 Task: Search one way flight ticket for 4 adults, 2 children, 2 infants in seat and 1 infant on lap in economy from Champaign/urbana/savoy: University Of Illinois - Willard Airport to Jackson: Jackson Hole Airport on 5-2-2023. Choice of flights is Emirates. Price is upto 100000. Outbound departure time preference is 19:30.
Action: Mouse moved to (318, 436)
Screenshot: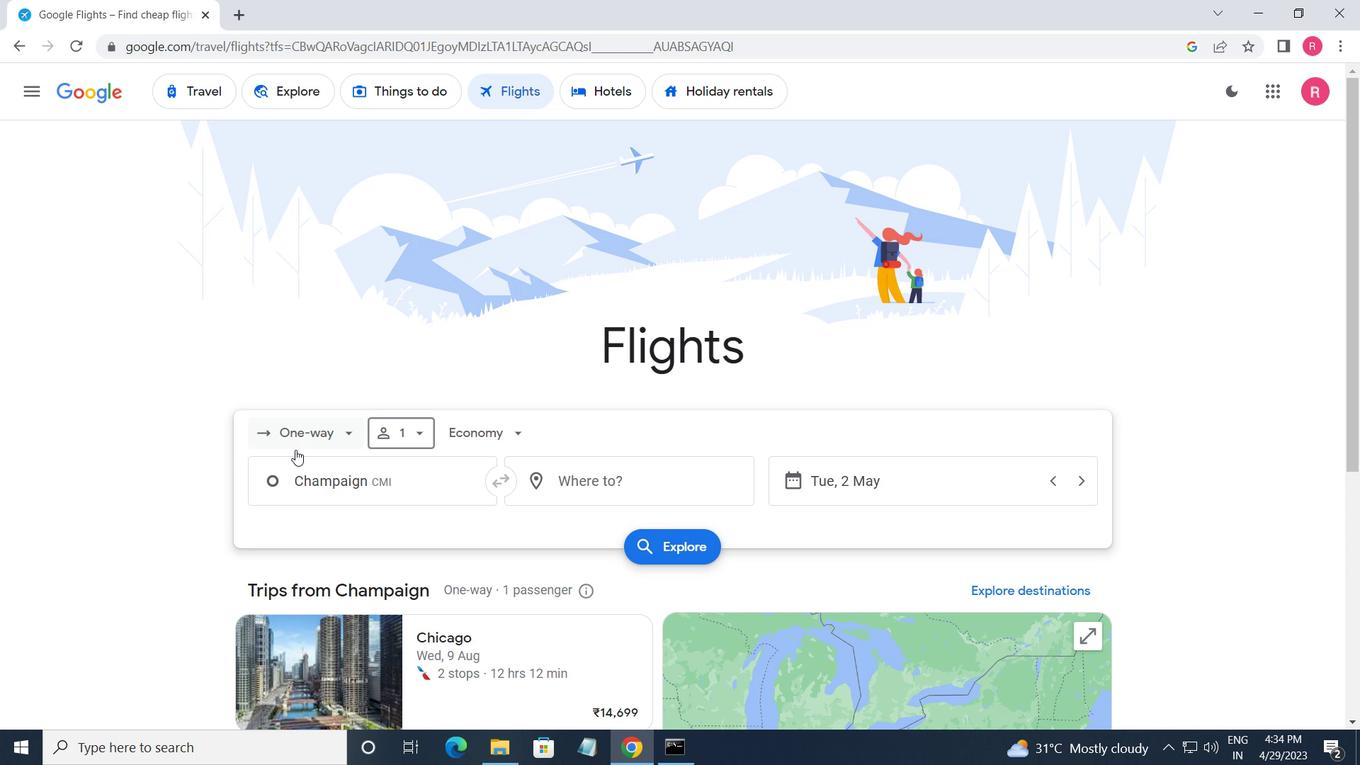 
Action: Mouse pressed left at (318, 436)
Screenshot: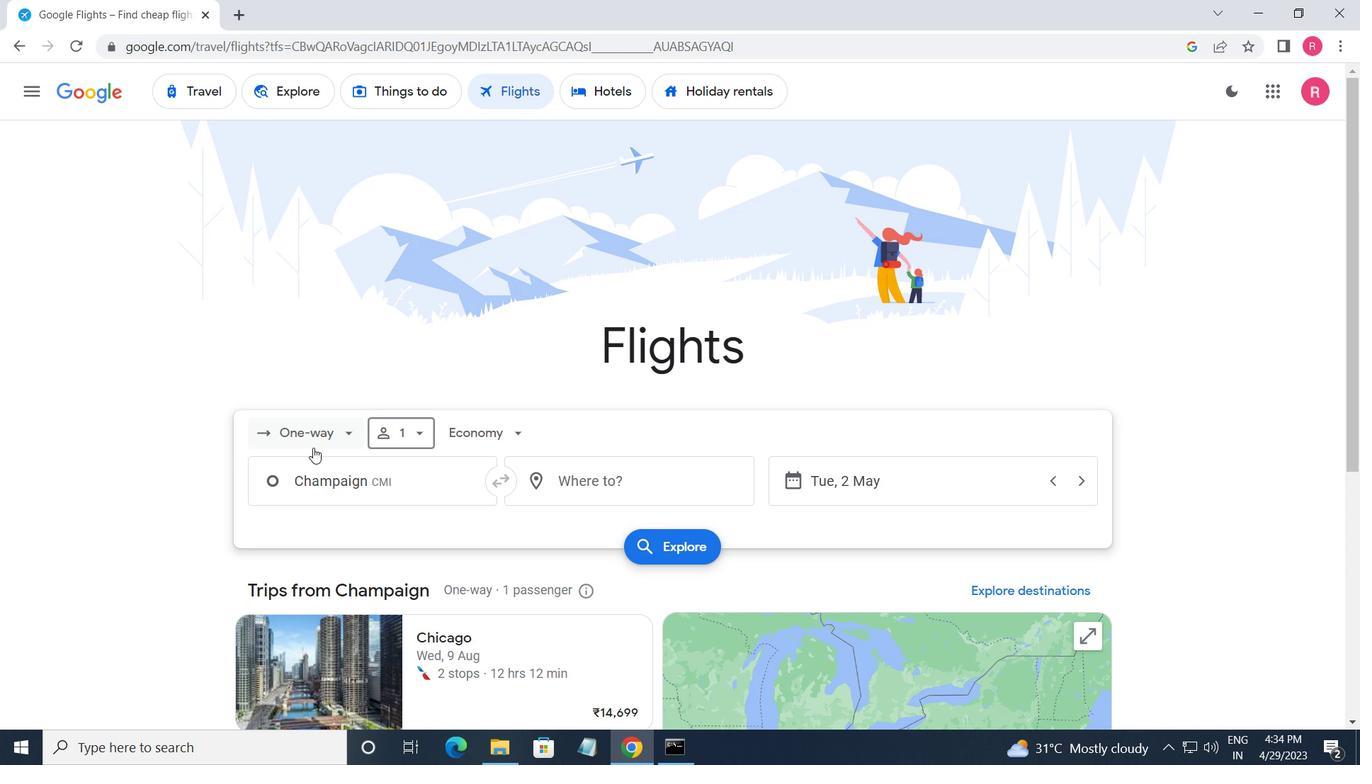 
Action: Mouse moved to (337, 520)
Screenshot: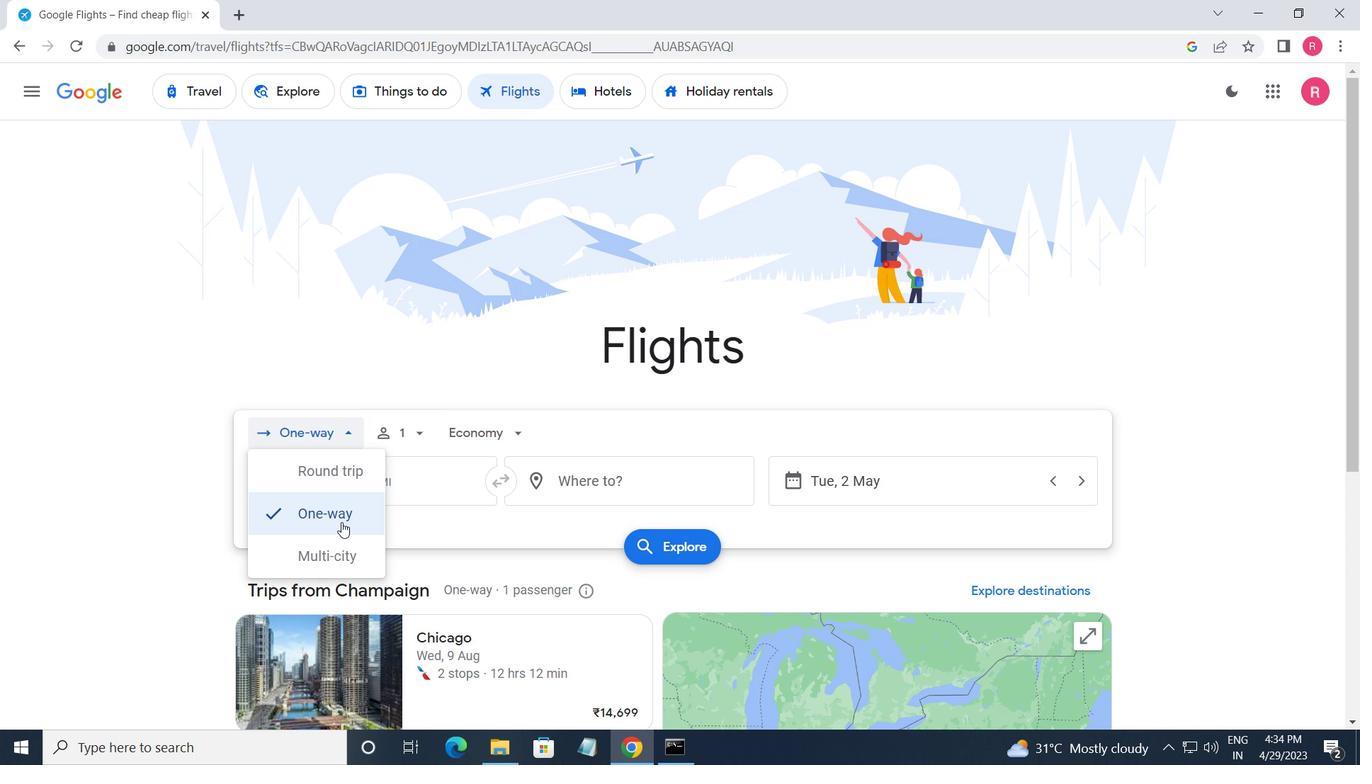 
Action: Mouse pressed left at (337, 520)
Screenshot: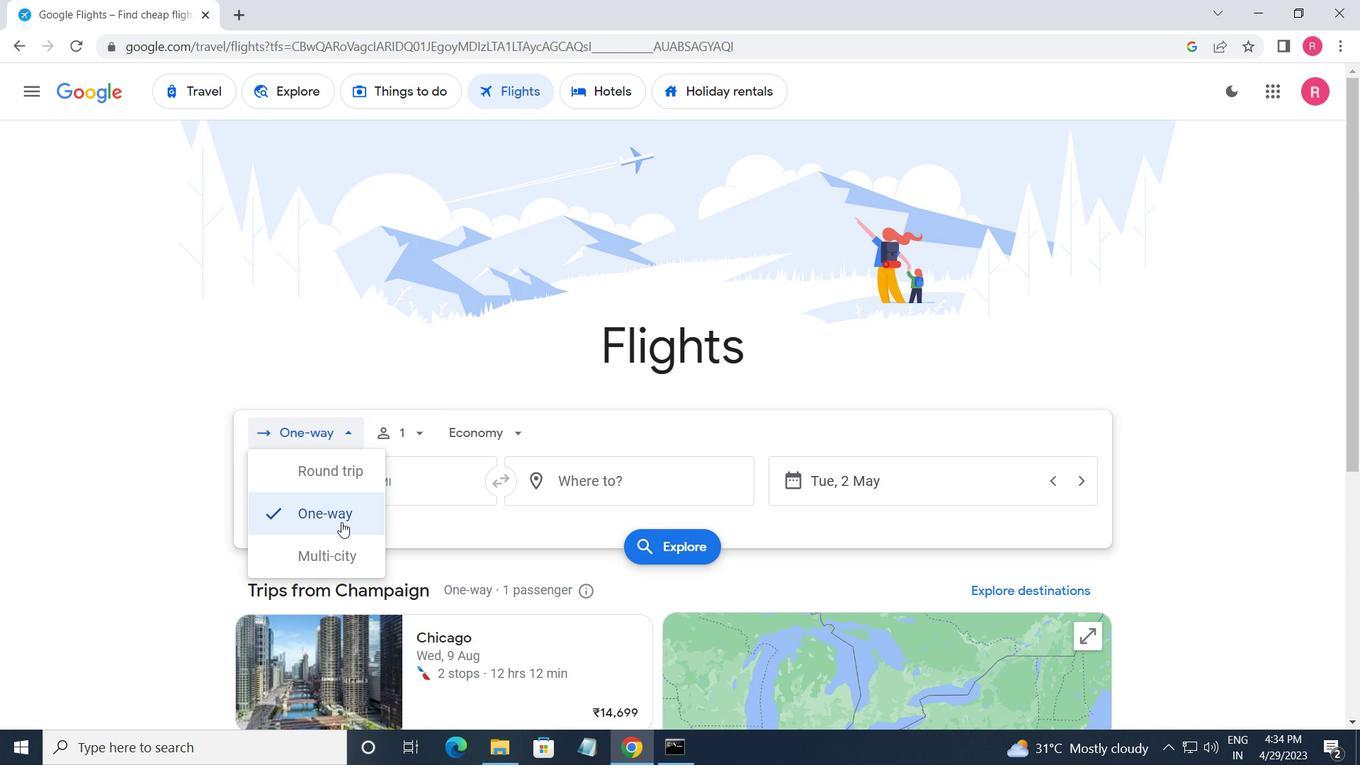 
Action: Mouse moved to (396, 441)
Screenshot: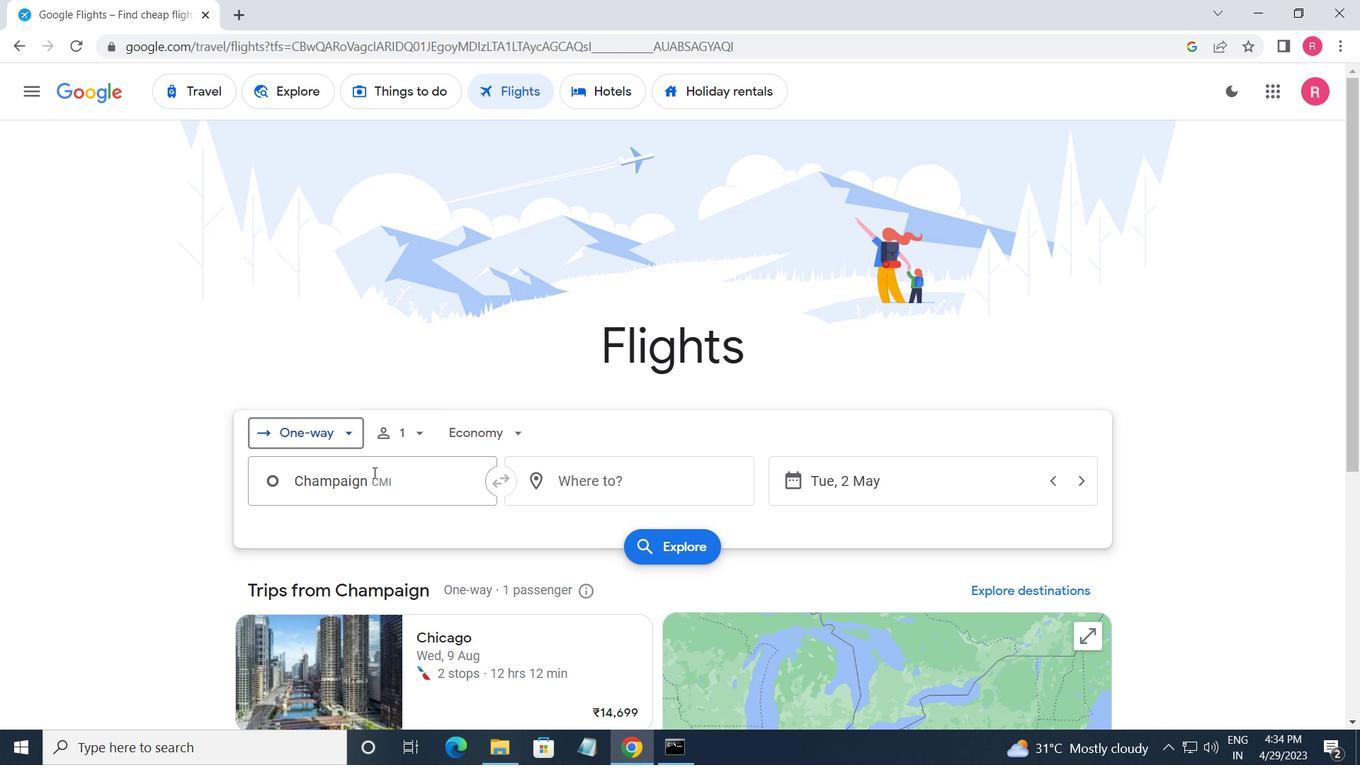 
Action: Mouse pressed left at (396, 441)
Screenshot: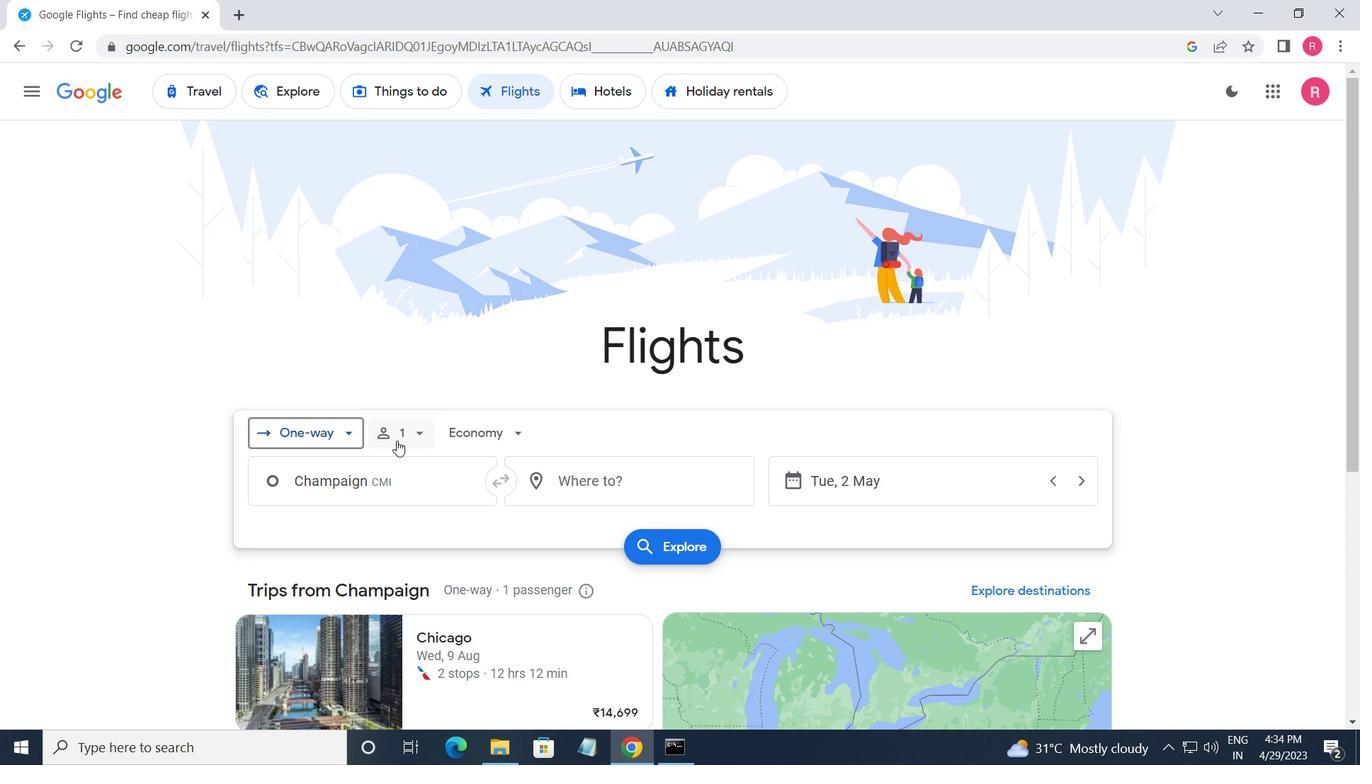 
Action: Mouse moved to (568, 486)
Screenshot: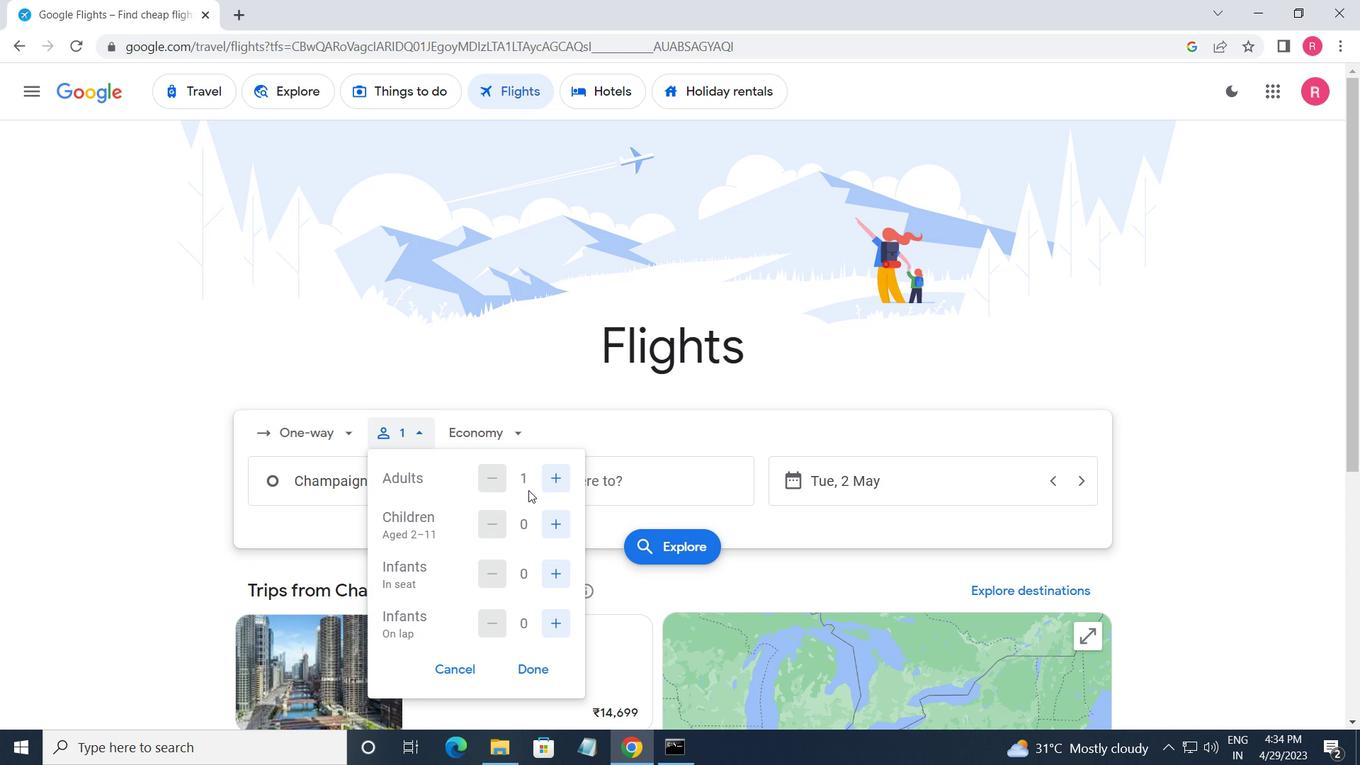
Action: Mouse pressed left at (568, 486)
Screenshot: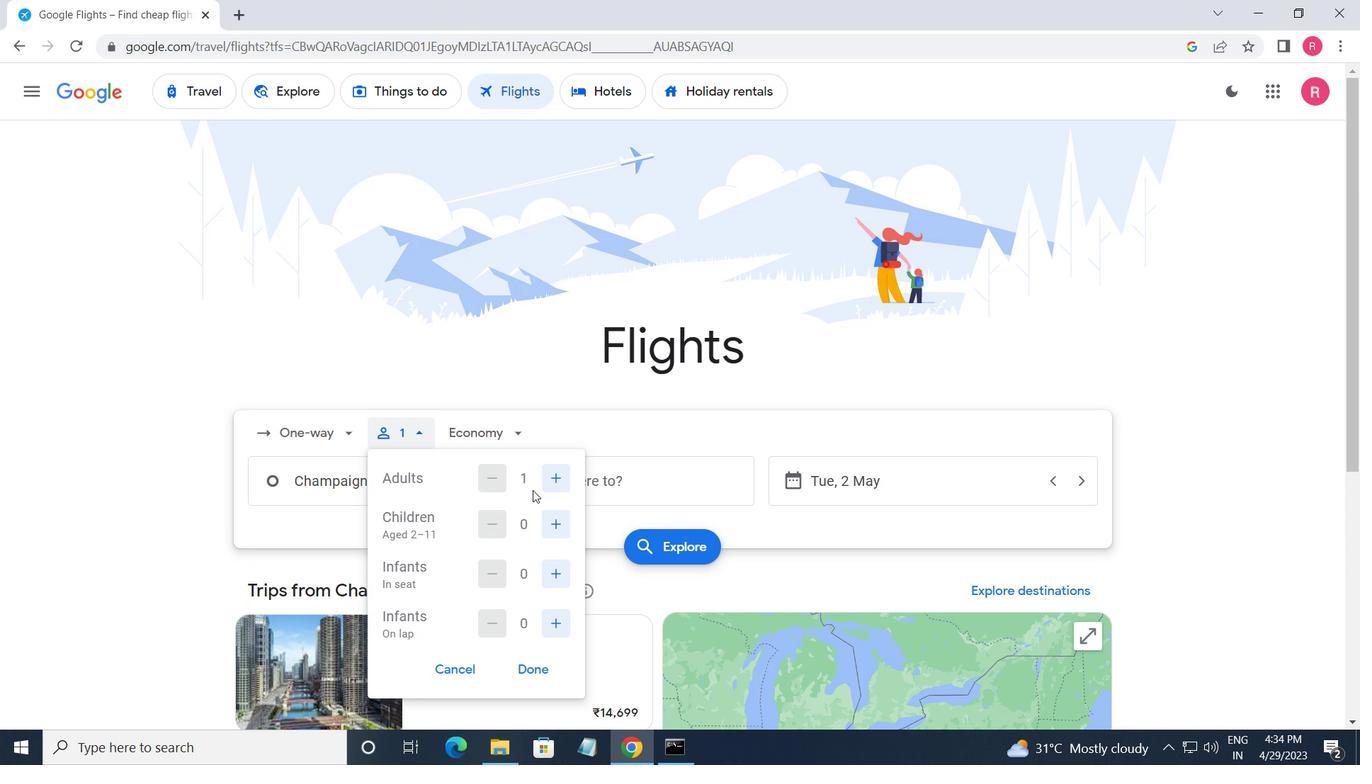 
Action: Mouse pressed left at (568, 486)
Screenshot: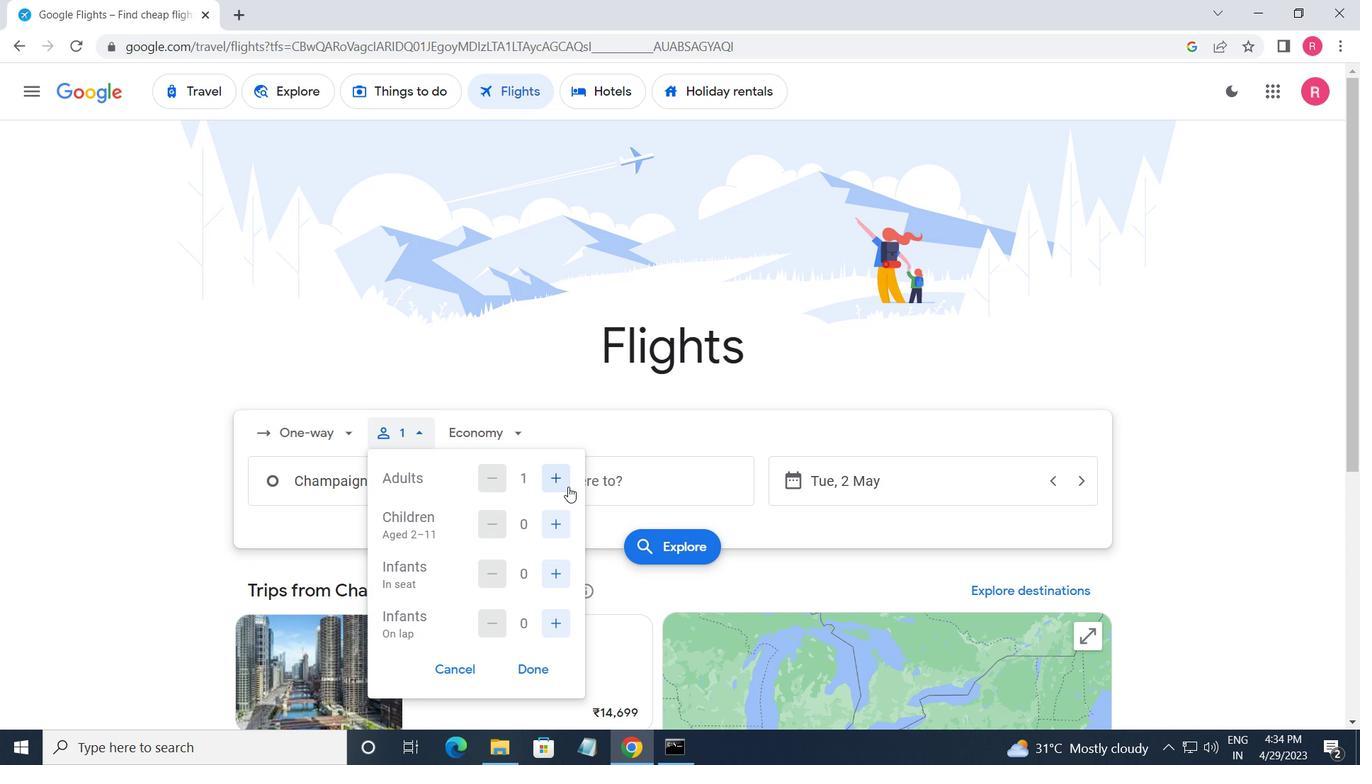 
Action: Mouse pressed left at (568, 486)
Screenshot: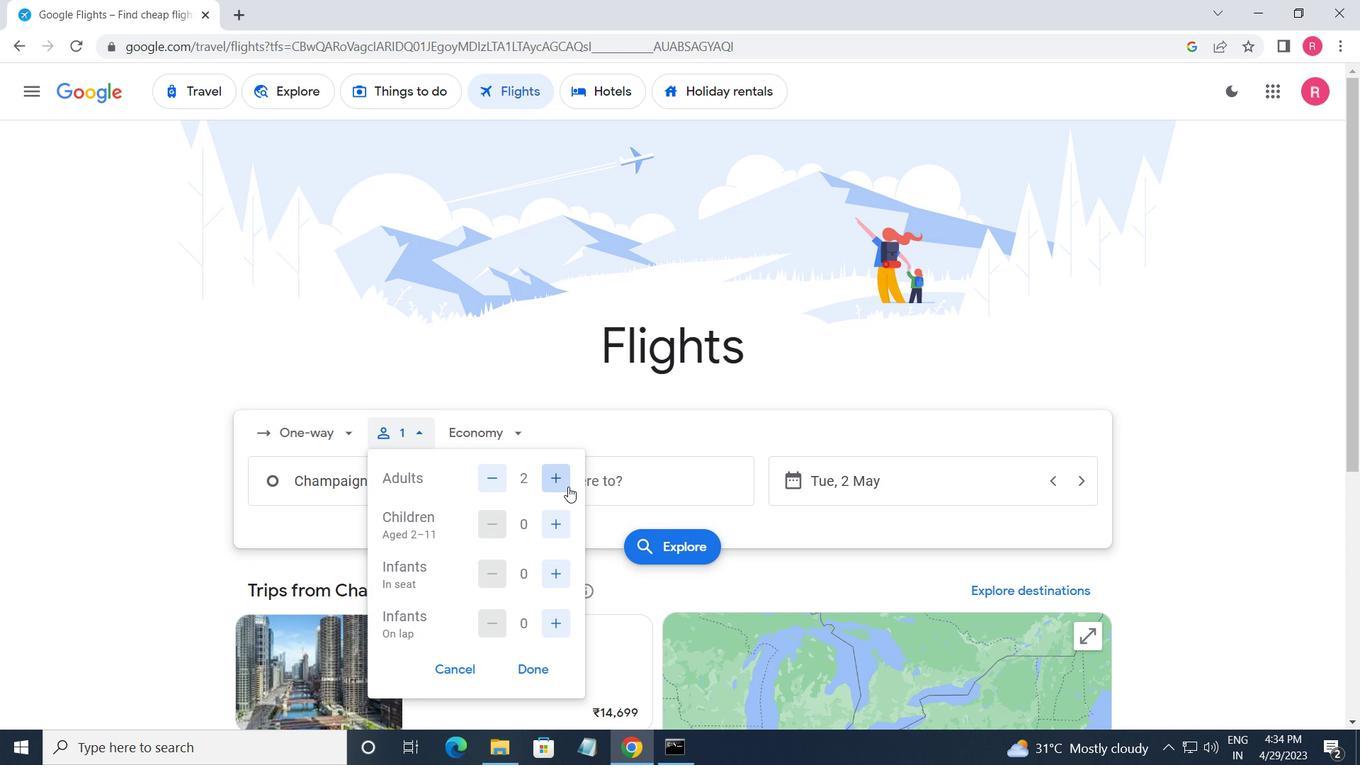 
Action: Mouse moved to (547, 526)
Screenshot: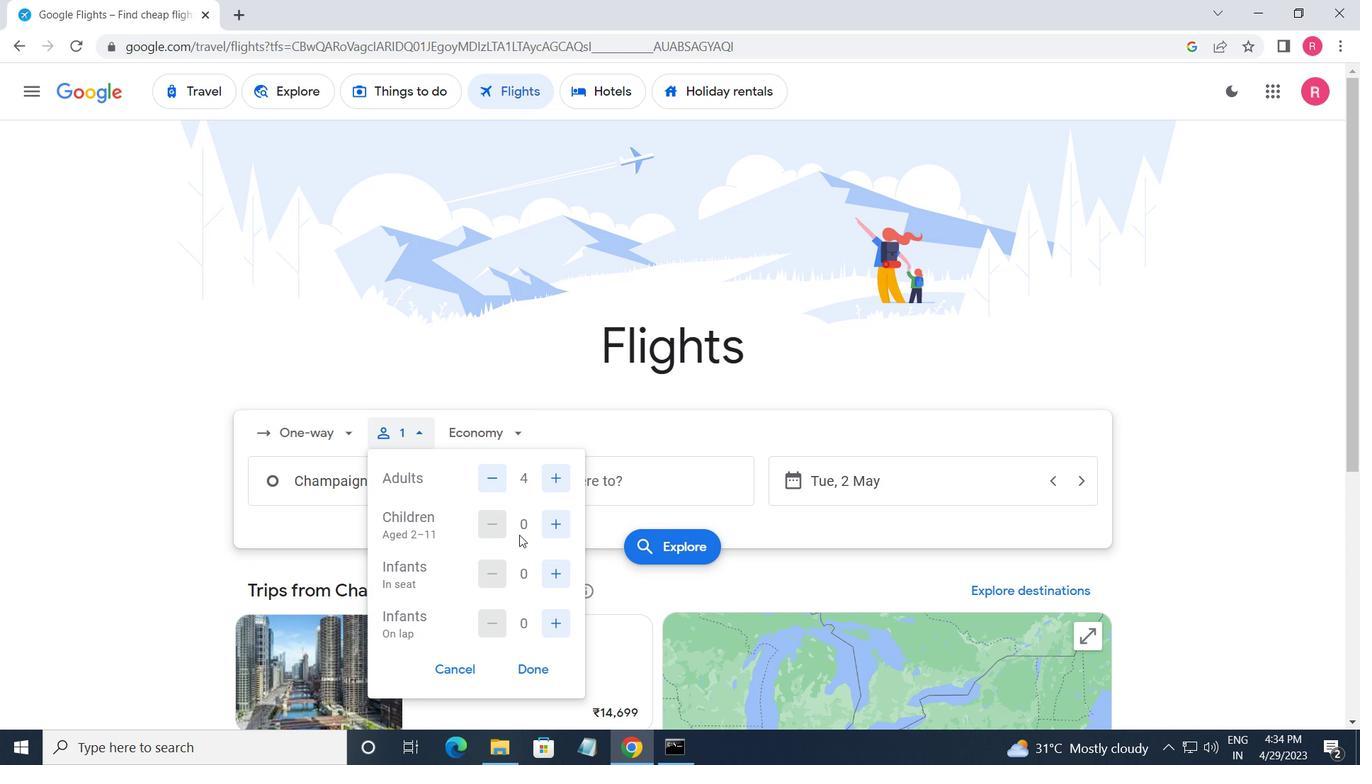 
Action: Mouse pressed left at (547, 526)
Screenshot: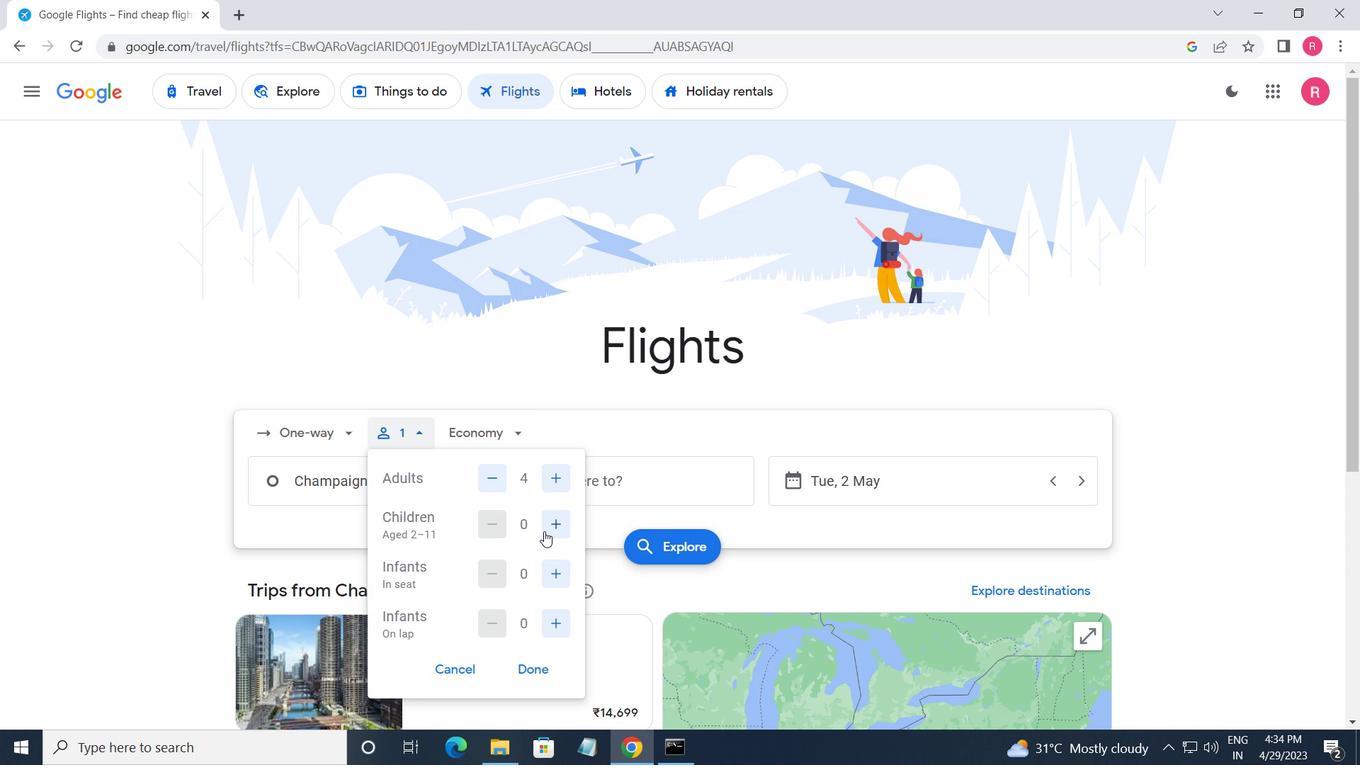 
Action: Mouse pressed left at (547, 526)
Screenshot: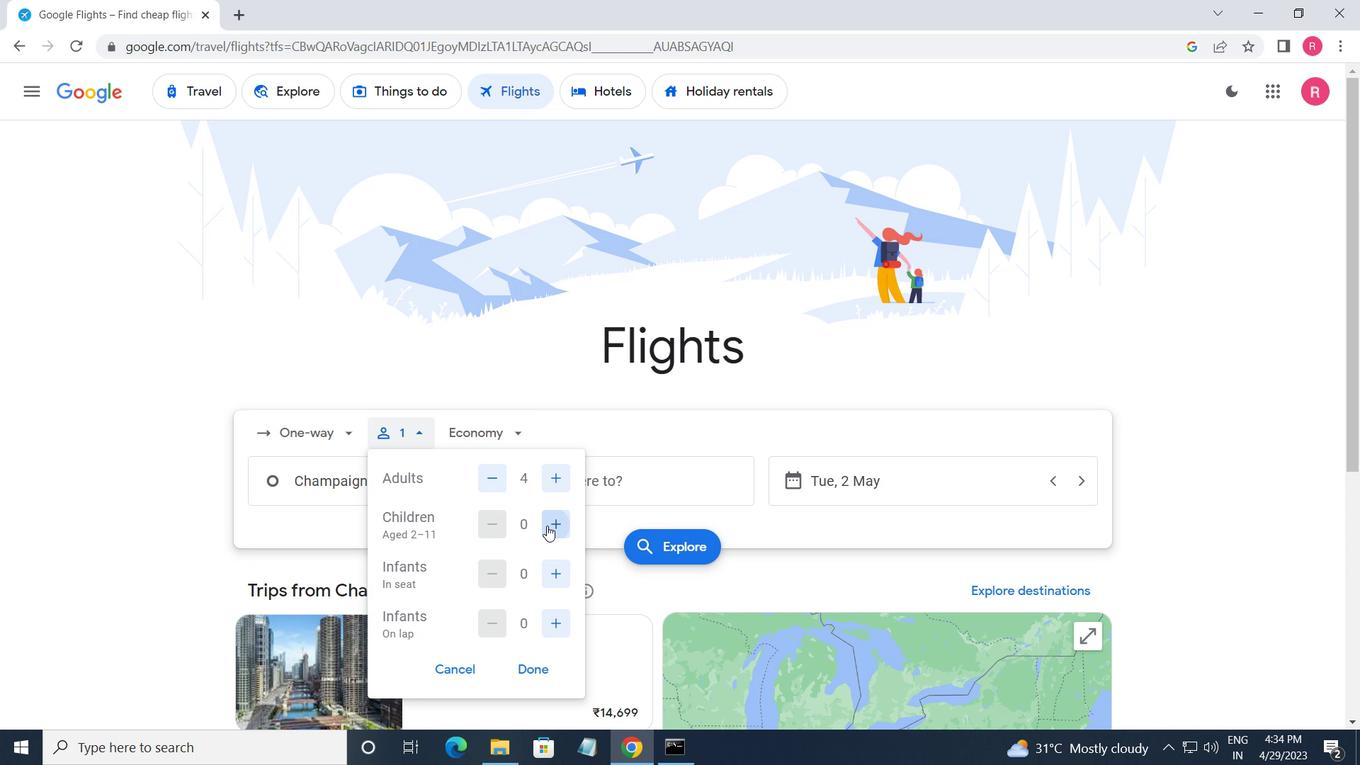
Action: Mouse moved to (558, 565)
Screenshot: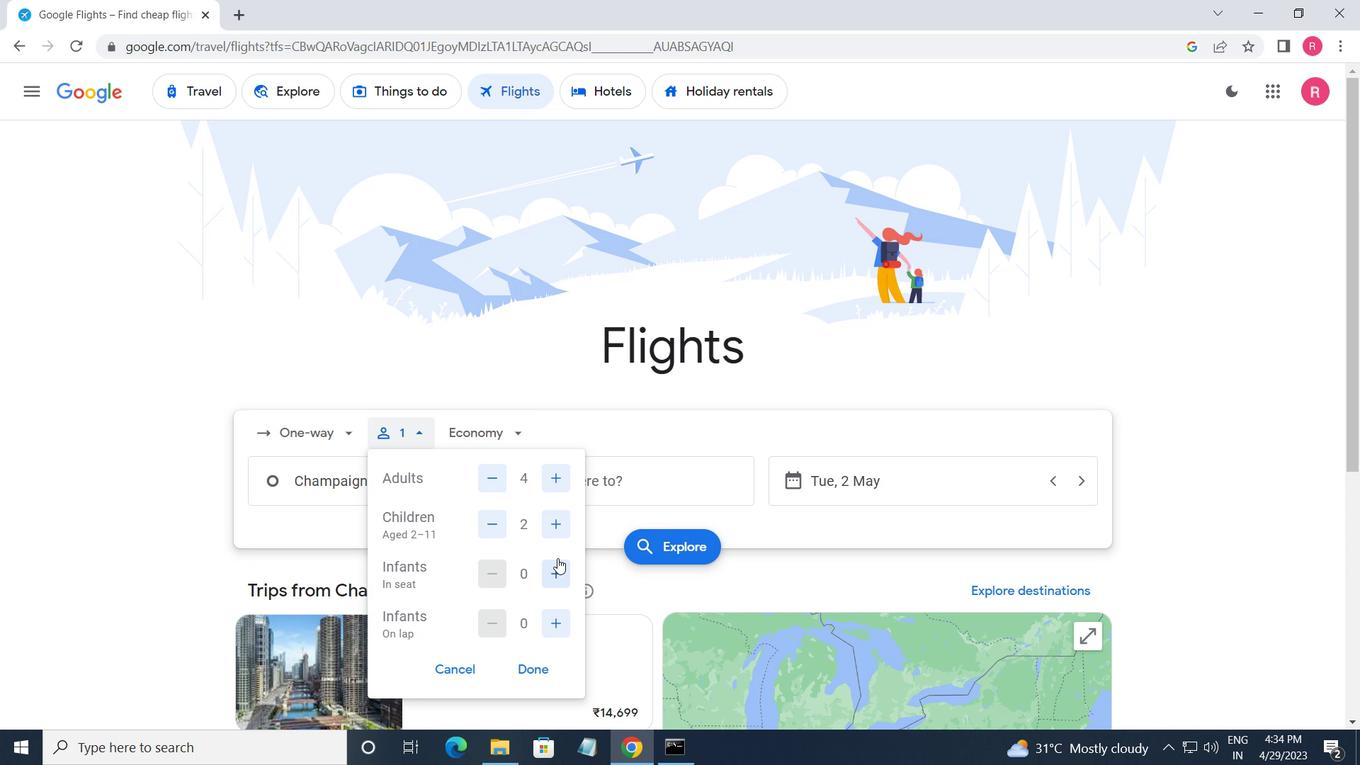 
Action: Mouse pressed left at (558, 565)
Screenshot: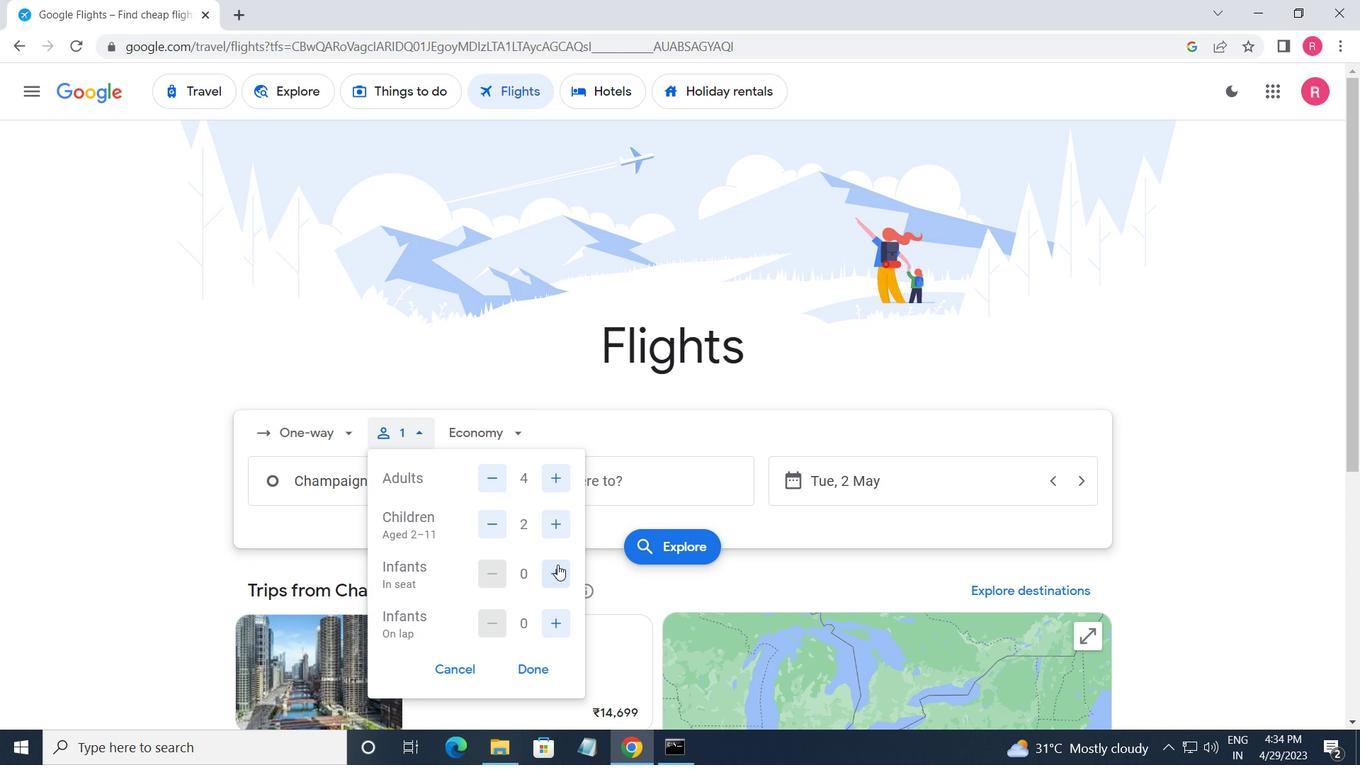 
Action: Mouse pressed left at (558, 565)
Screenshot: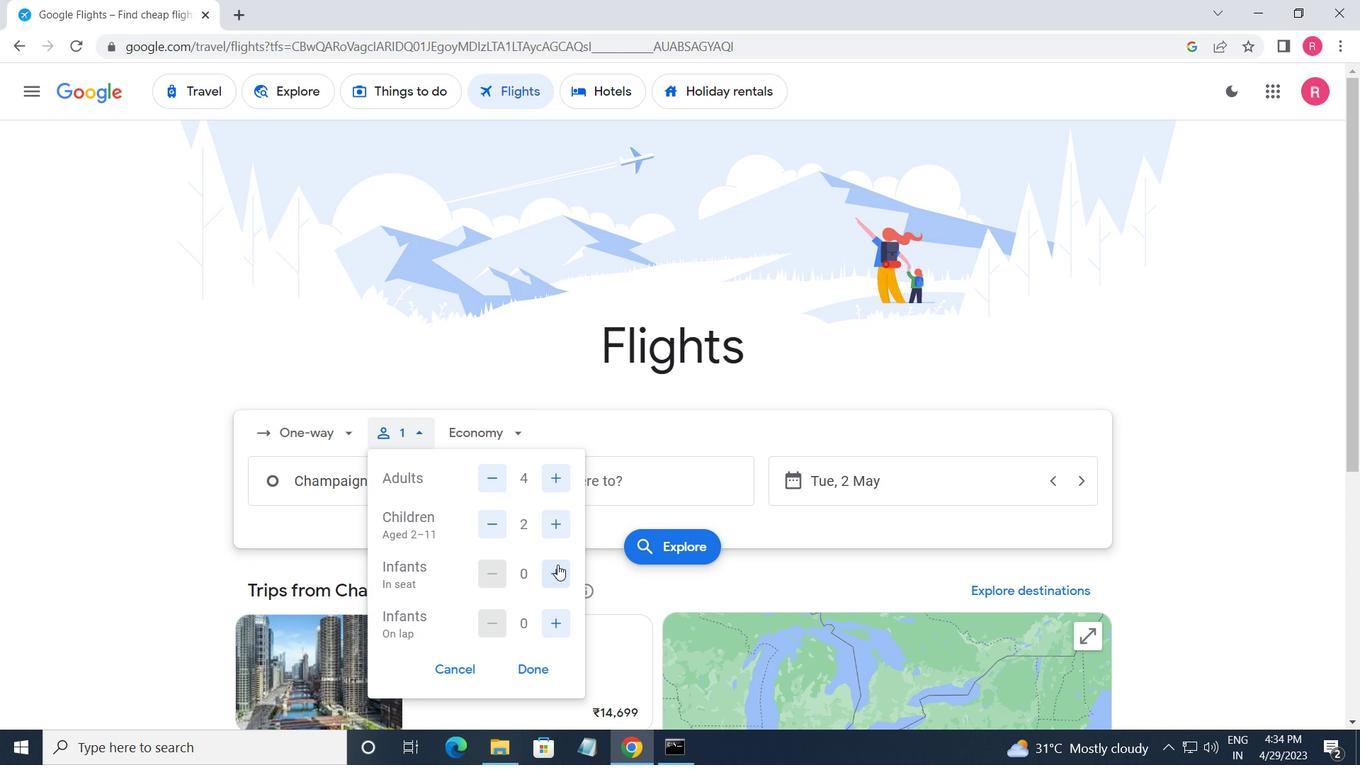 
Action: Mouse moved to (561, 623)
Screenshot: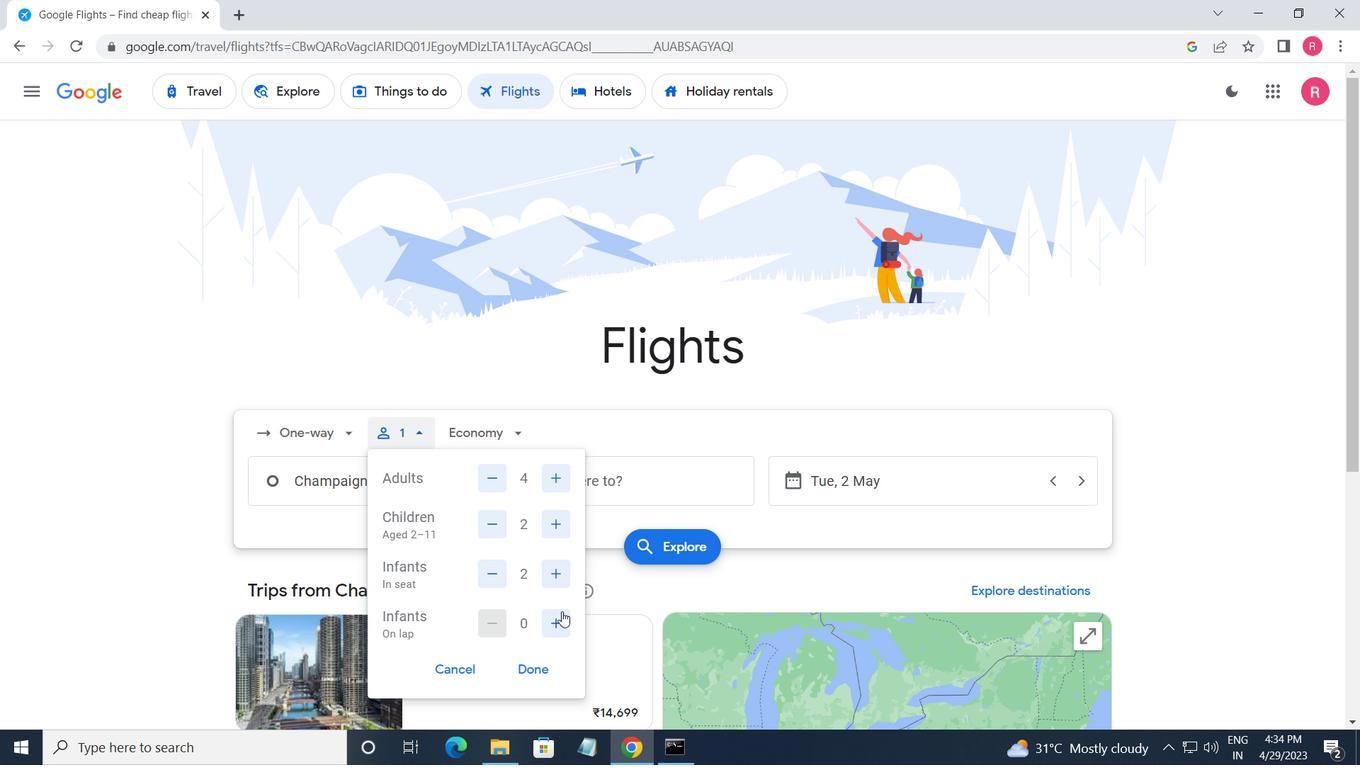 
Action: Mouse pressed left at (561, 623)
Screenshot: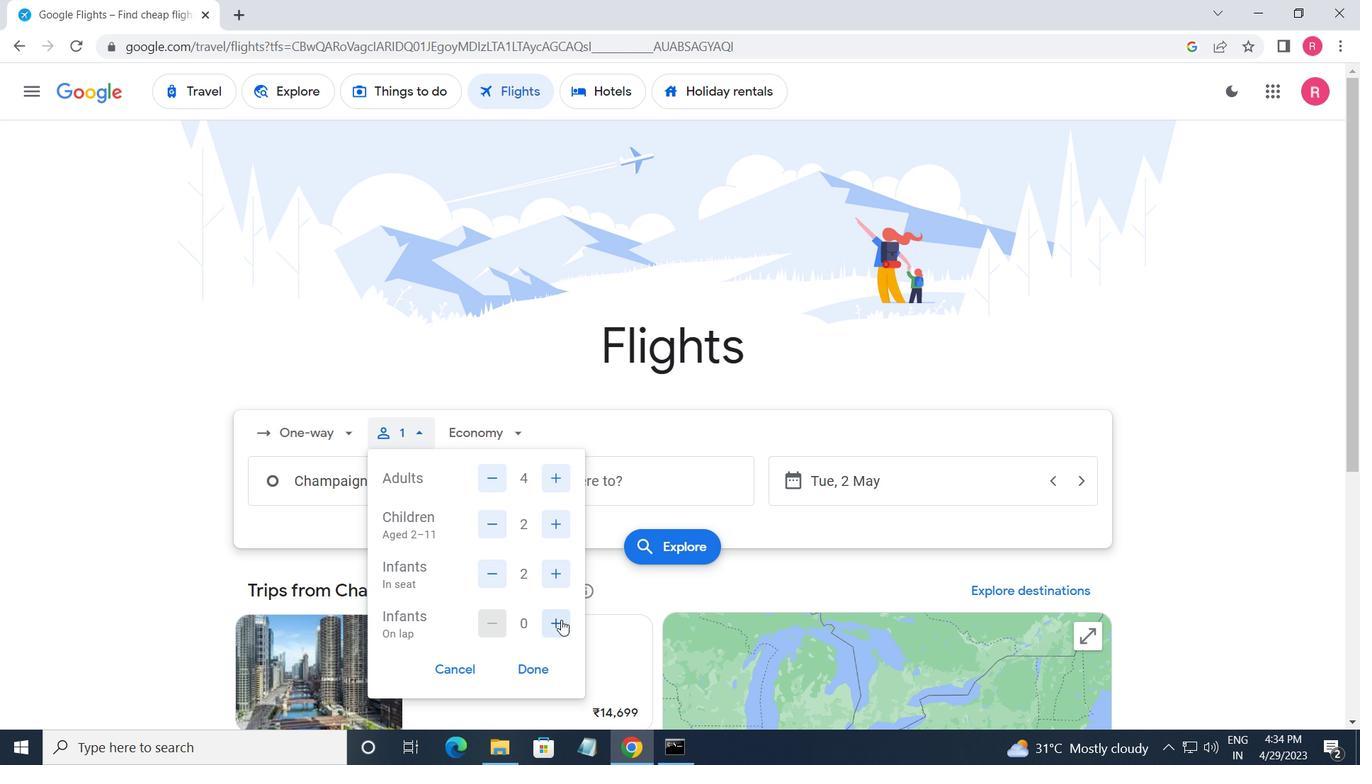 
Action: Mouse moved to (532, 667)
Screenshot: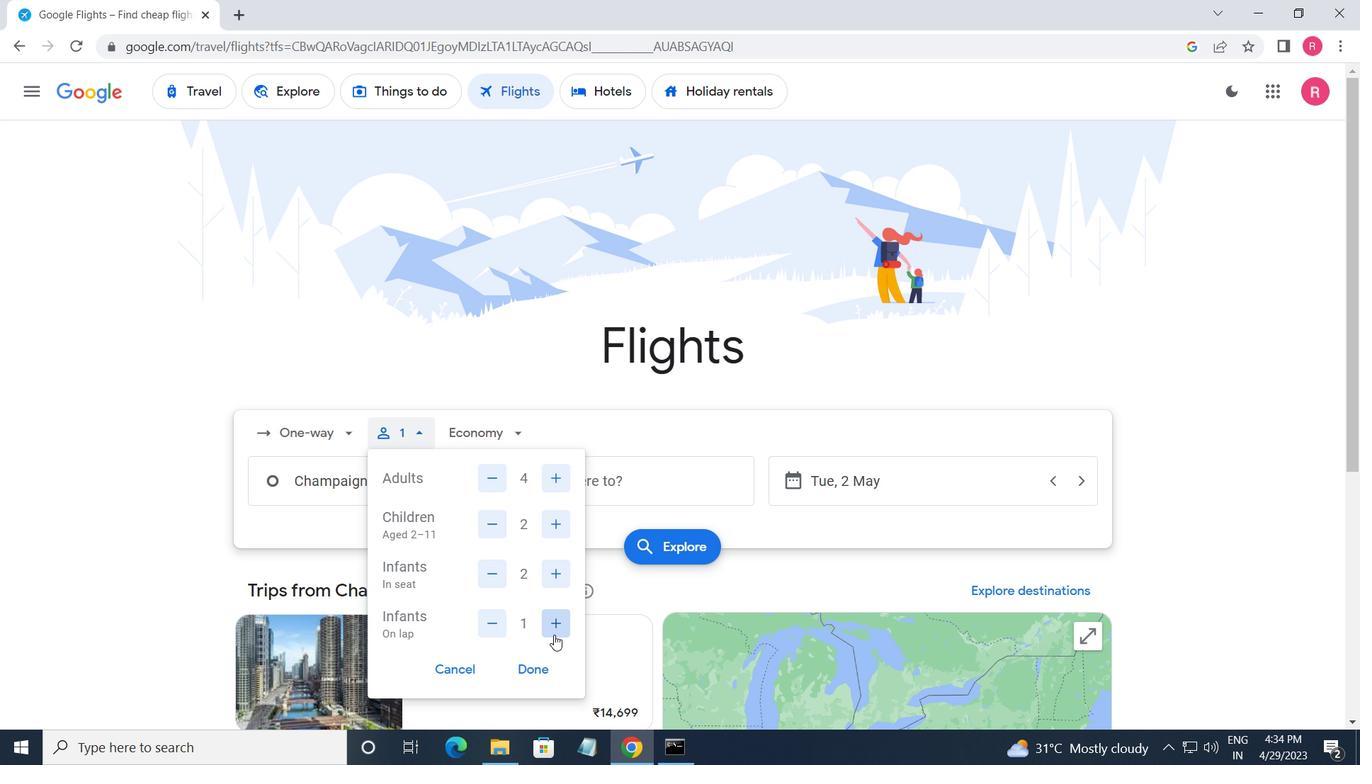 
Action: Mouse pressed left at (532, 667)
Screenshot: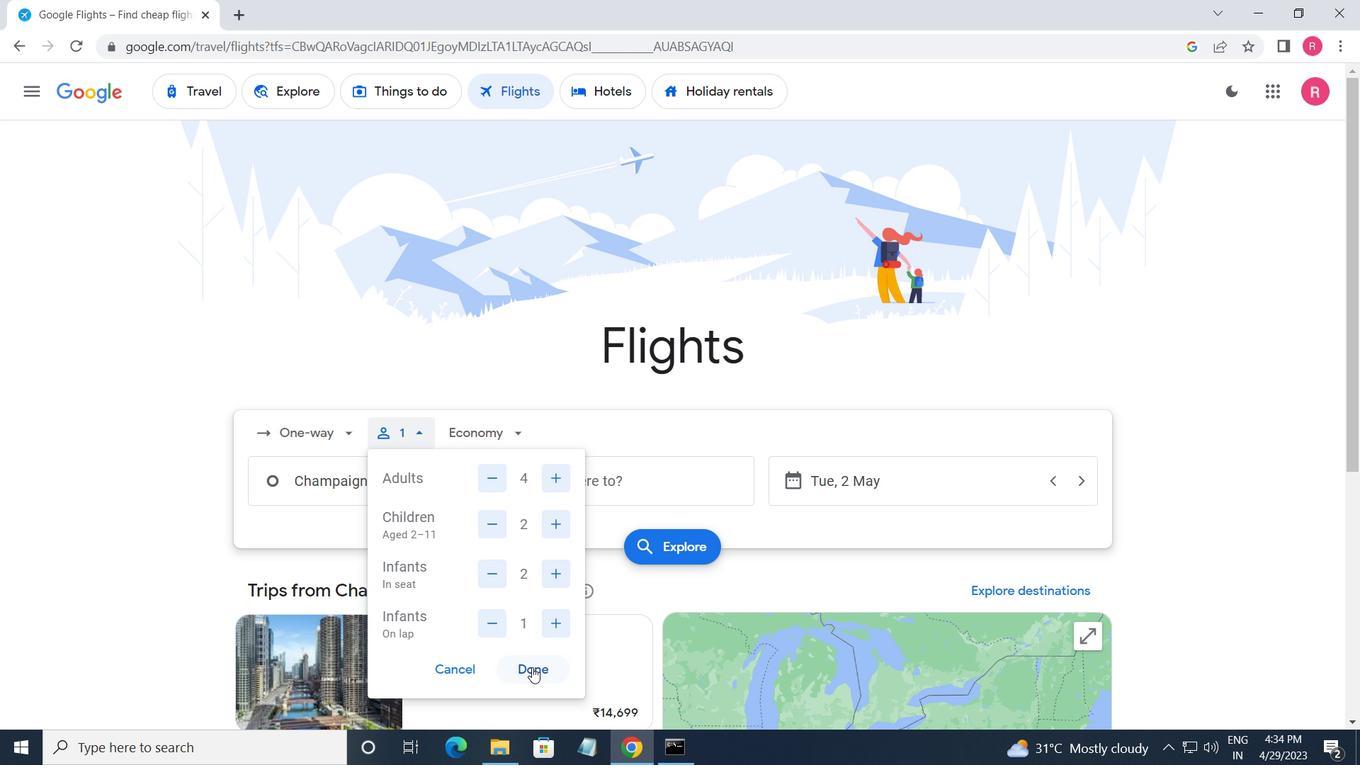 
Action: Mouse moved to (489, 444)
Screenshot: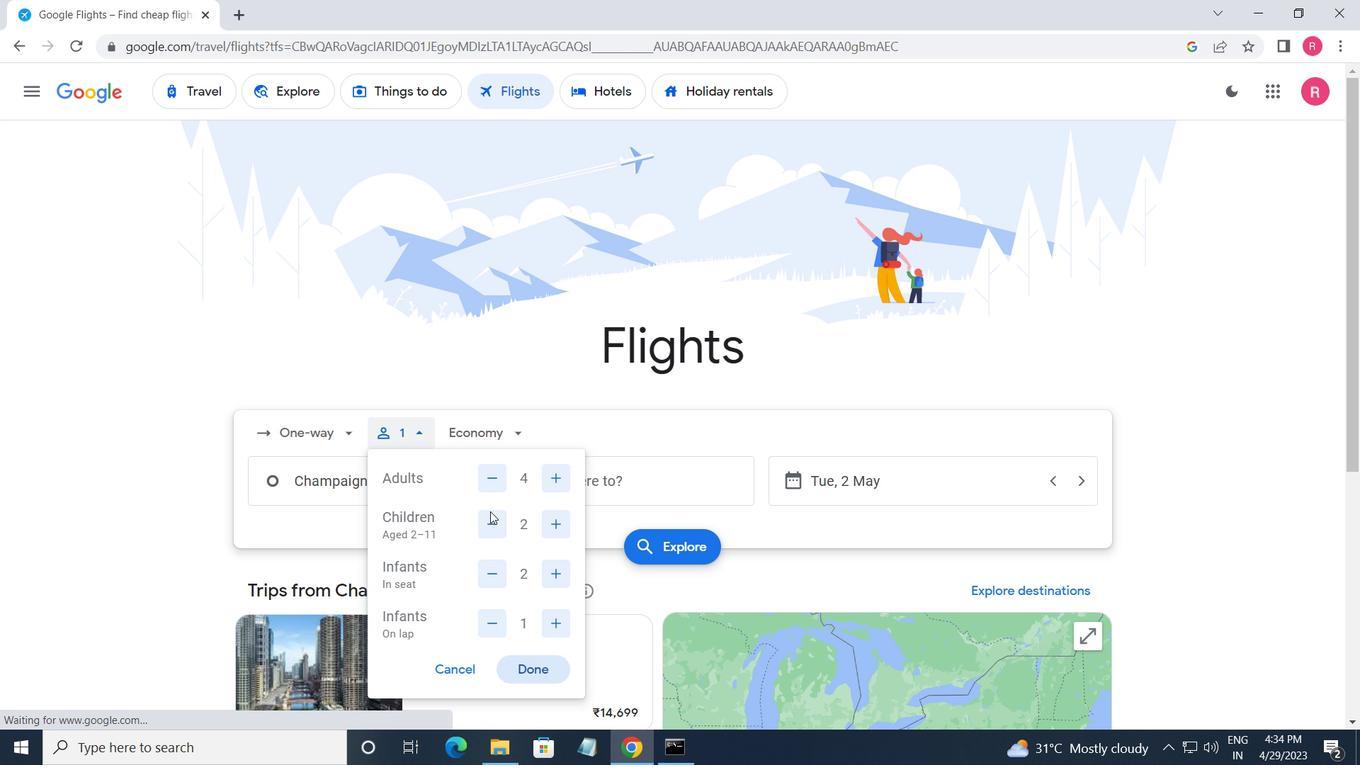
Action: Mouse pressed left at (489, 444)
Screenshot: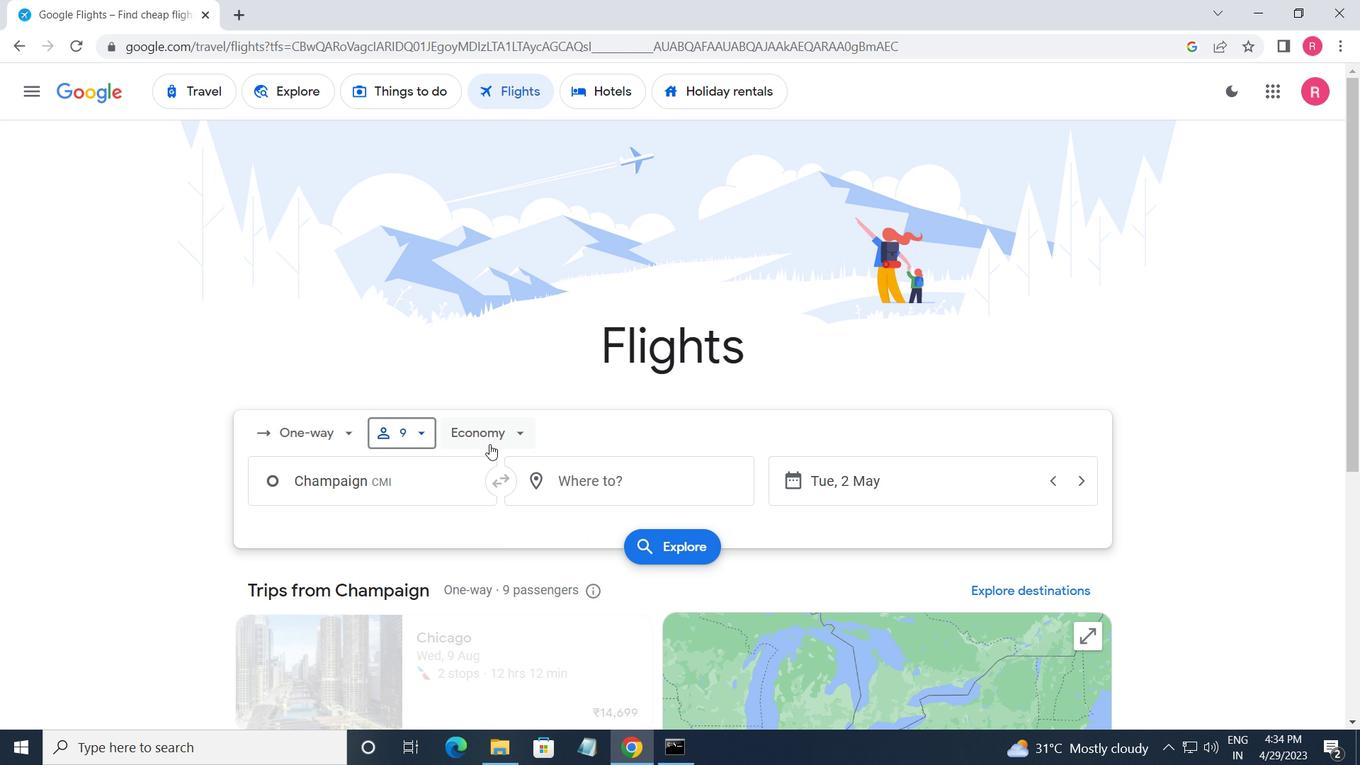 
Action: Mouse moved to (512, 466)
Screenshot: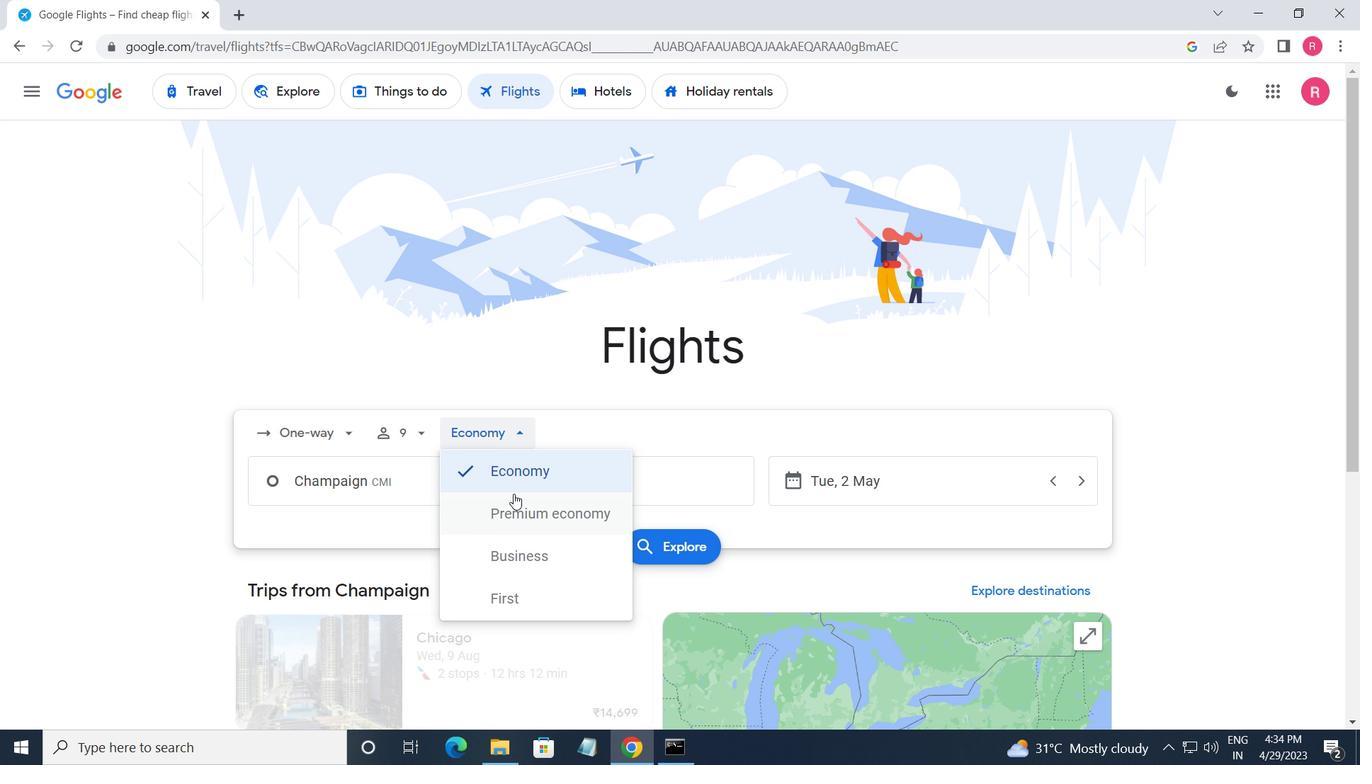 
Action: Mouse pressed left at (512, 466)
Screenshot: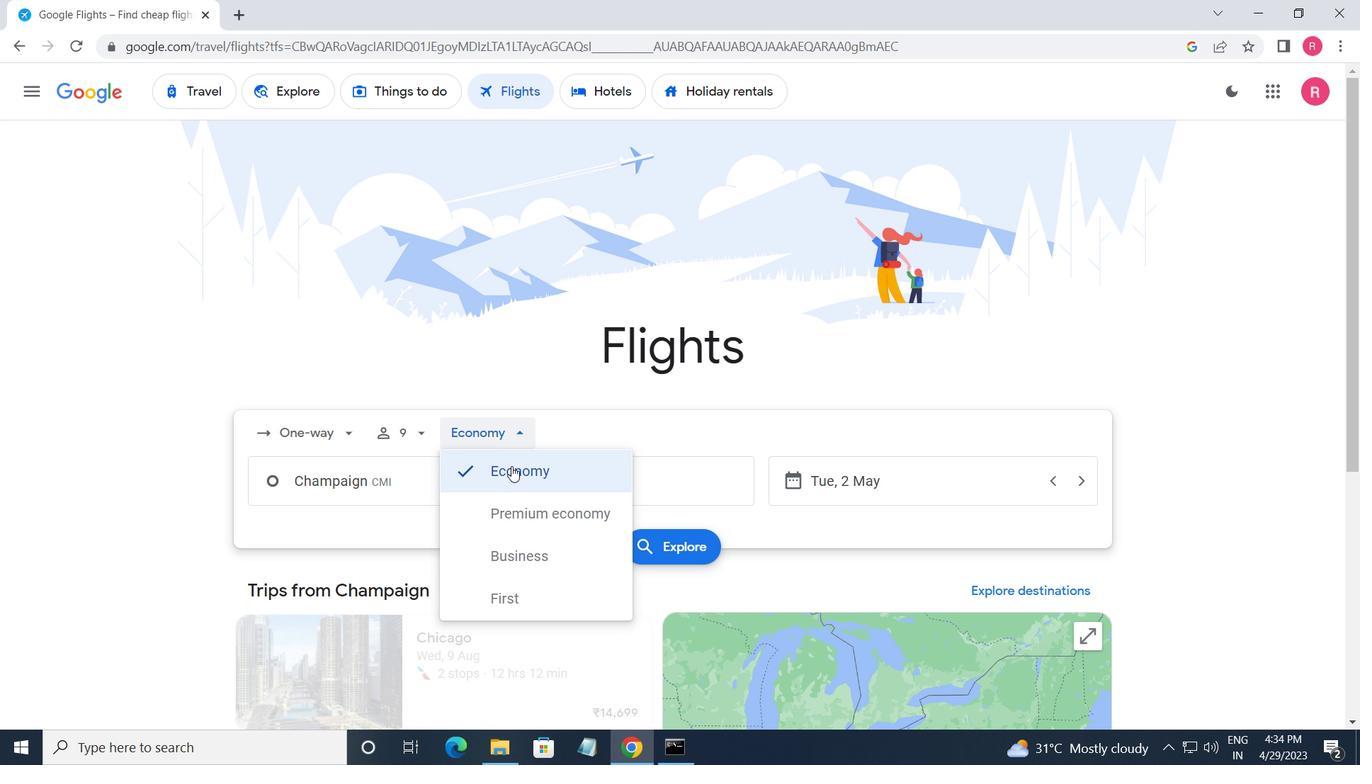 
Action: Mouse moved to (413, 493)
Screenshot: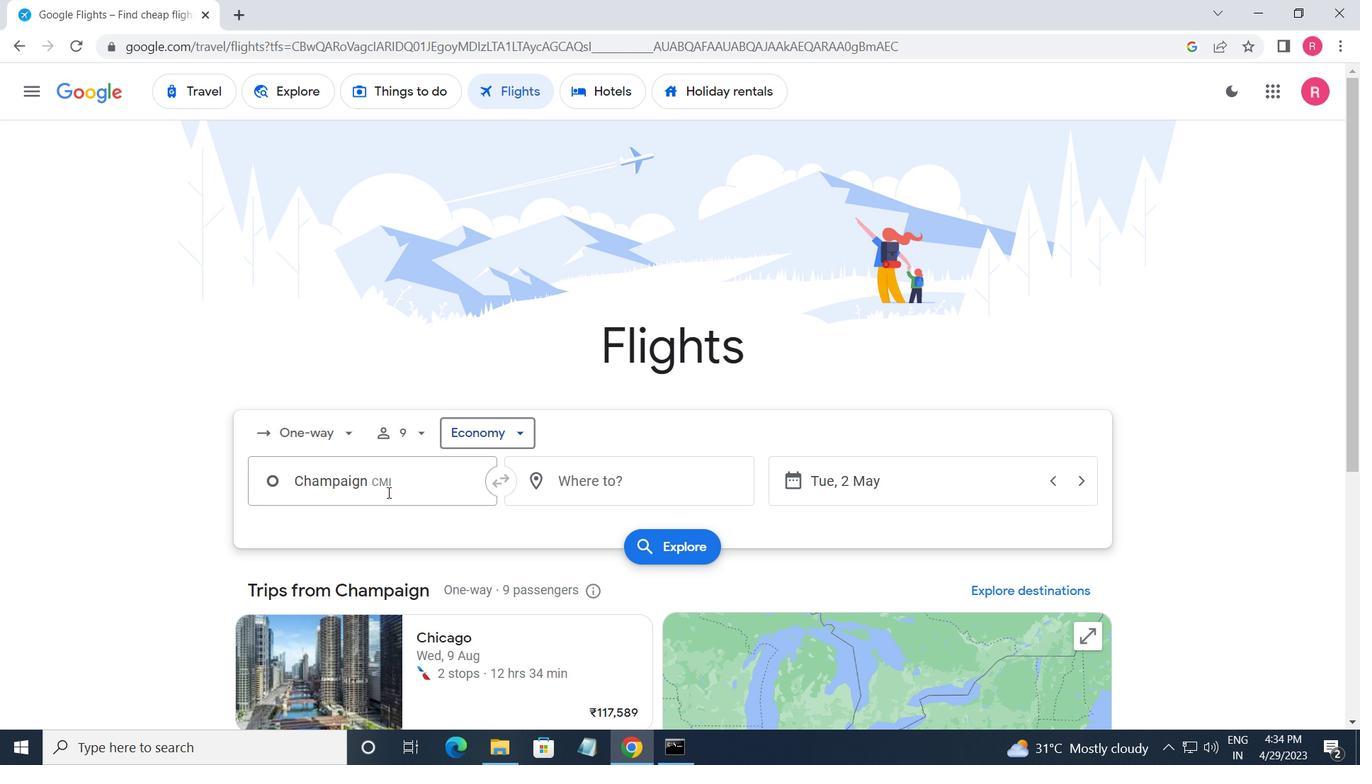 
Action: Mouse pressed left at (413, 493)
Screenshot: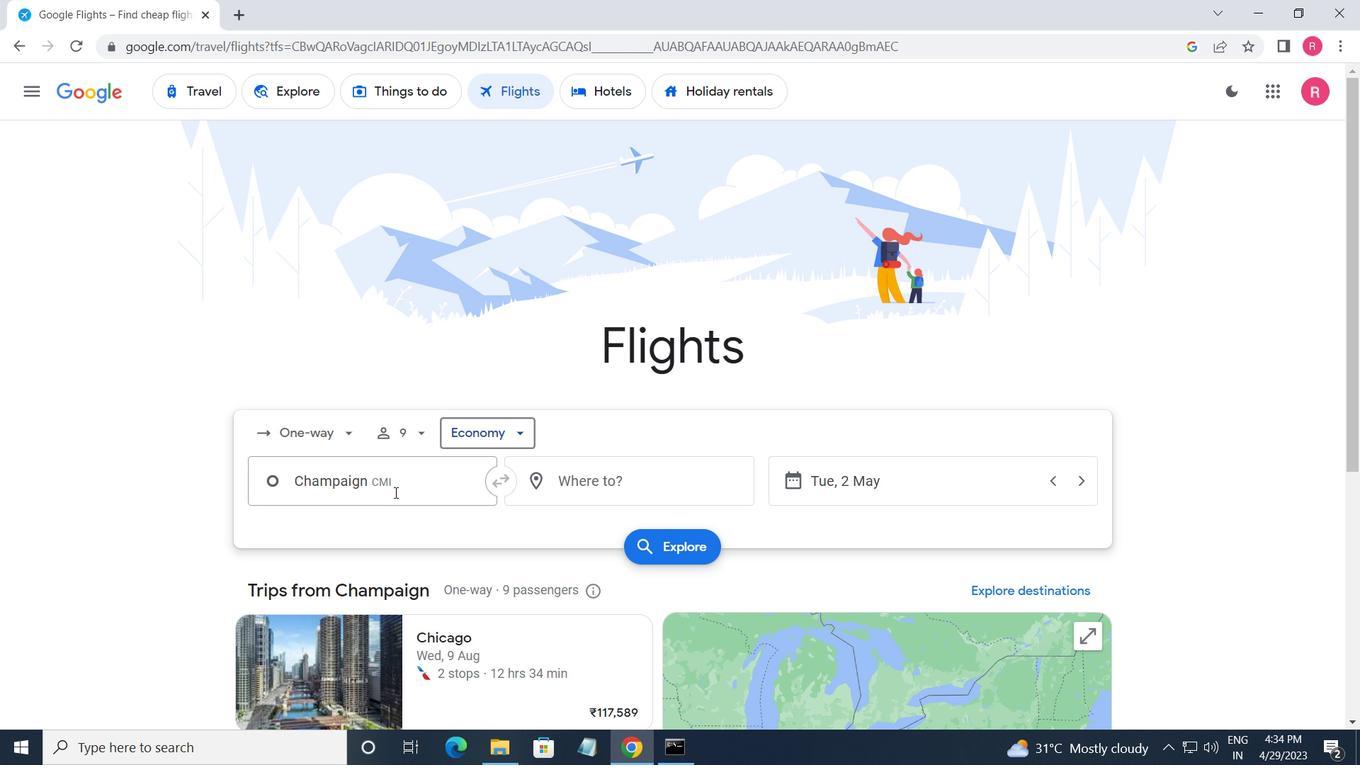 
Action: Key pressed <Key.shift><Key.shift><Key.shift><Key.shift><Key.shift><Key.shift><Key.shift><Key.shift><Key.shift><Key.shift><Key.shift><Key.shift><Key.shift><Key.shift><Key.shift><Key.shift><Key.shift><Key.shift><Key.shift><Key.shift><Key.shift>WILLARS<Key.backspace>D<Key.space><Key.down><Key.enter>
Screenshot: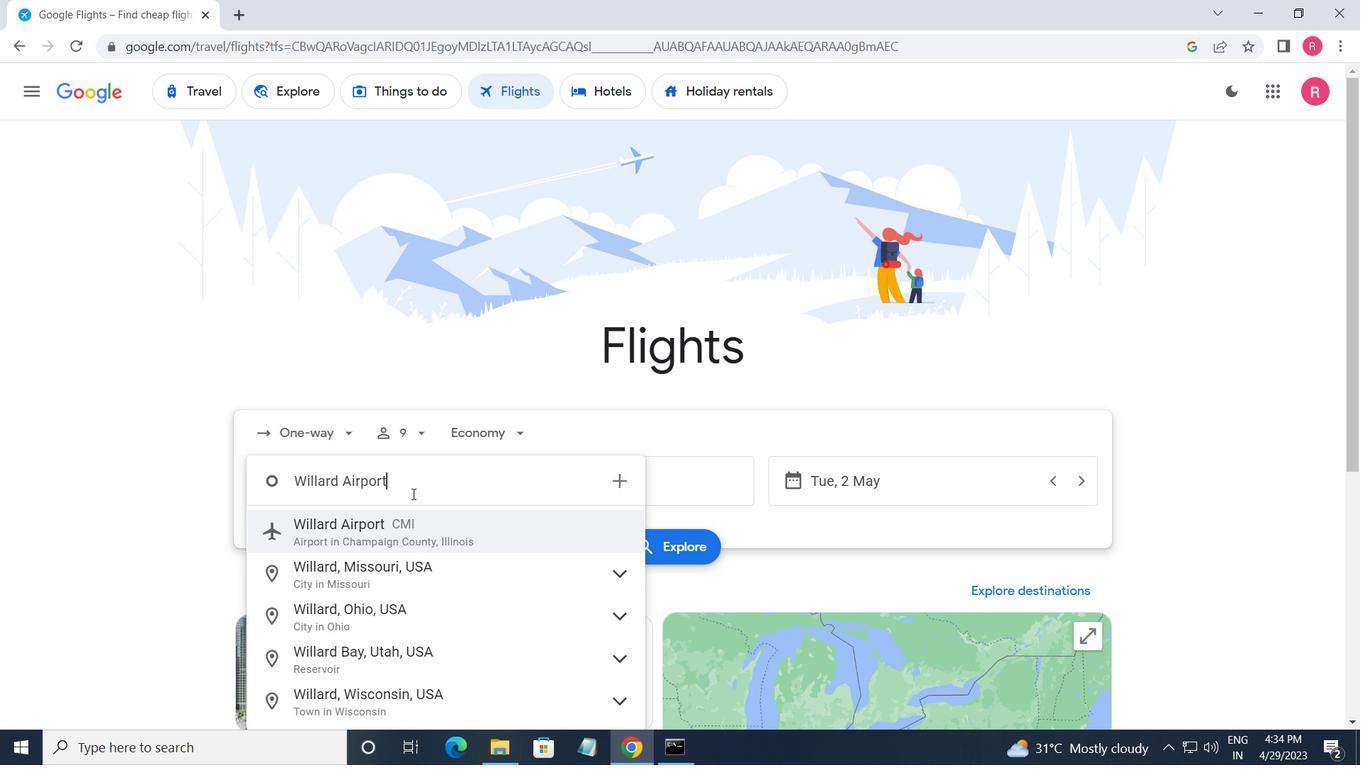 
Action: Mouse moved to (548, 491)
Screenshot: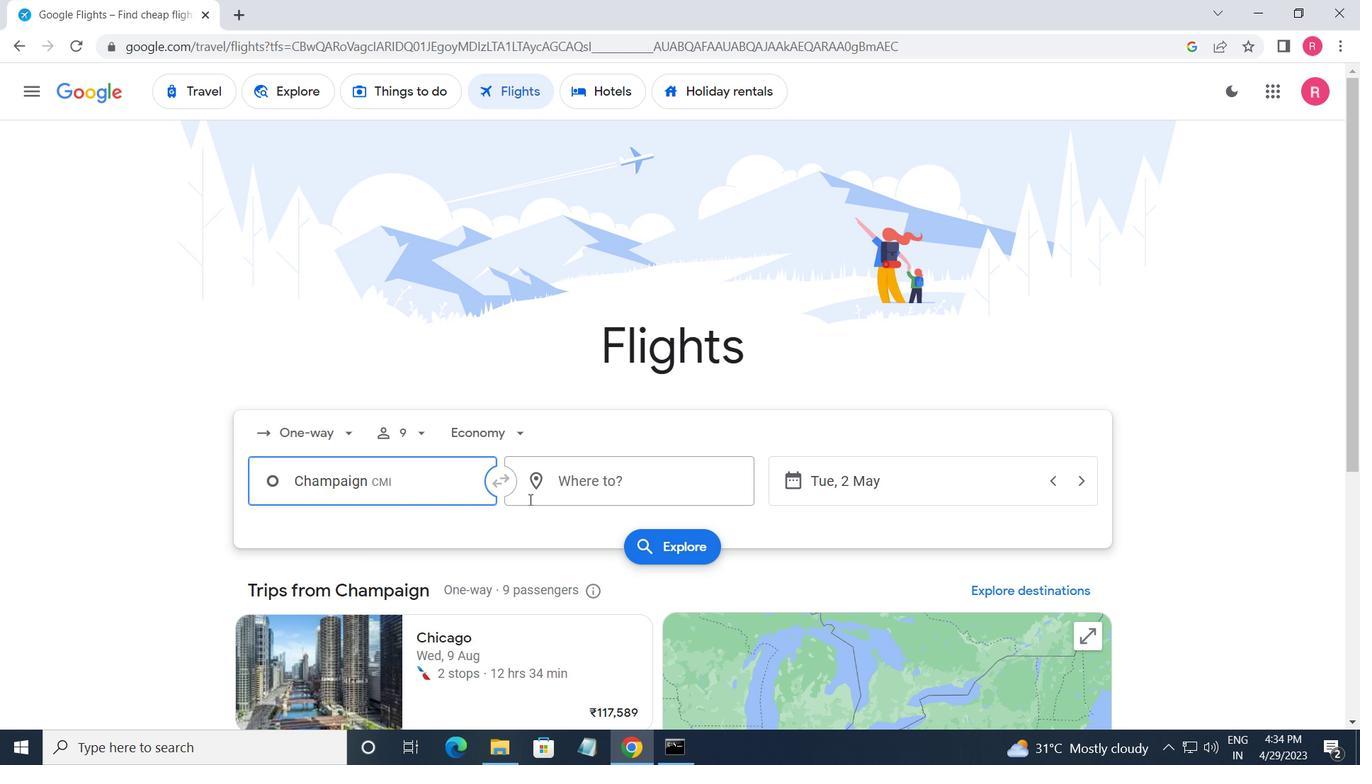 
Action: Mouse pressed left at (548, 491)
Screenshot: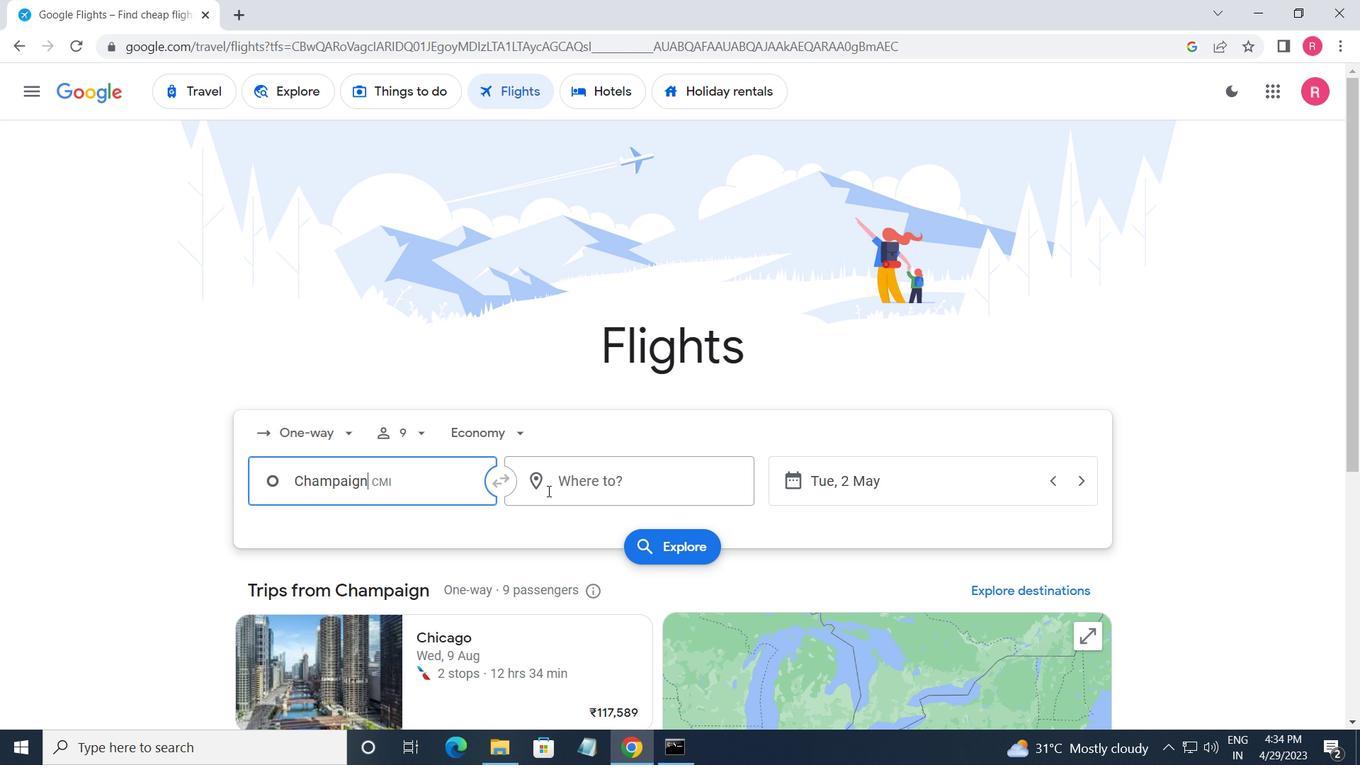 
Action: Mouse moved to (593, 658)
Screenshot: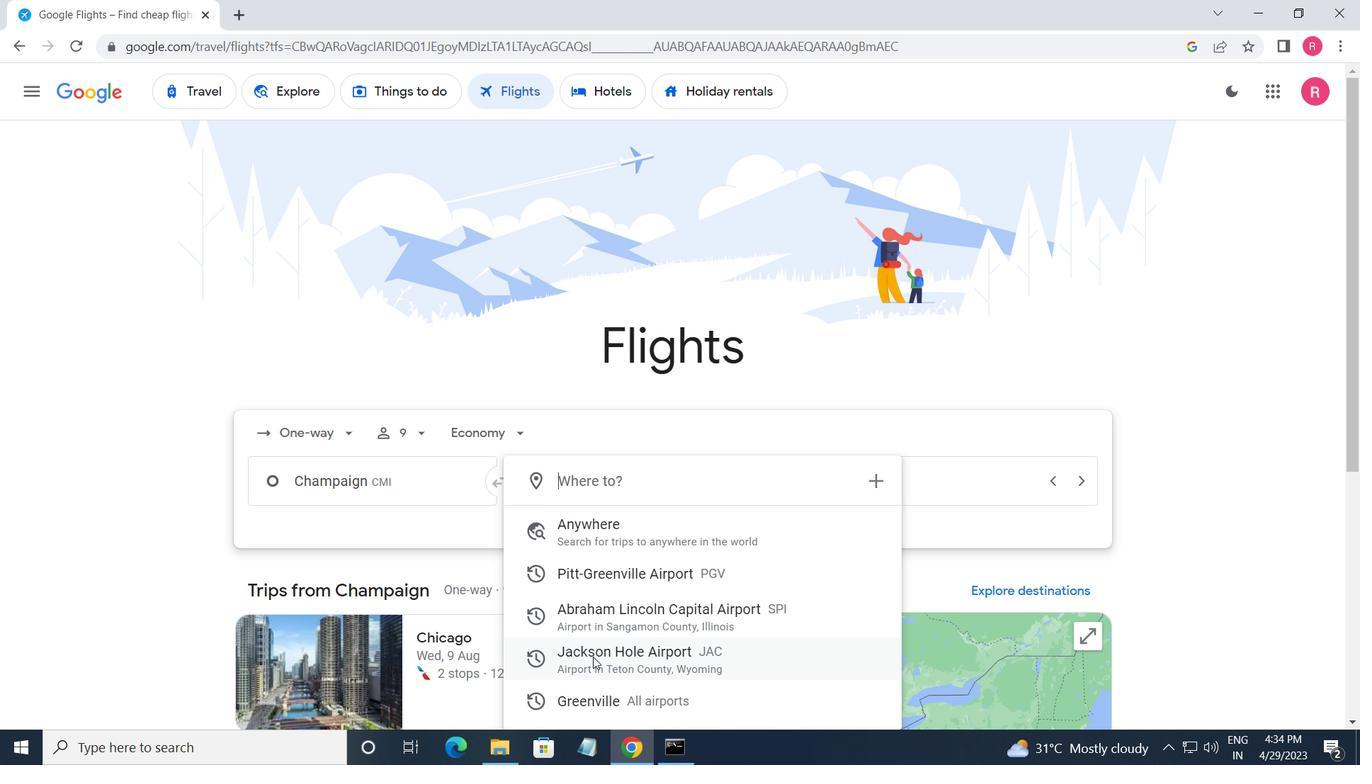 
Action: Mouse pressed left at (593, 658)
Screenshot: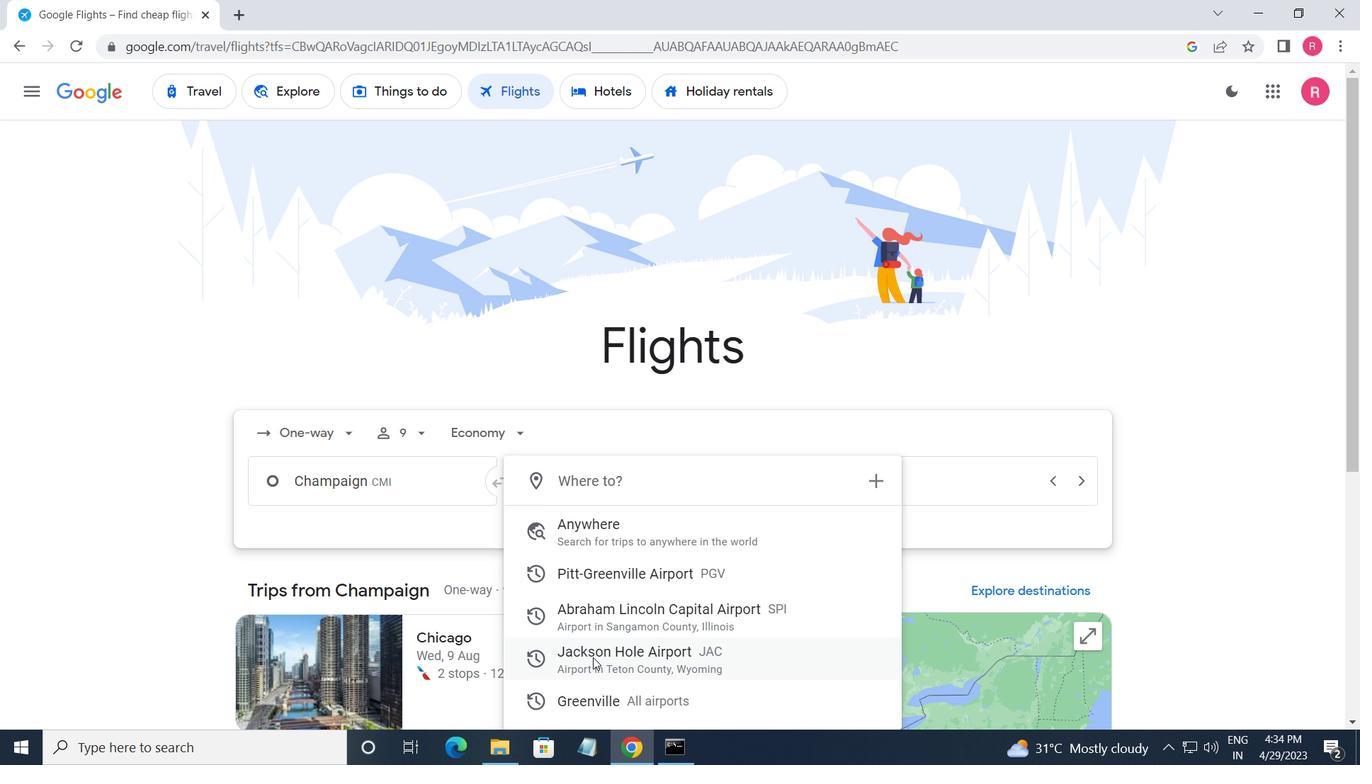 
Action: Mouse moved to (875, 467)
Screenshot: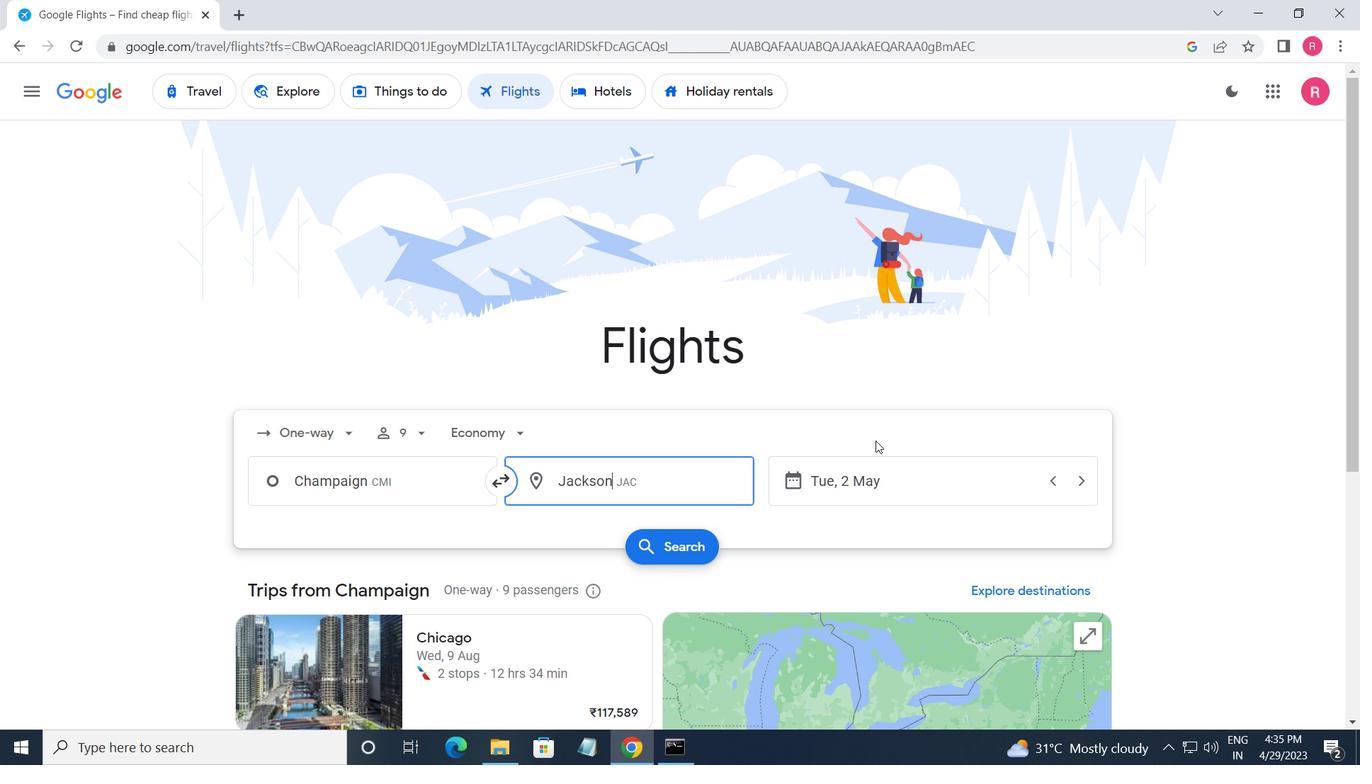
Action: Mouse pressed left at (875, 467)
Screenshot: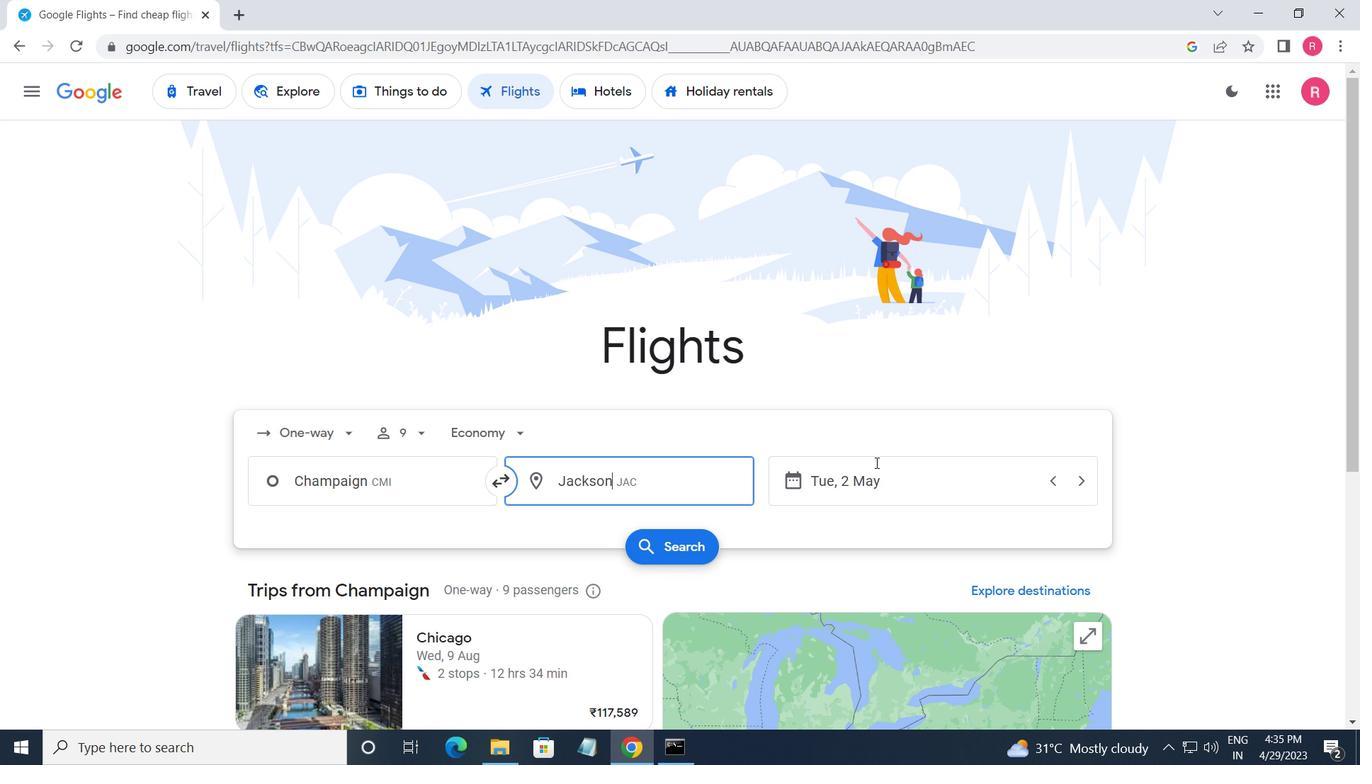 
Action: Mouse moved to (887, 415)
Screenshot: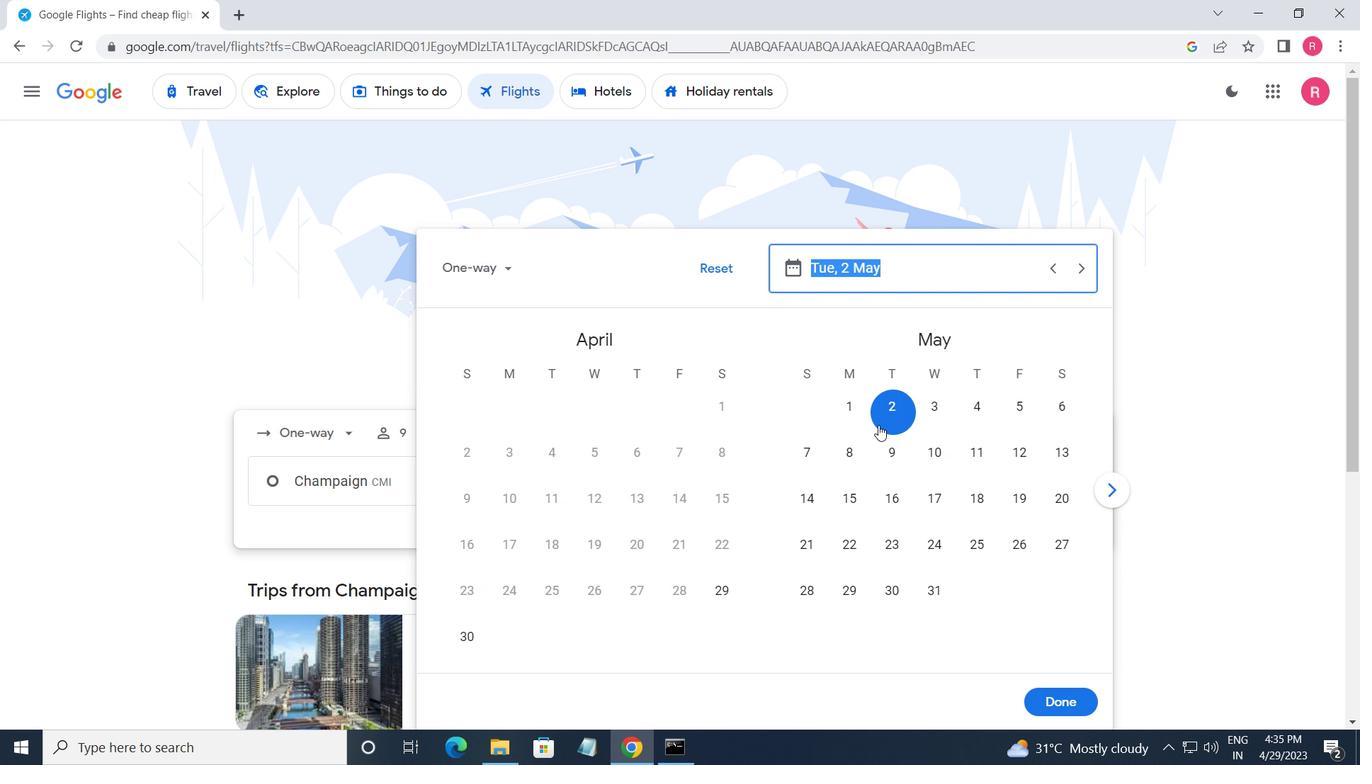 
Action: Mouse pressed left at (887, 415)
Screenshot: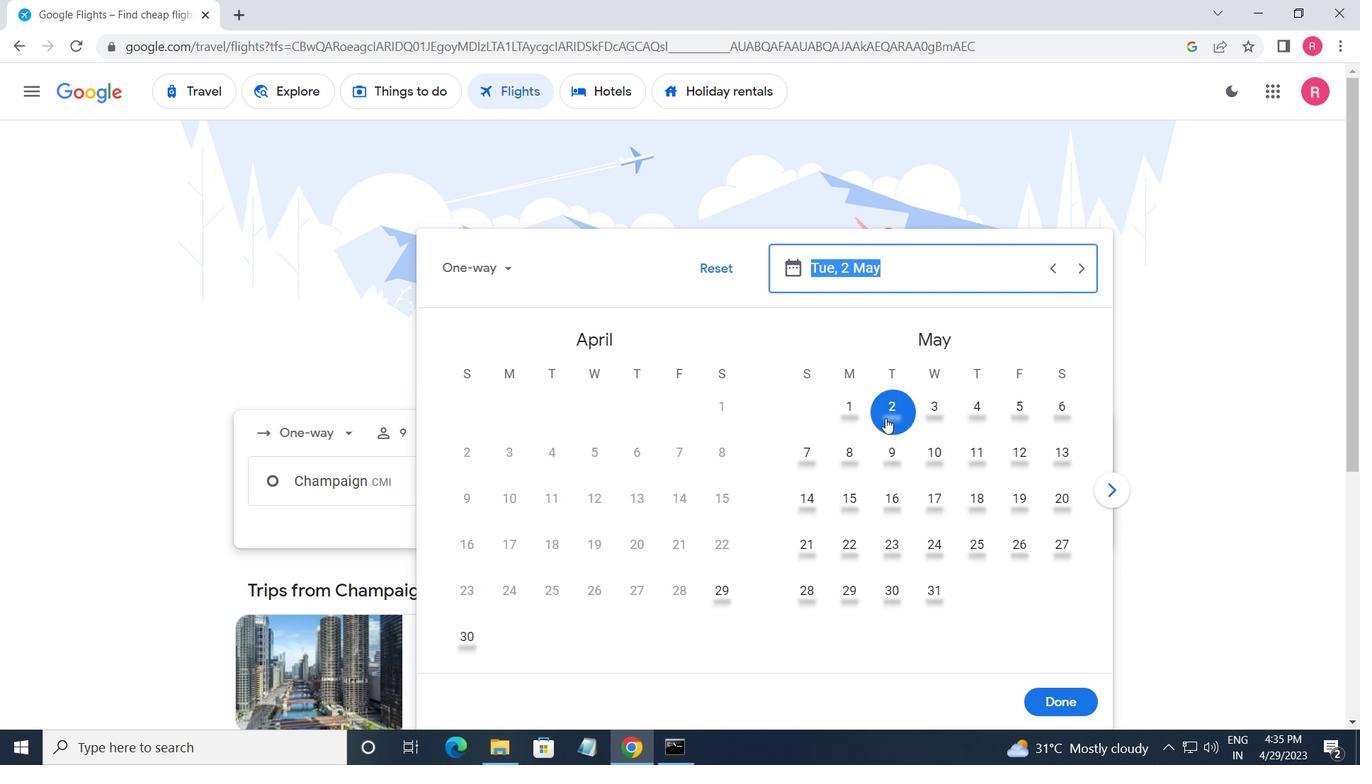 
Action: Mouse moved to (1054, 700)
Screenshot: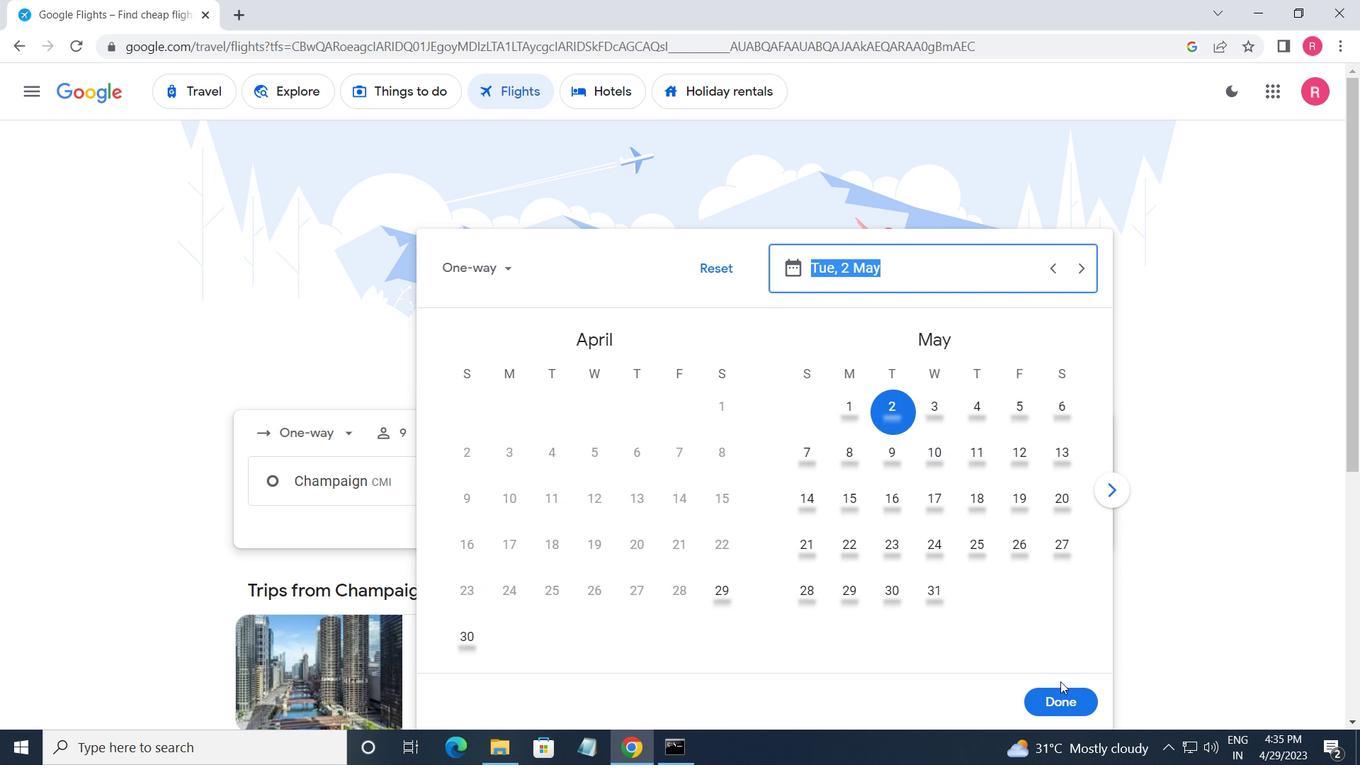 
Action: Mouse pressed left at (1054, 700)
Screenshot: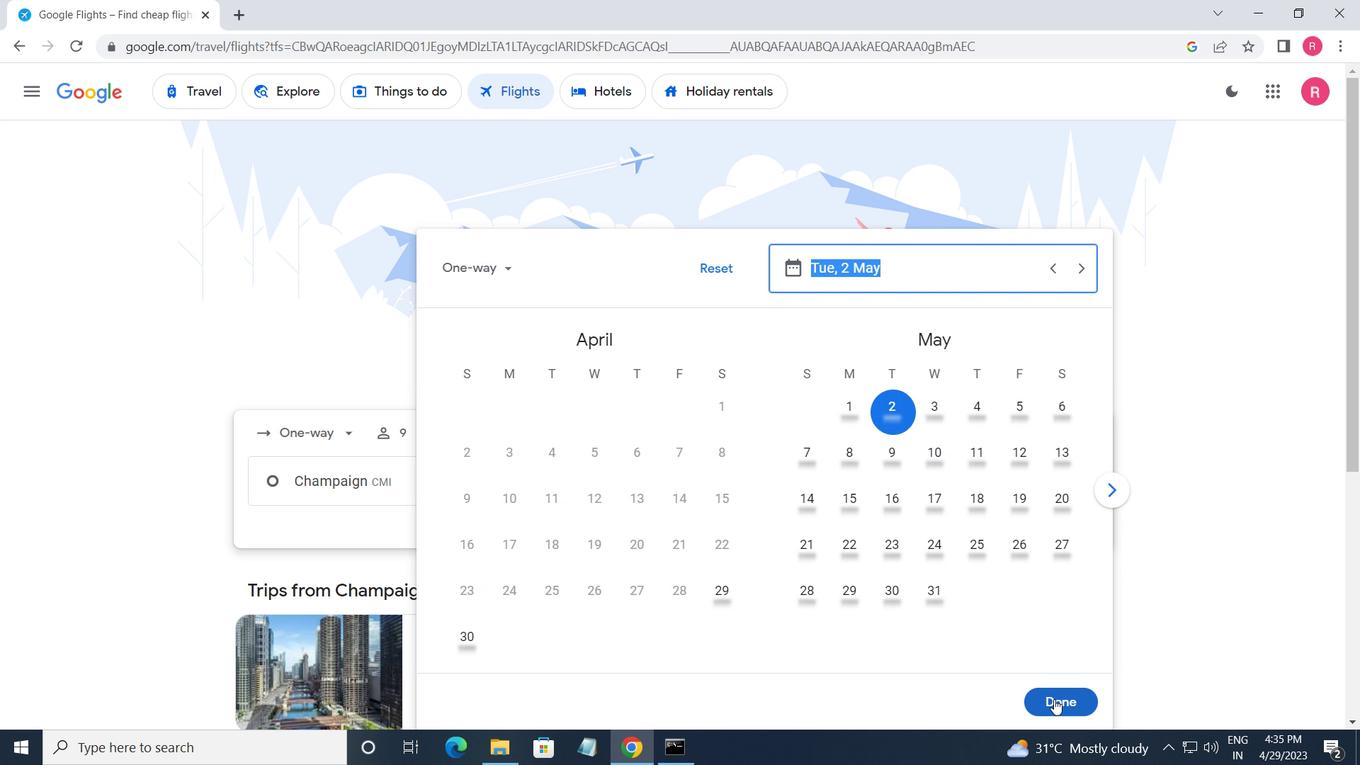 
Action: Mouse moved to (907, 671)
Screenshot: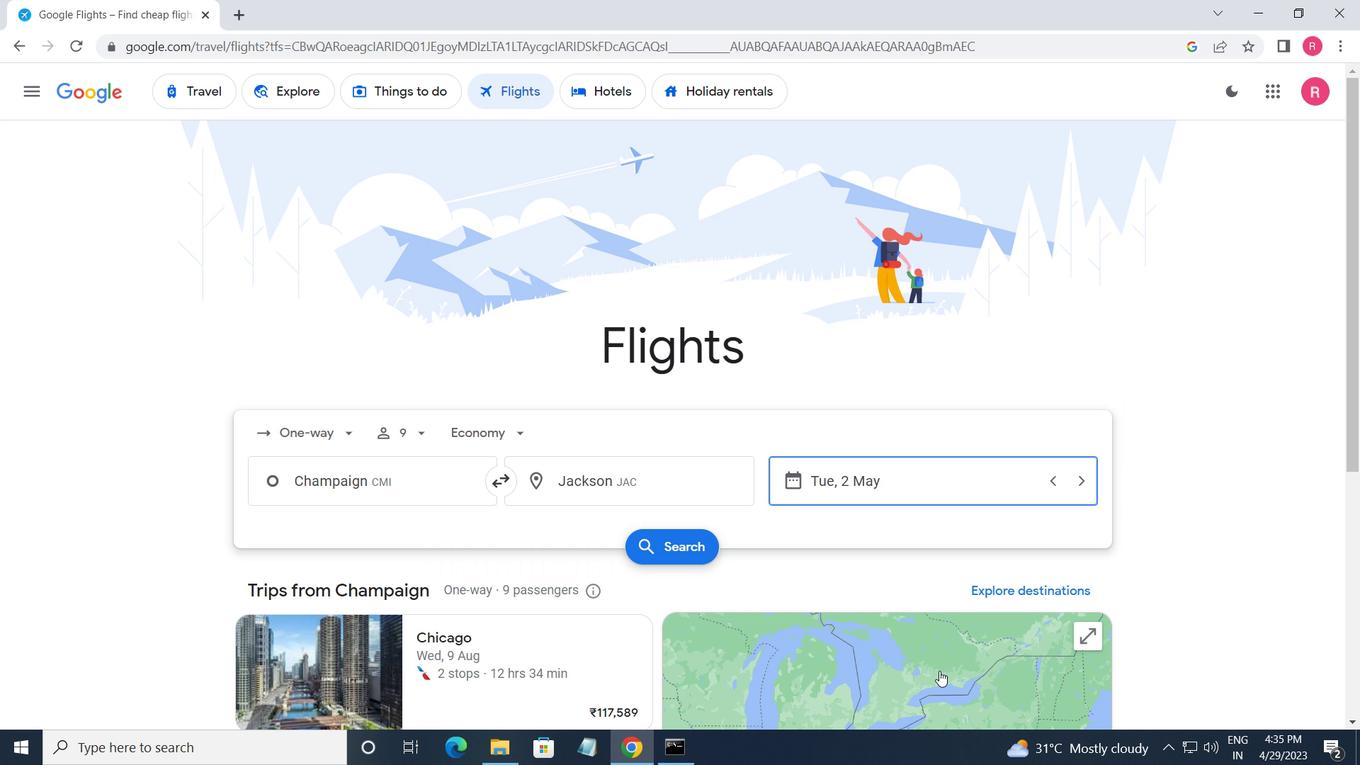 
Action: Mouse scrolled (907, 670) with delta (0, 0)
Screenshot: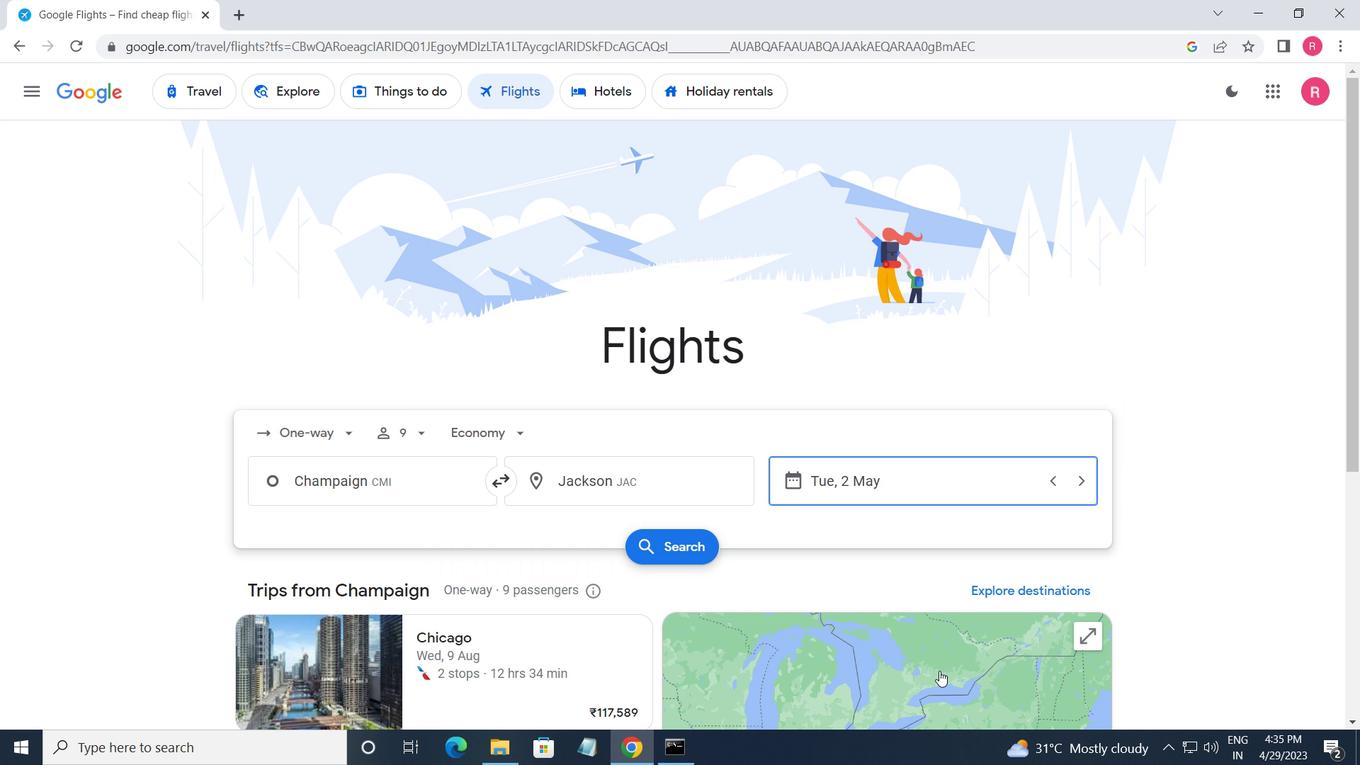 
Action: Mouse moved to (643, 442)
Screenshot: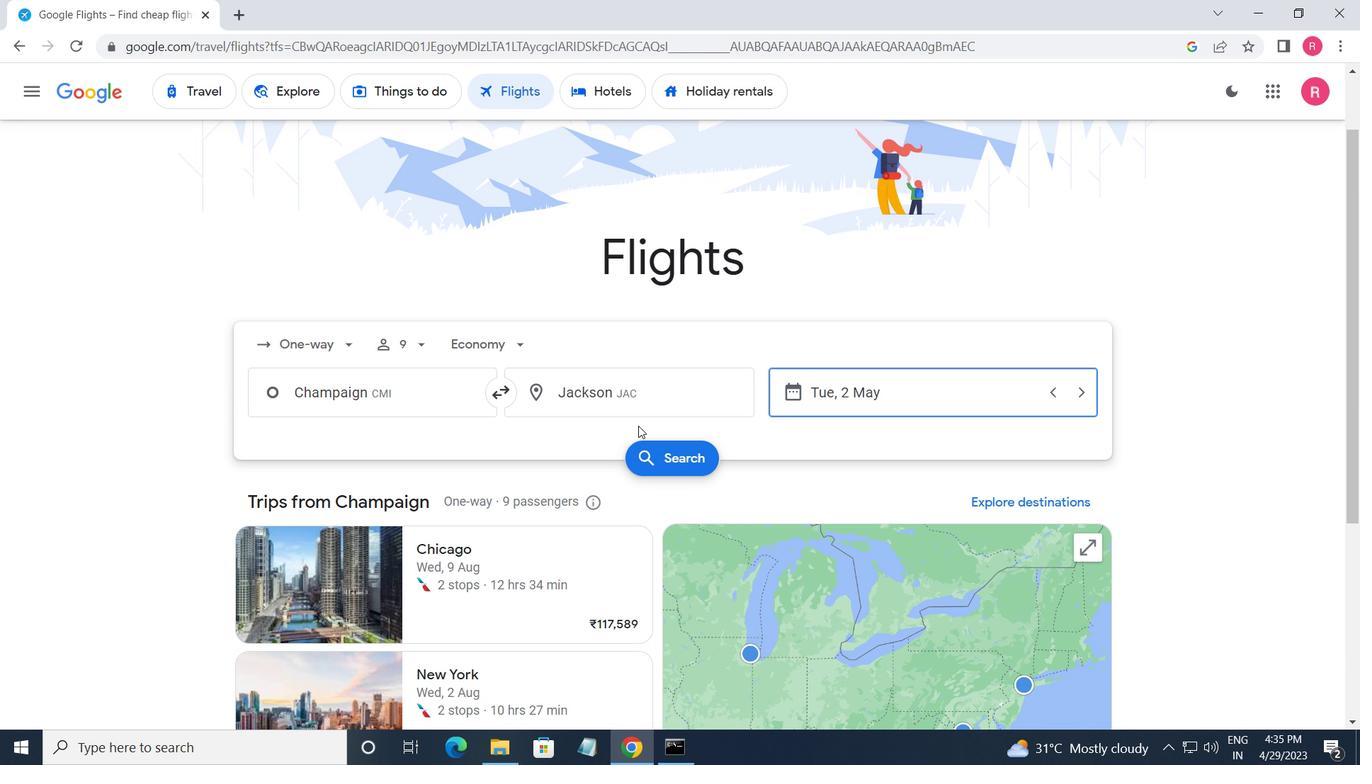 
Action: Mouse pressed left at (643, 442)
Screenshot: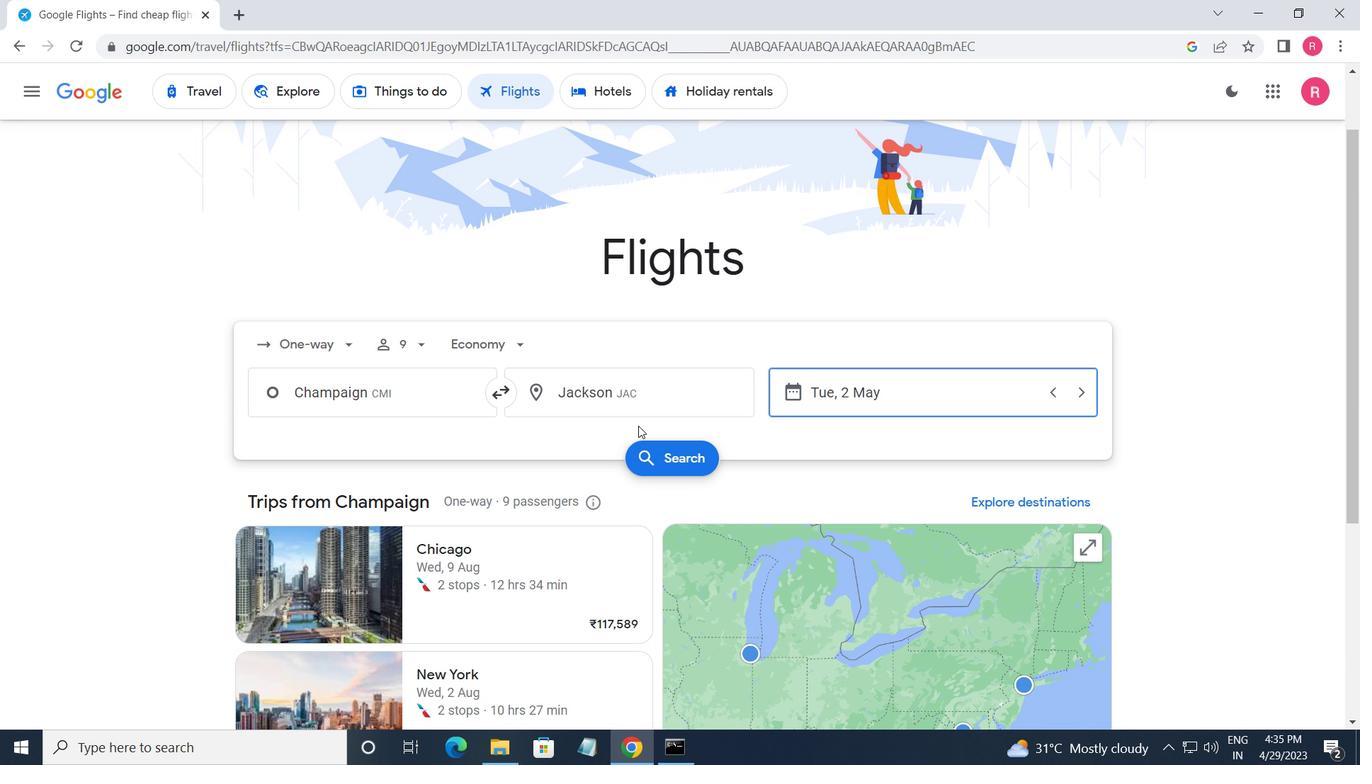 
Action: Mouse moved to (272, 268)
Screenshot: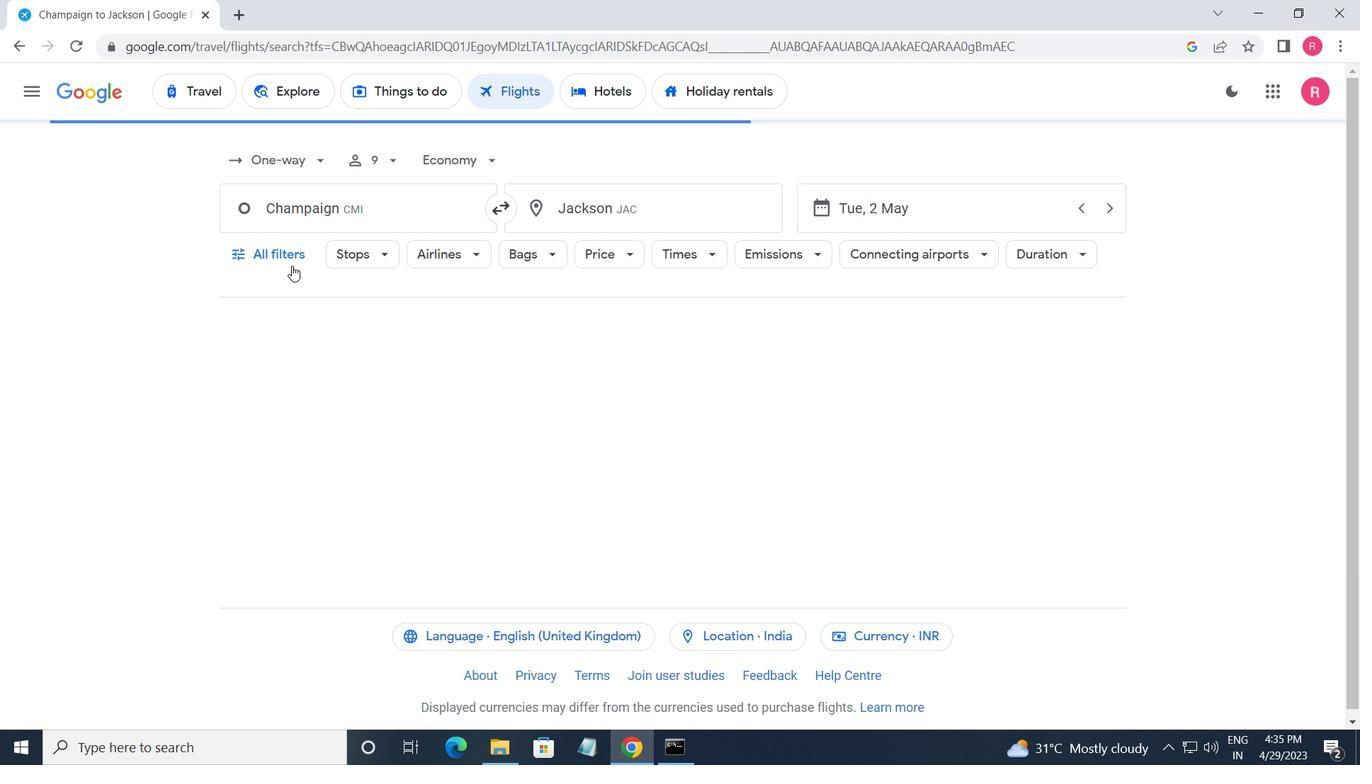 
Action: Mouse pressed left at (272, 268)
Screenshot: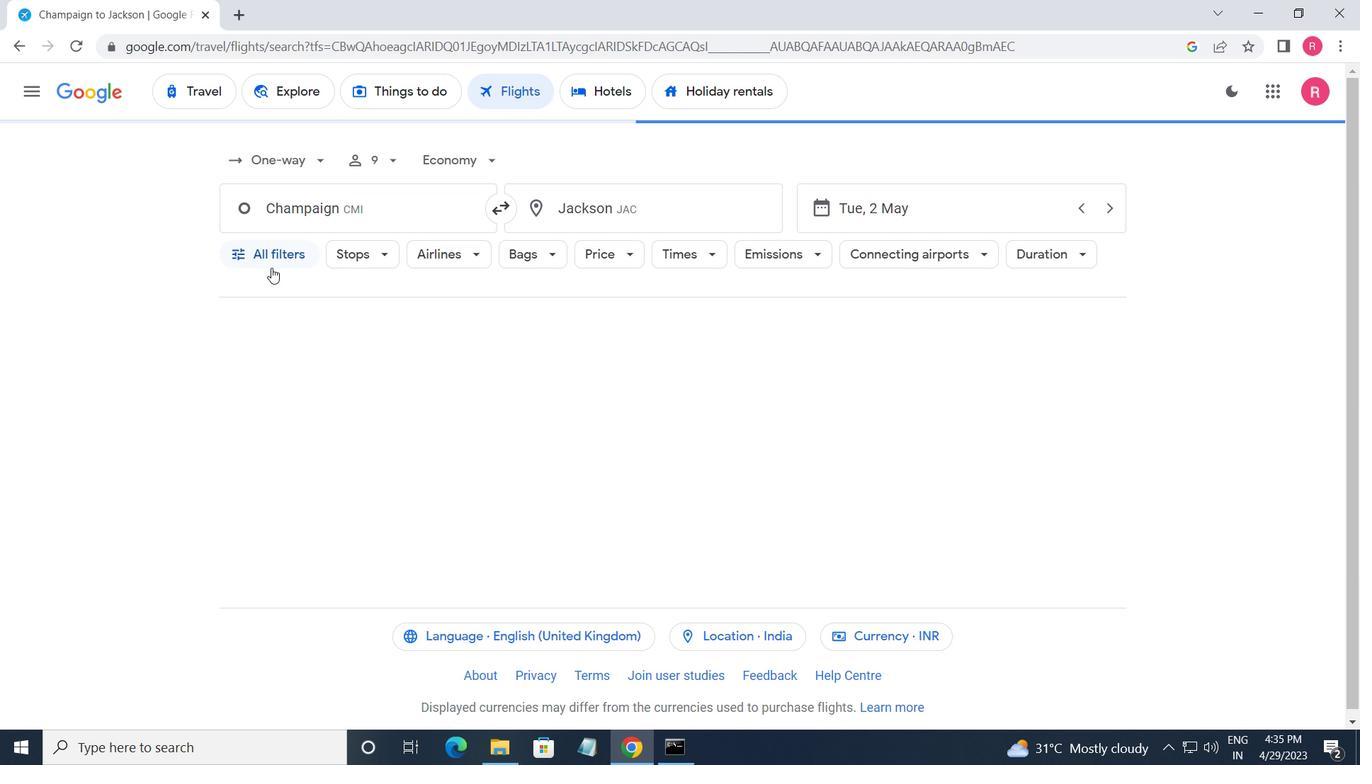 
Action: Mouse moved to (272, 274)
Screenshot: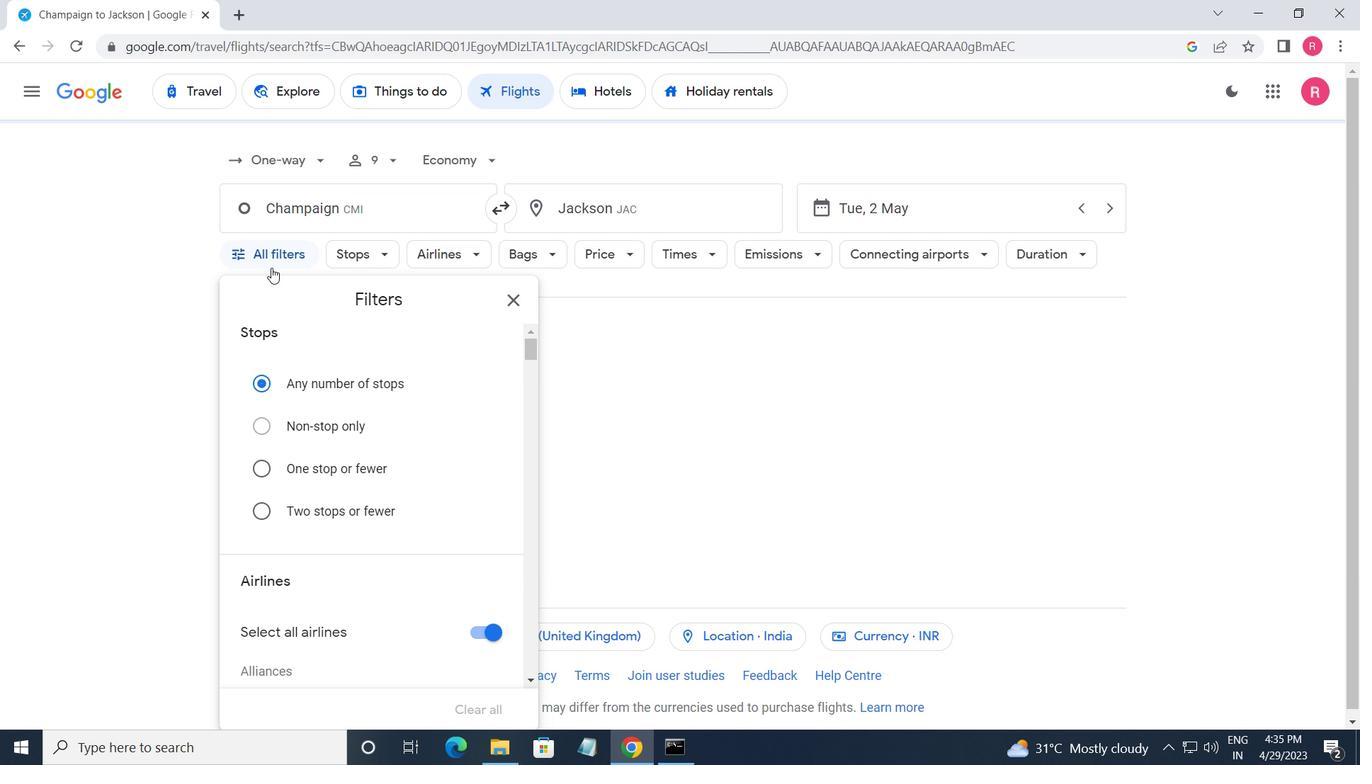 
Action: Mouse scrolled (272, 273) with delta (0, 0)
Screenshot: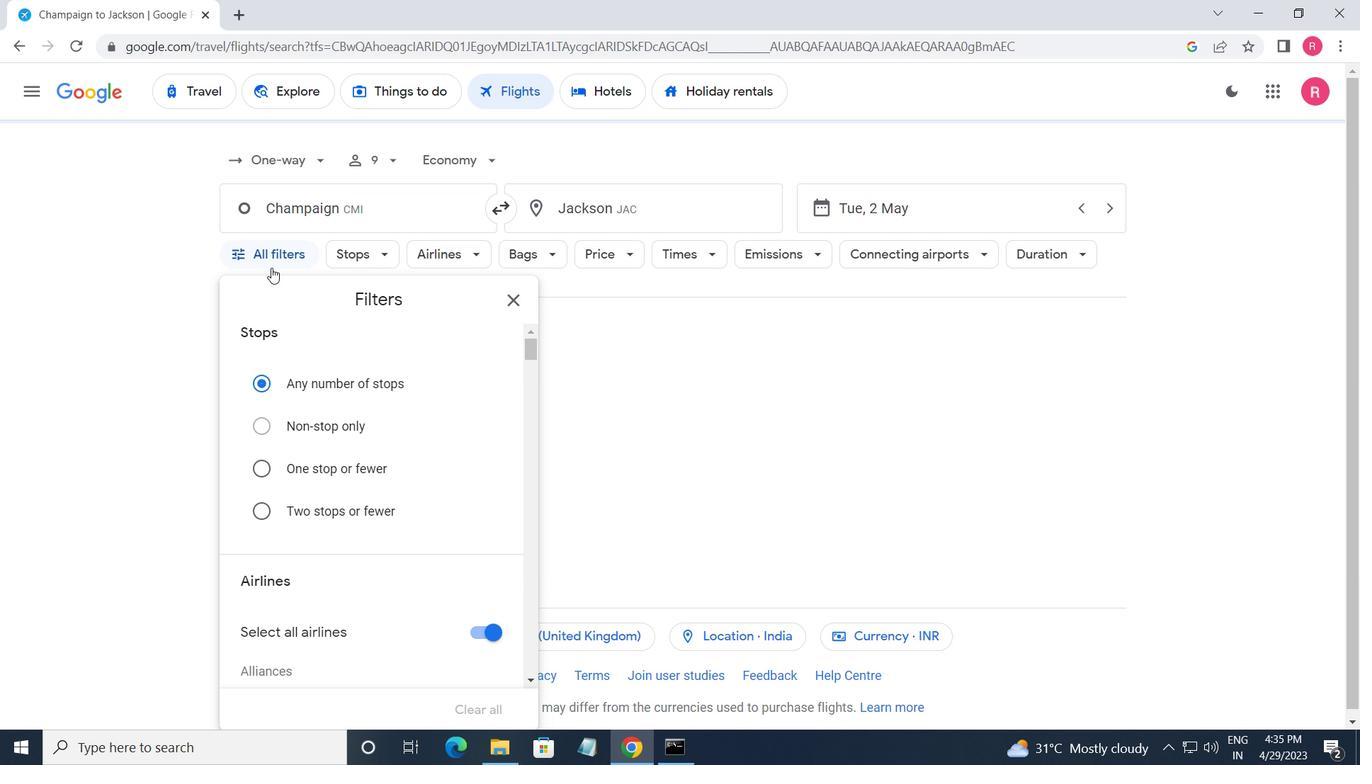 
Action: Mouse moved to (325, 312)
Screenshot: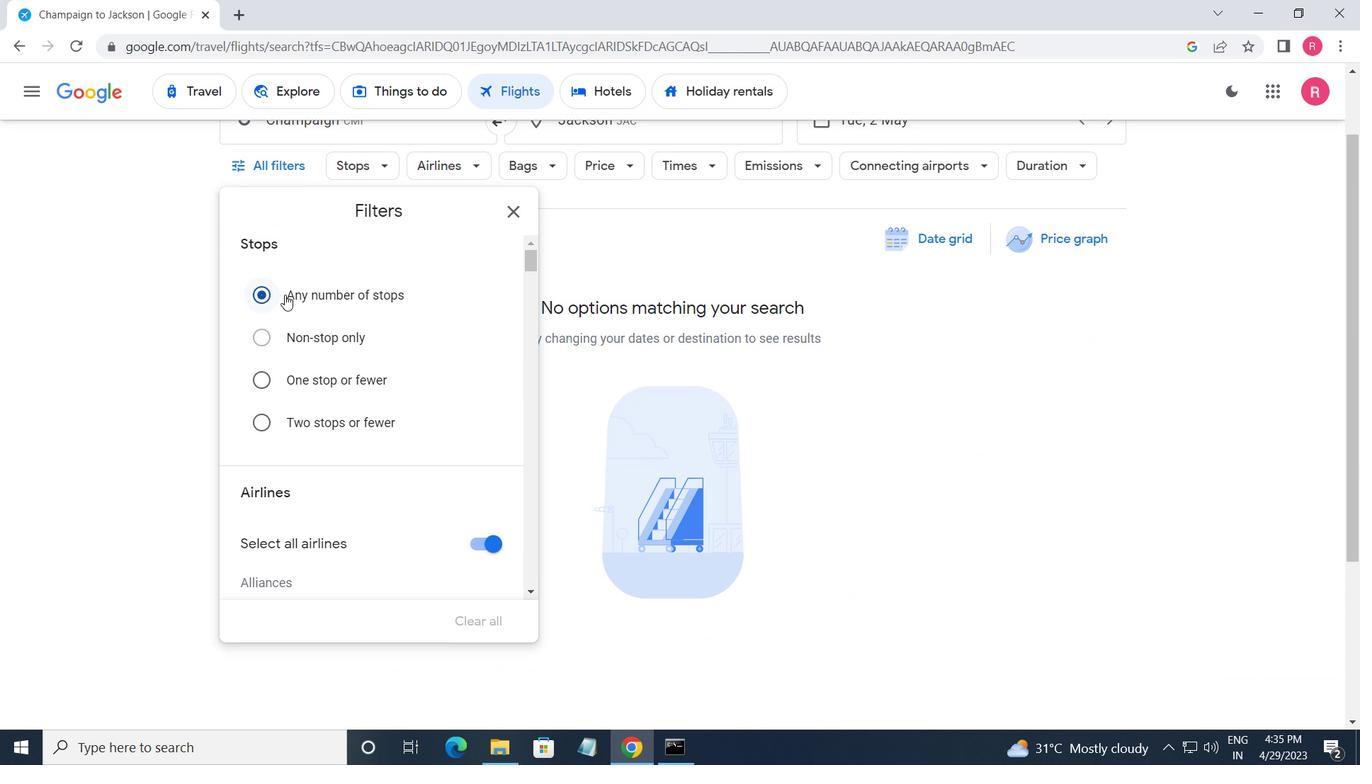 
Action: Mouse scrolled (325, 311) with delta (0, 0)
Screenshot: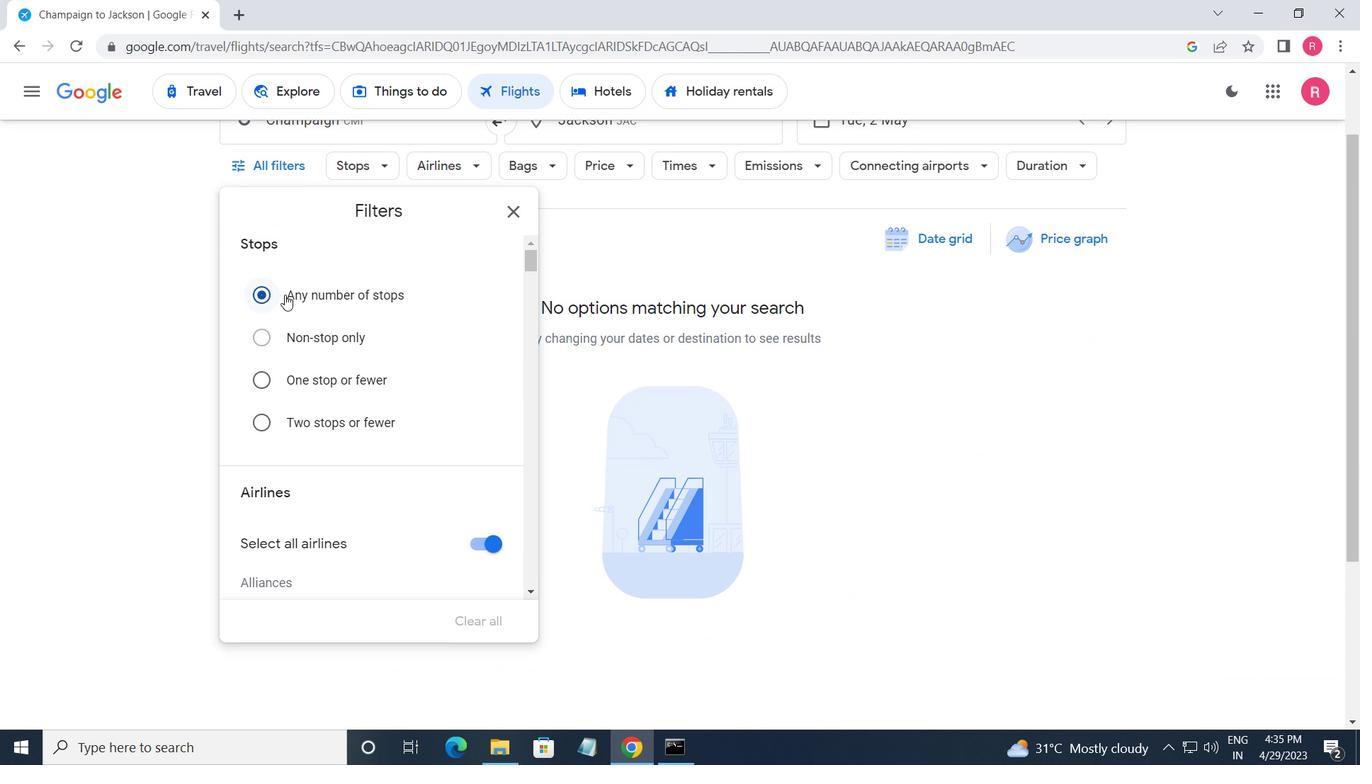 
Action: Mouse moved to (326, 313)
Screenshot: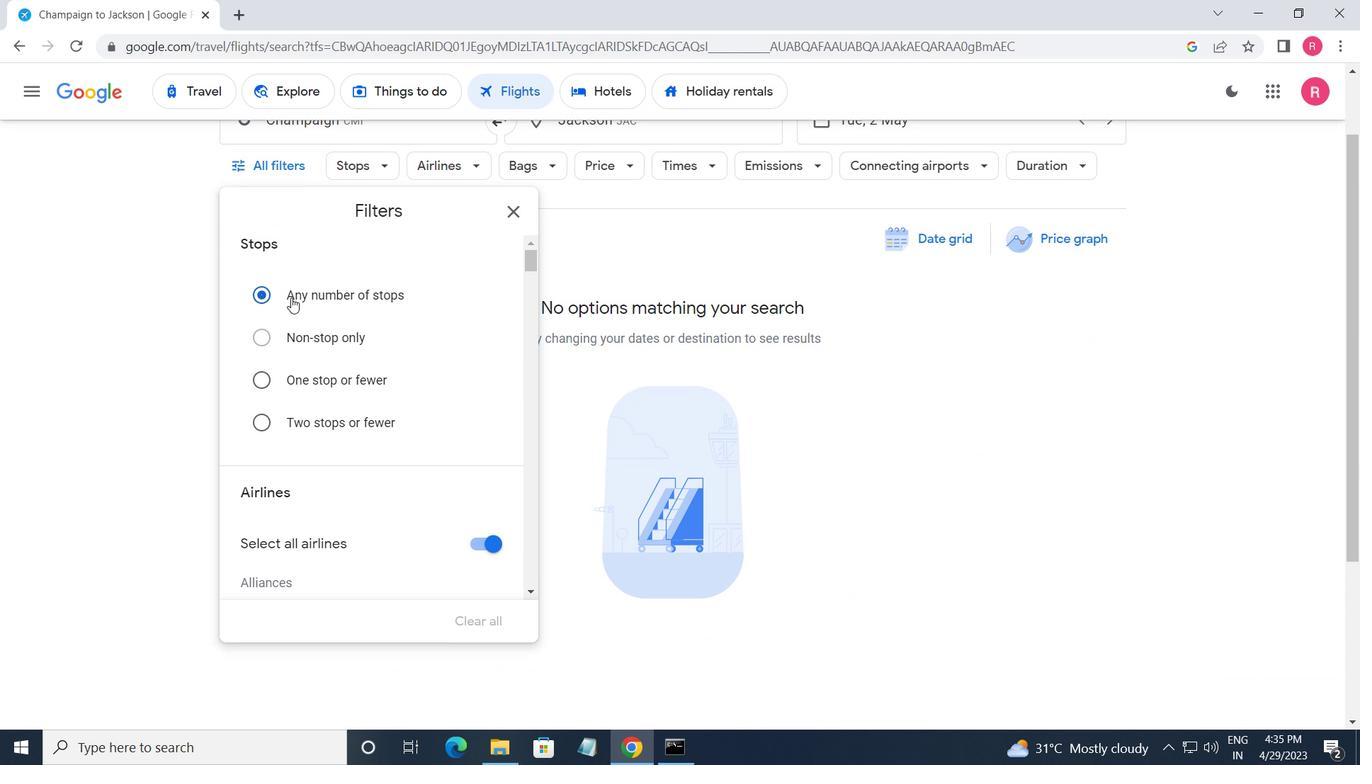 
Action: Mouse scrolled (326, 312) with delta (0, 0)
Screenshot: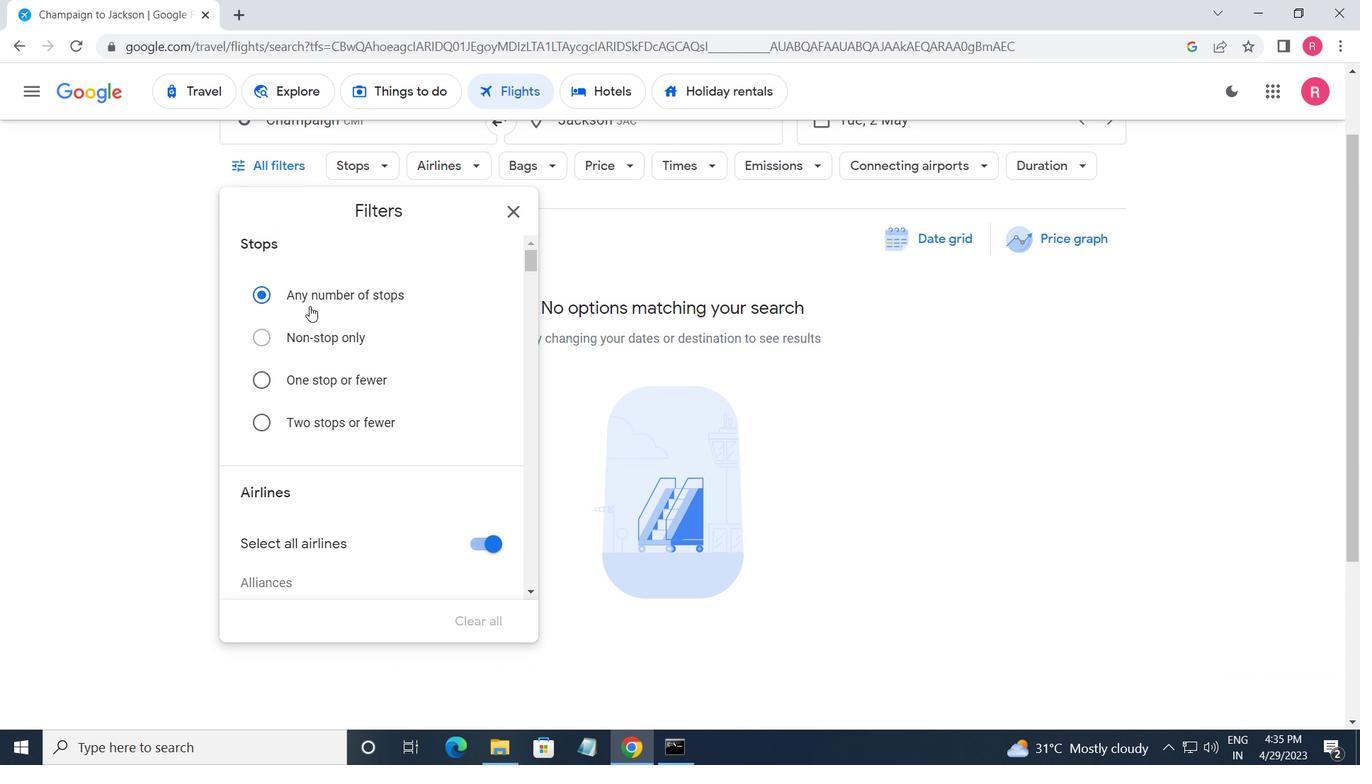 
Action: Mouse scrolled (326, 312) with delta (0, 0)
Screenshot: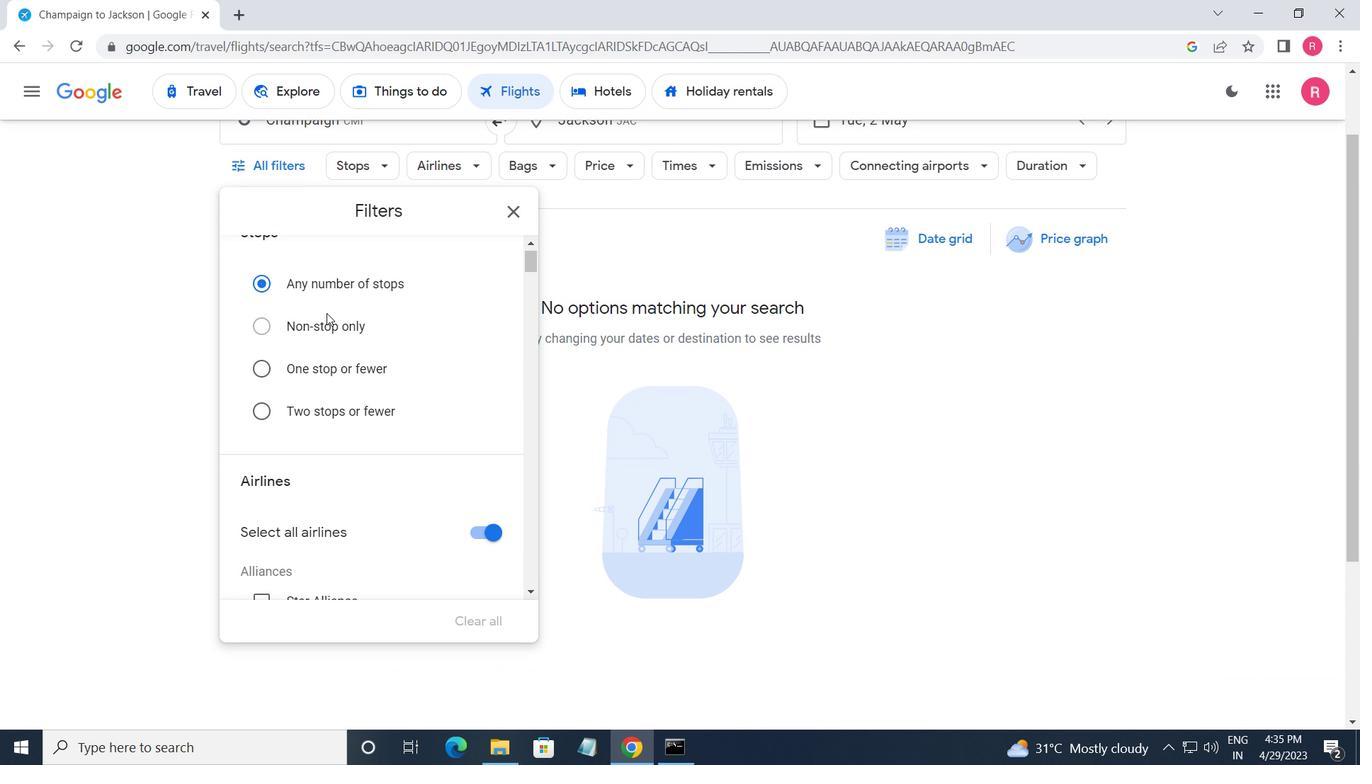
Action: Mouse scrolled (326, 312) with delta (0, 0)
Screenshot: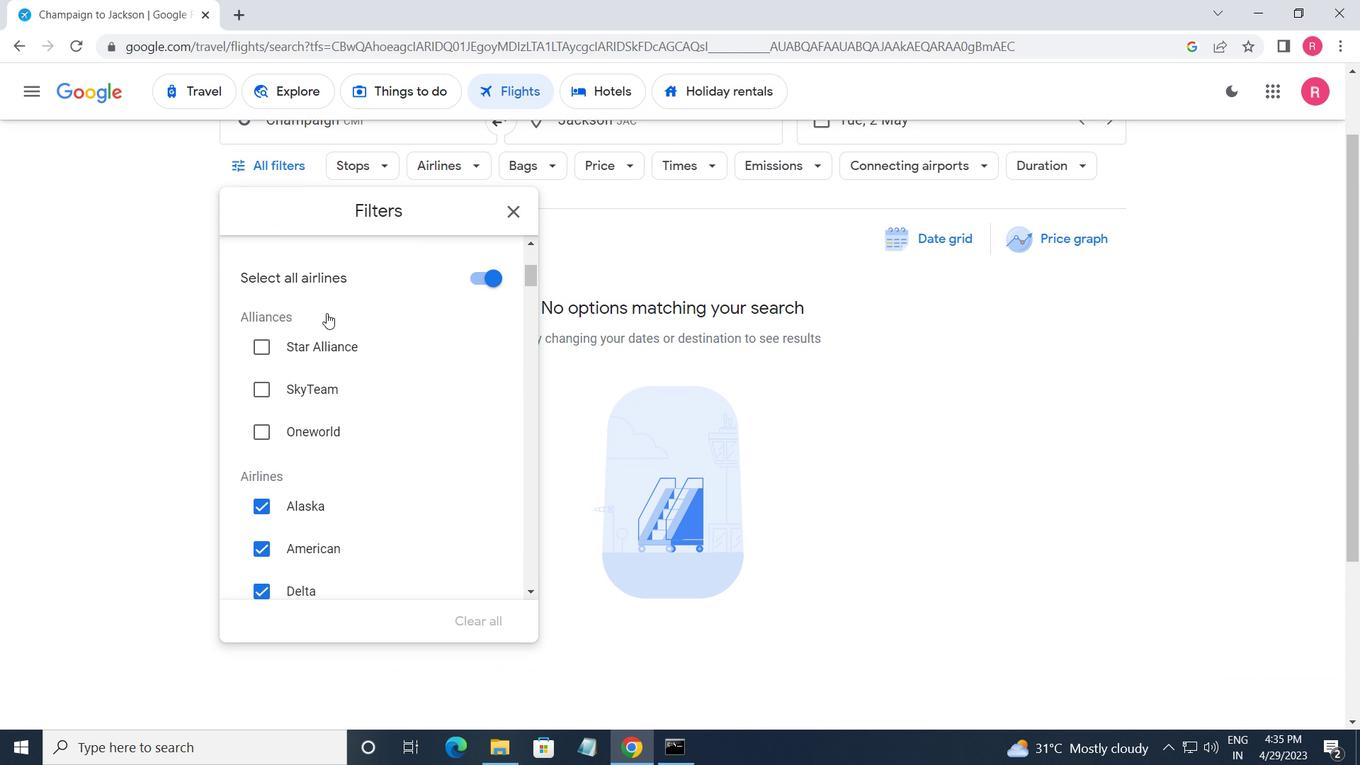 
Action: Mouse scrolled (326, 312) with delta (0, 0)
Screenshot: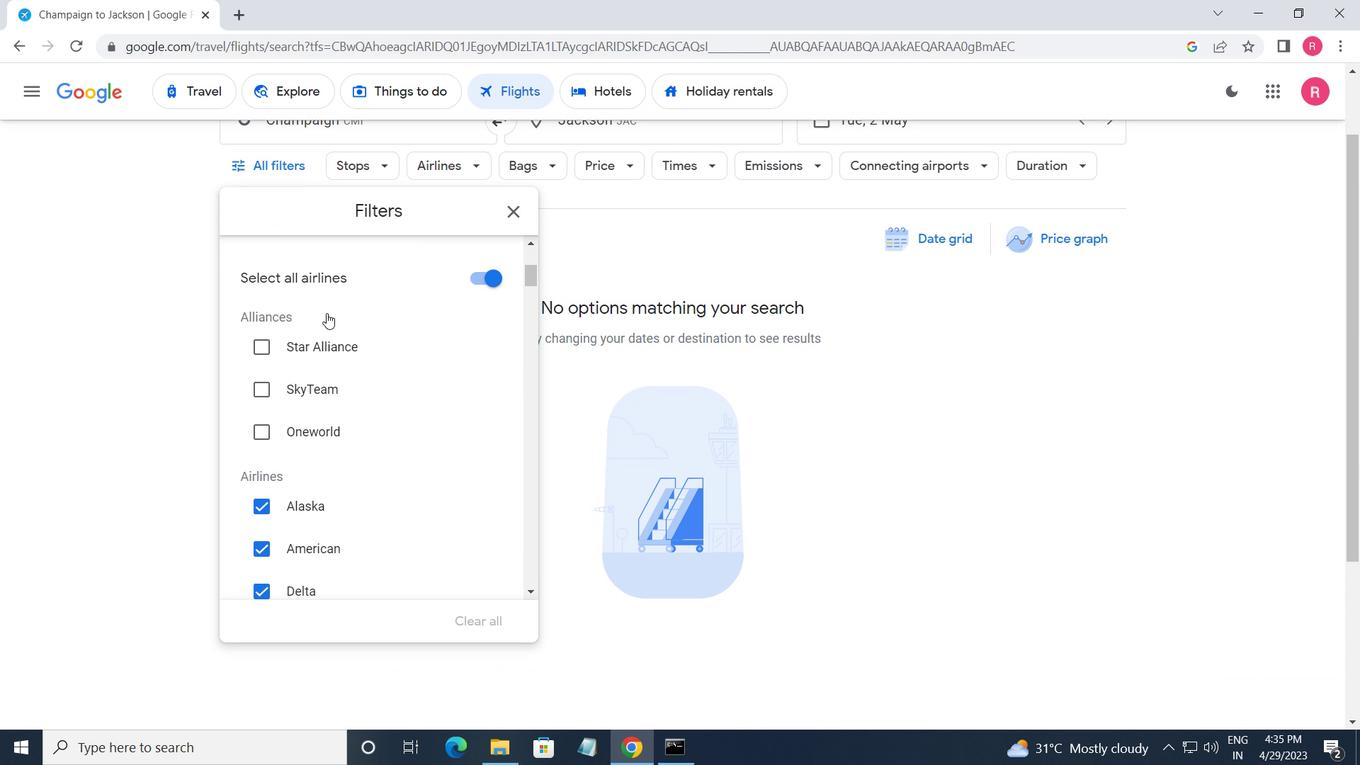 
Action: Mouse scrolled (326, 312) with delta (0, 0)
Screenshot: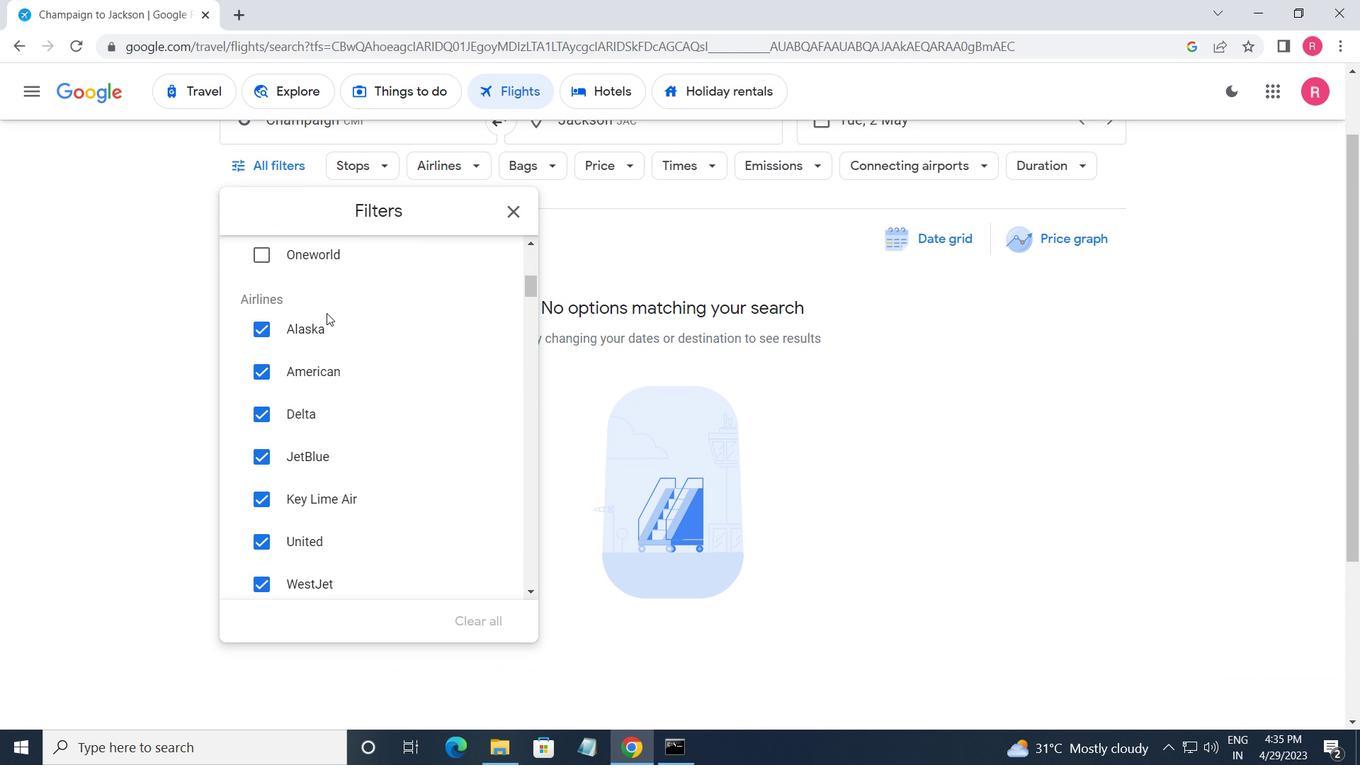 
Action: Mouse scrolled (326, 313) with delta (0, 0)
Screenshot: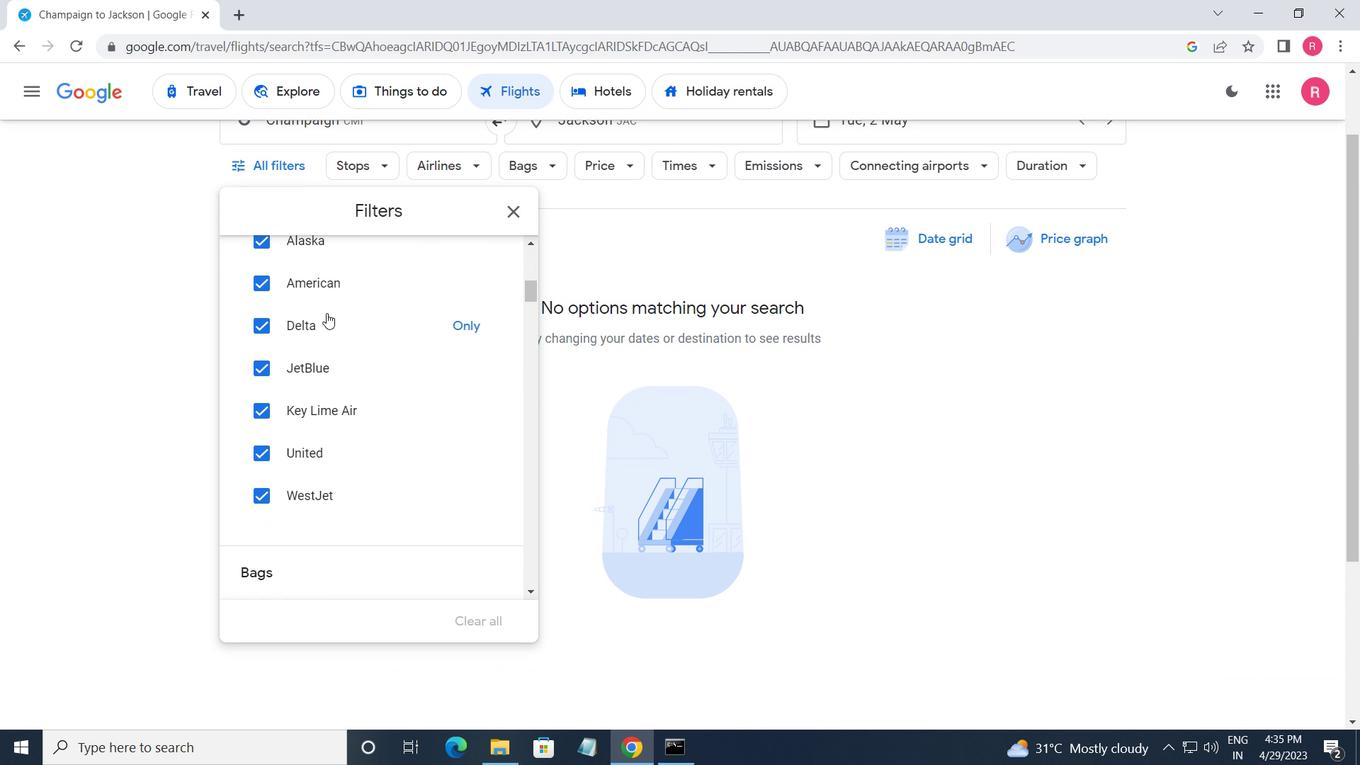 
Action: Mouse scrolled (326, 313) with delta (0, 0)
Screenshot: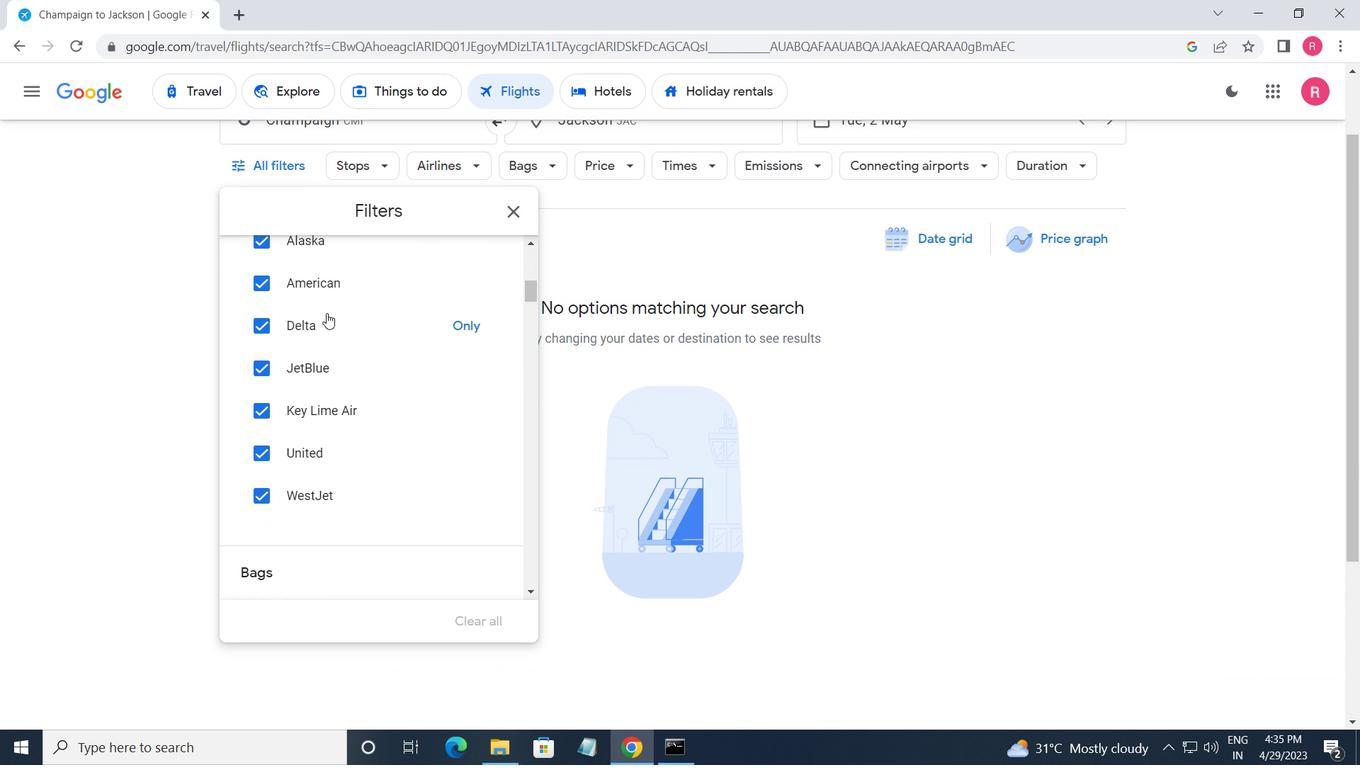 
Action: Mouse scrolled (326, 313) with delta (0, 0)
Screenshot: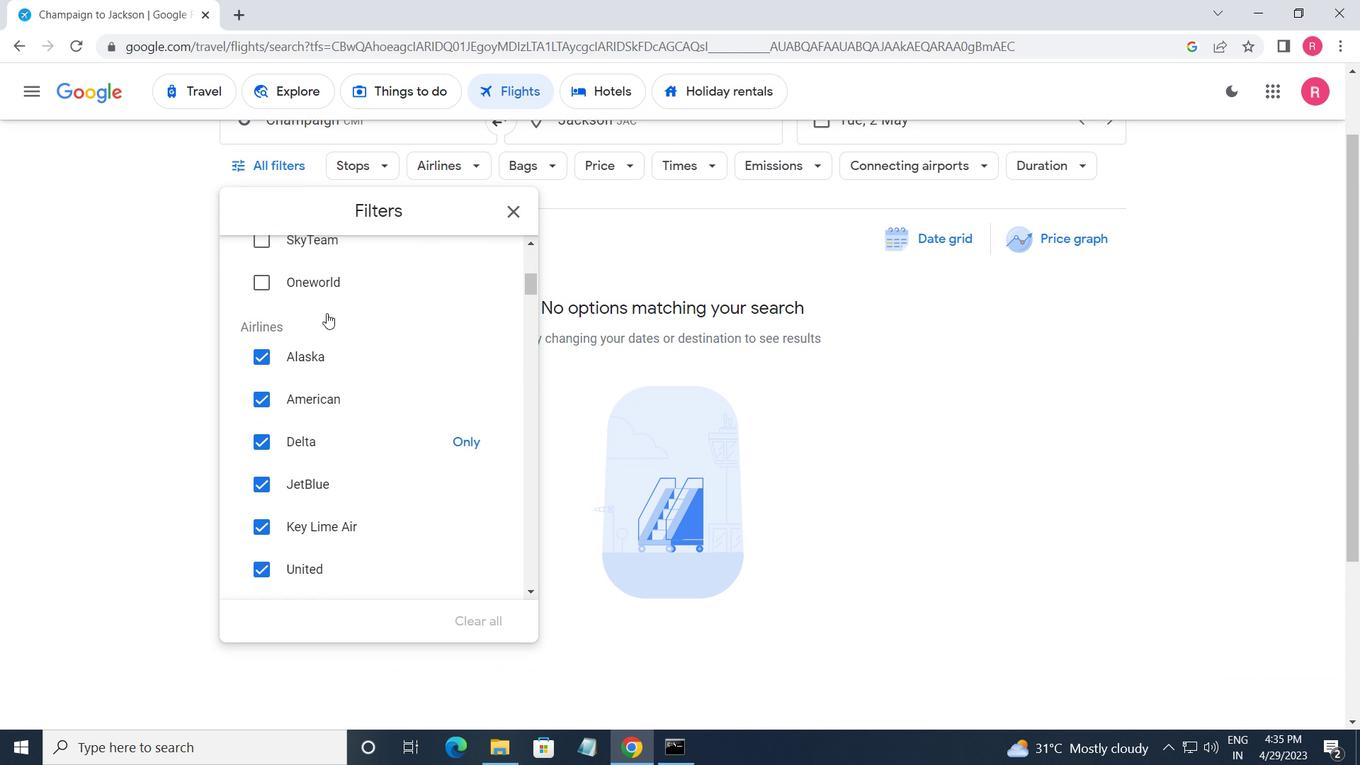 
Action: Mouse scrolled (326, 313) with delta (0, 0)
Screenshot: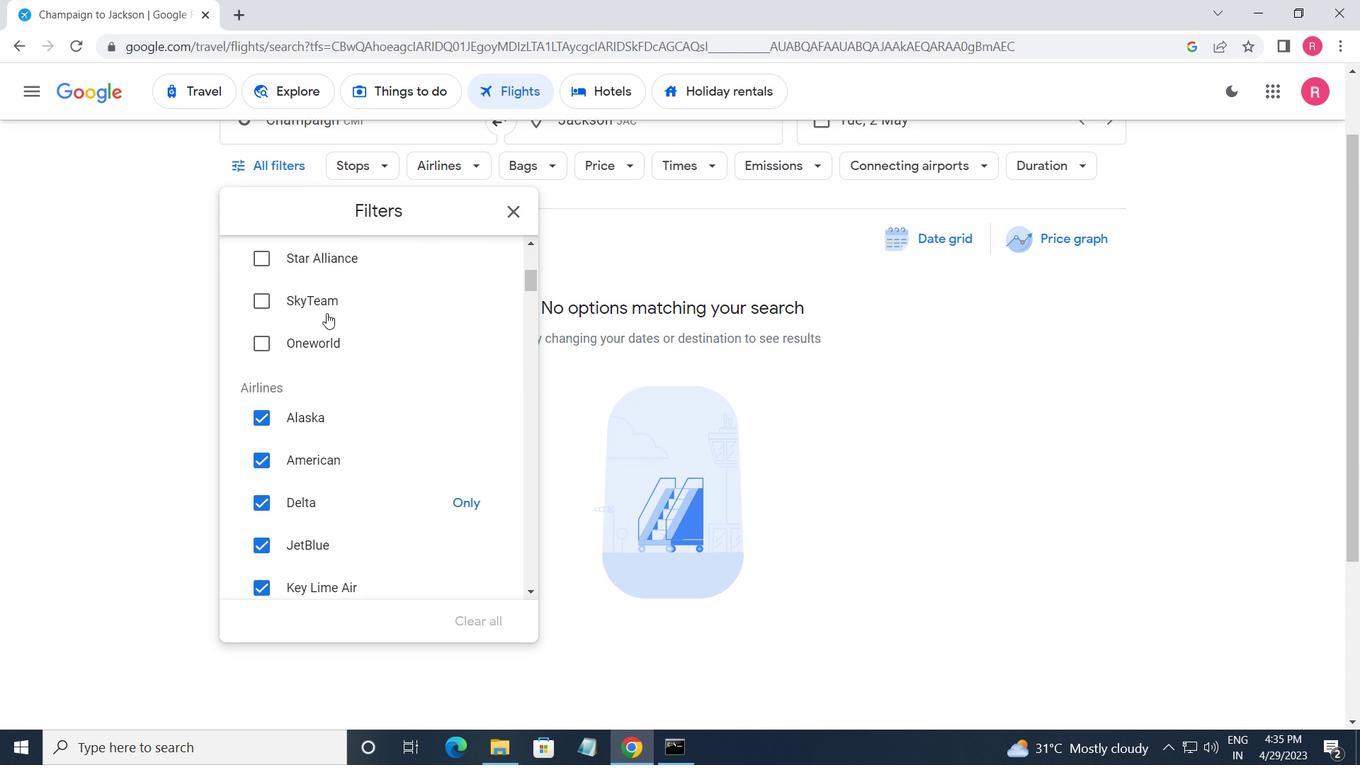 
Action: Mouse moved to (487, 364)
Screenshot: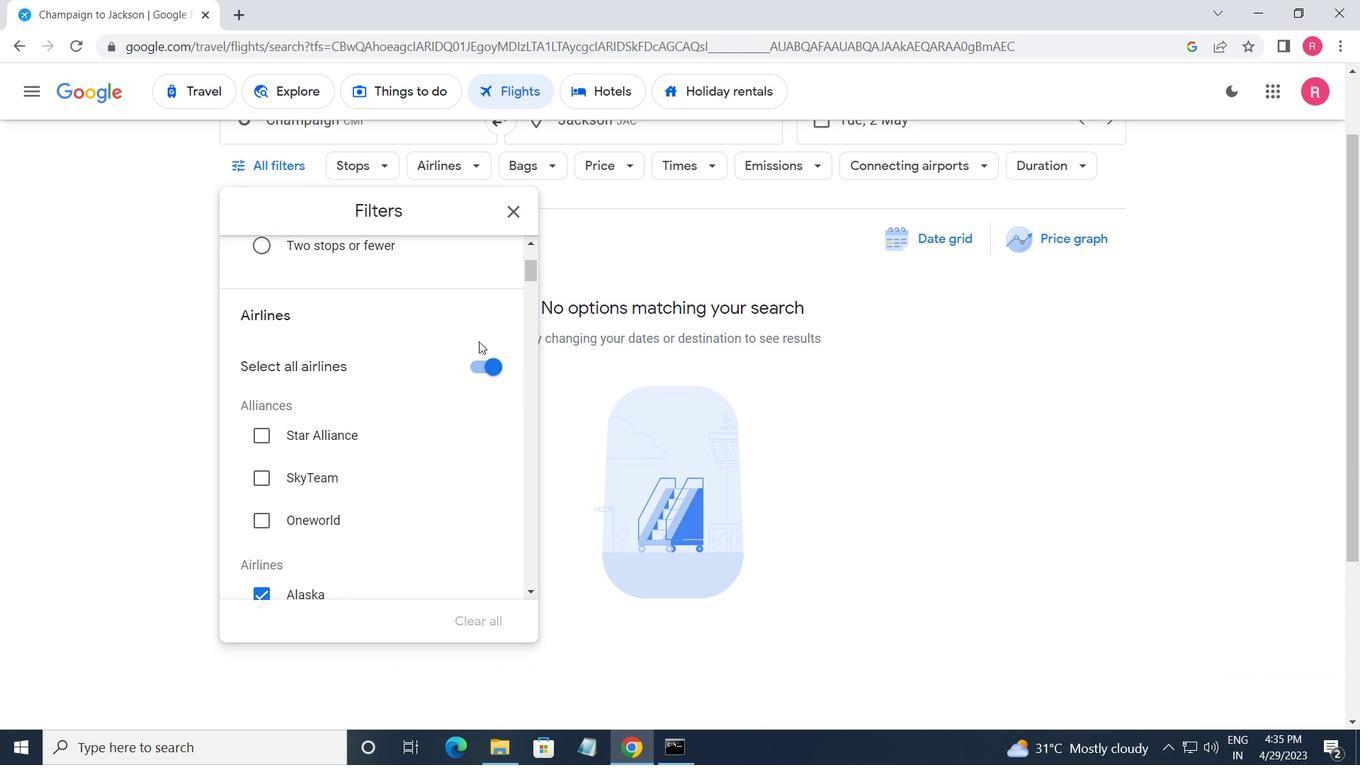 
Action: Mouse pressed left at (487, 364)
Screenshot: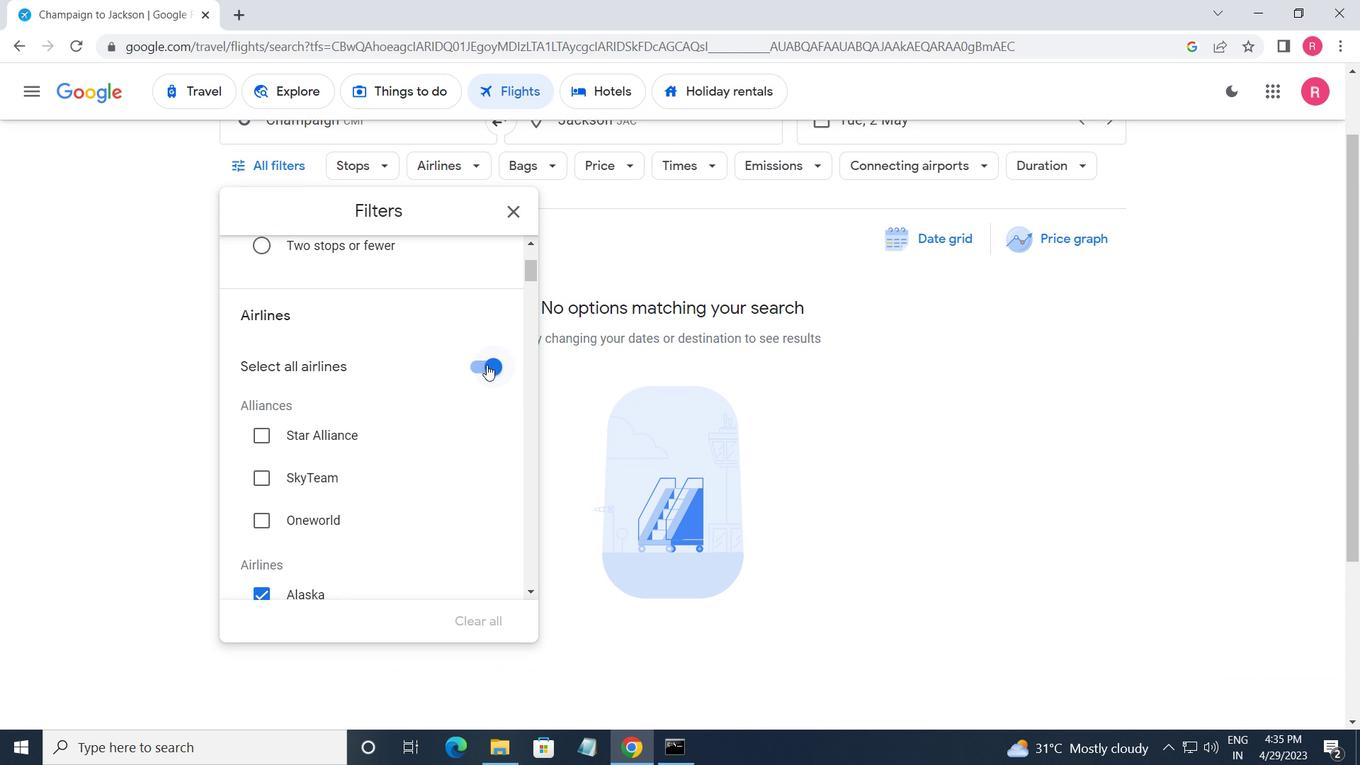 
Action: Mouse moved to (488, 365)
Screenshot: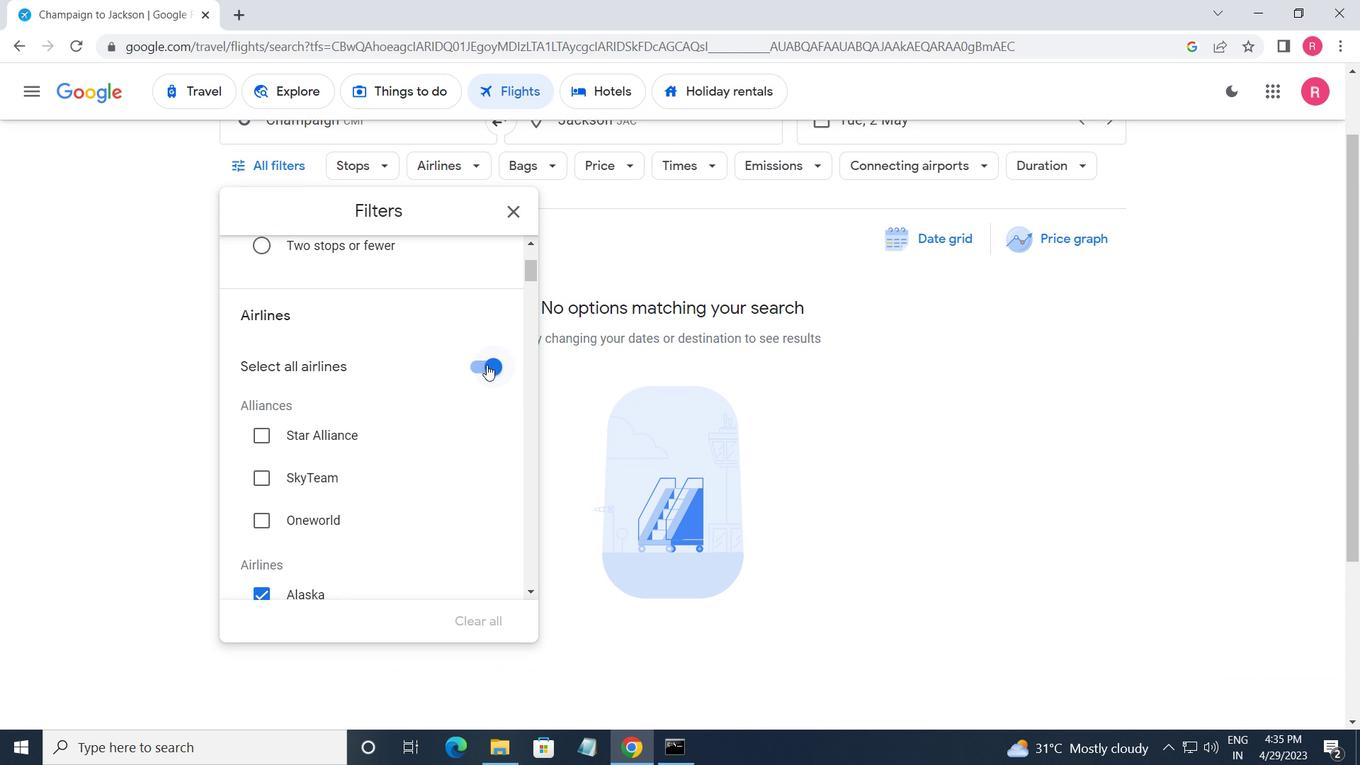 
Action: Mouse scrolled (488, 364) with delta (0, 0)
Screenshot: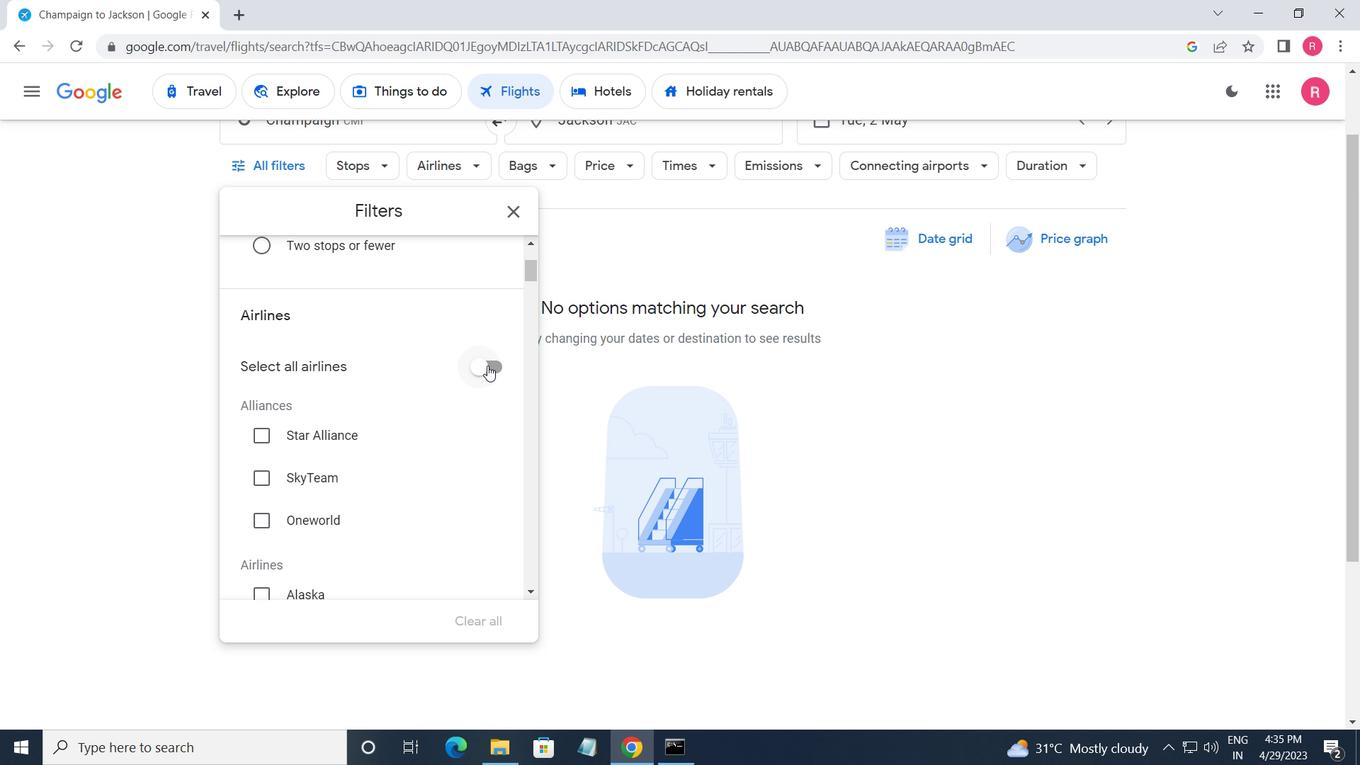 
Action: Mouse scrolled (488, 364) with delta (0, 0)
Screenshot: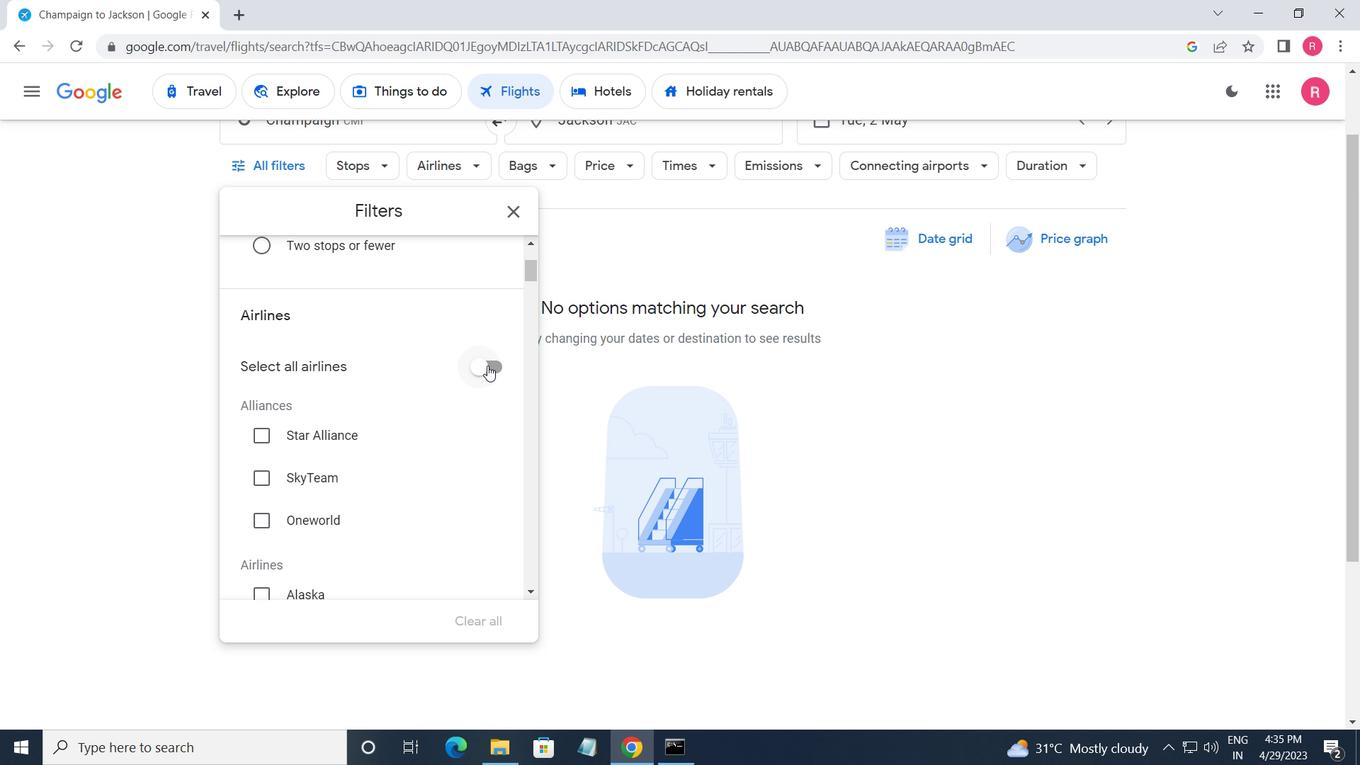 
Action: Mouse scrolled (488, 364) with delta (0, 0)
Screenshot: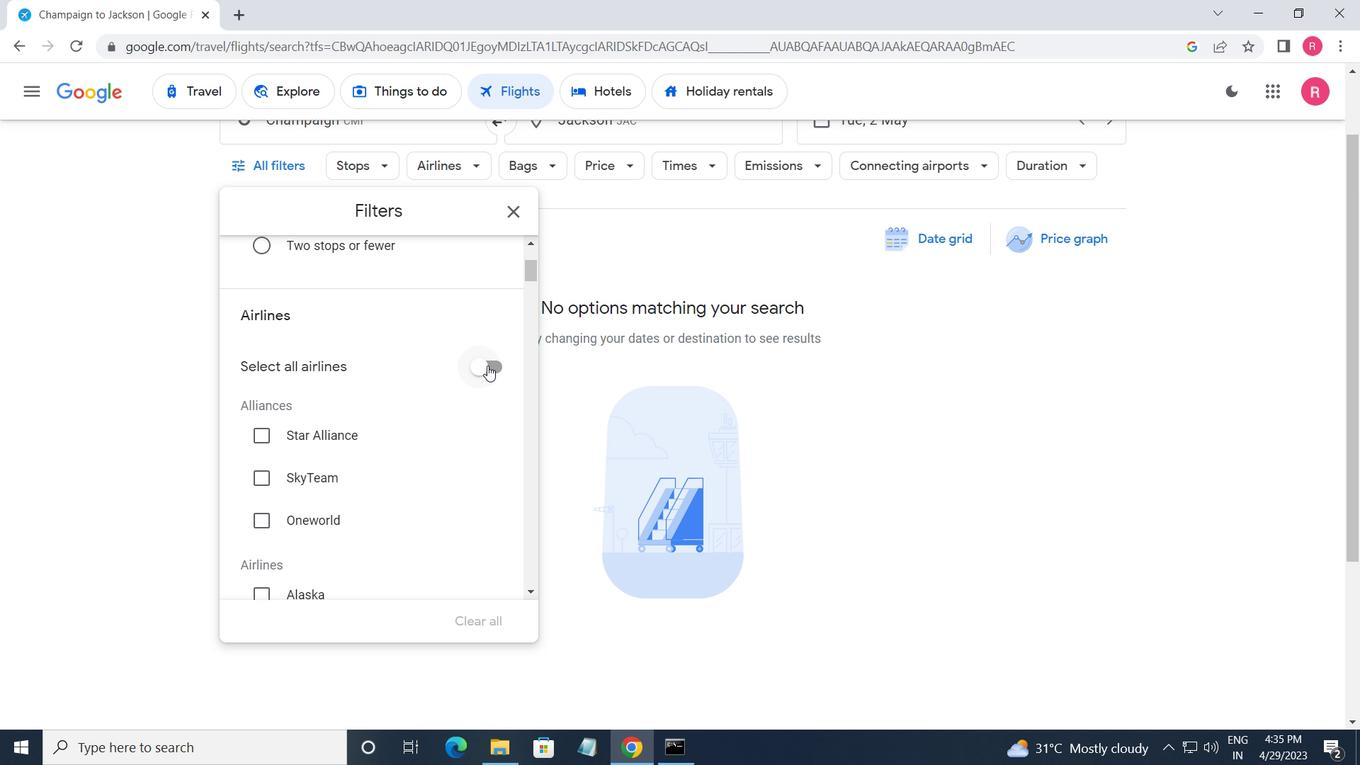 
Action: Mouse scrolled (488, 364) with delta (0, 0)
Screenshot: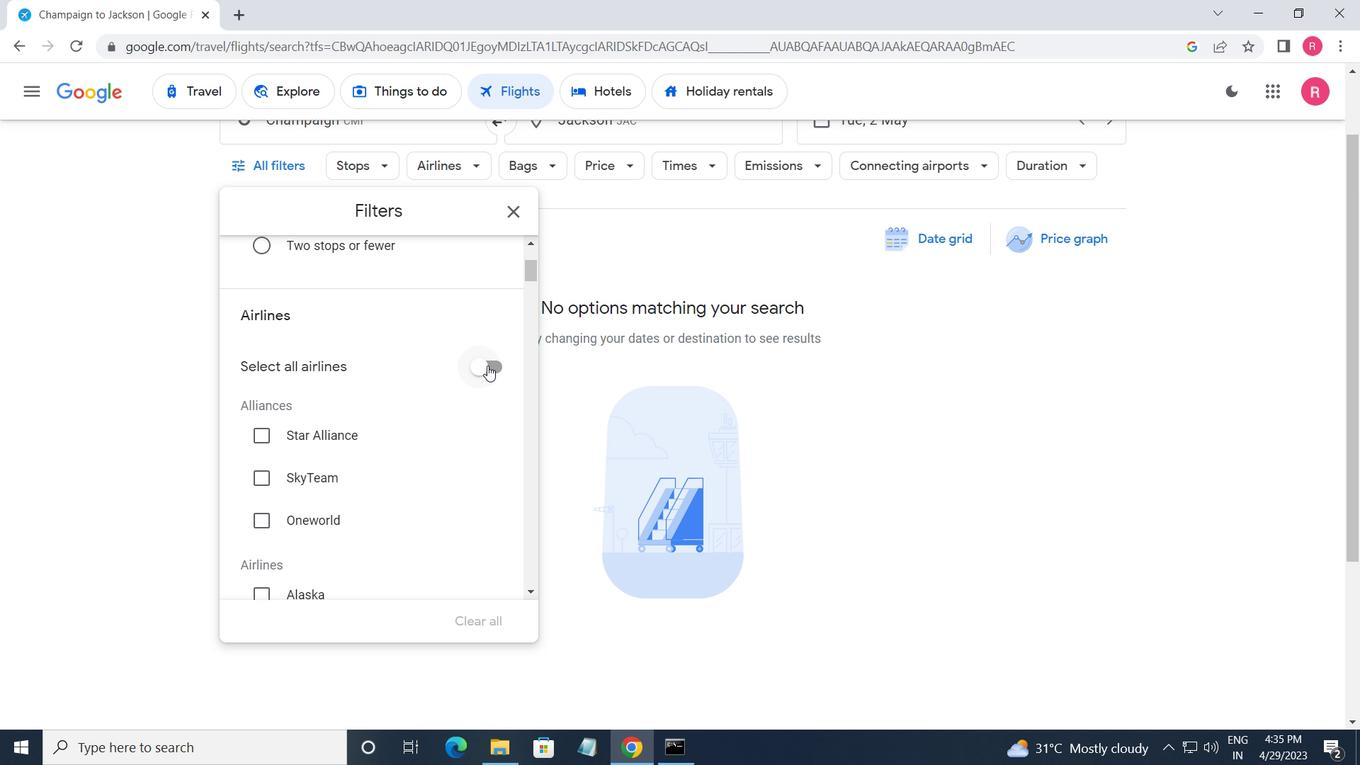 
Action: Mouse moved to (486, 364)
Screenshot: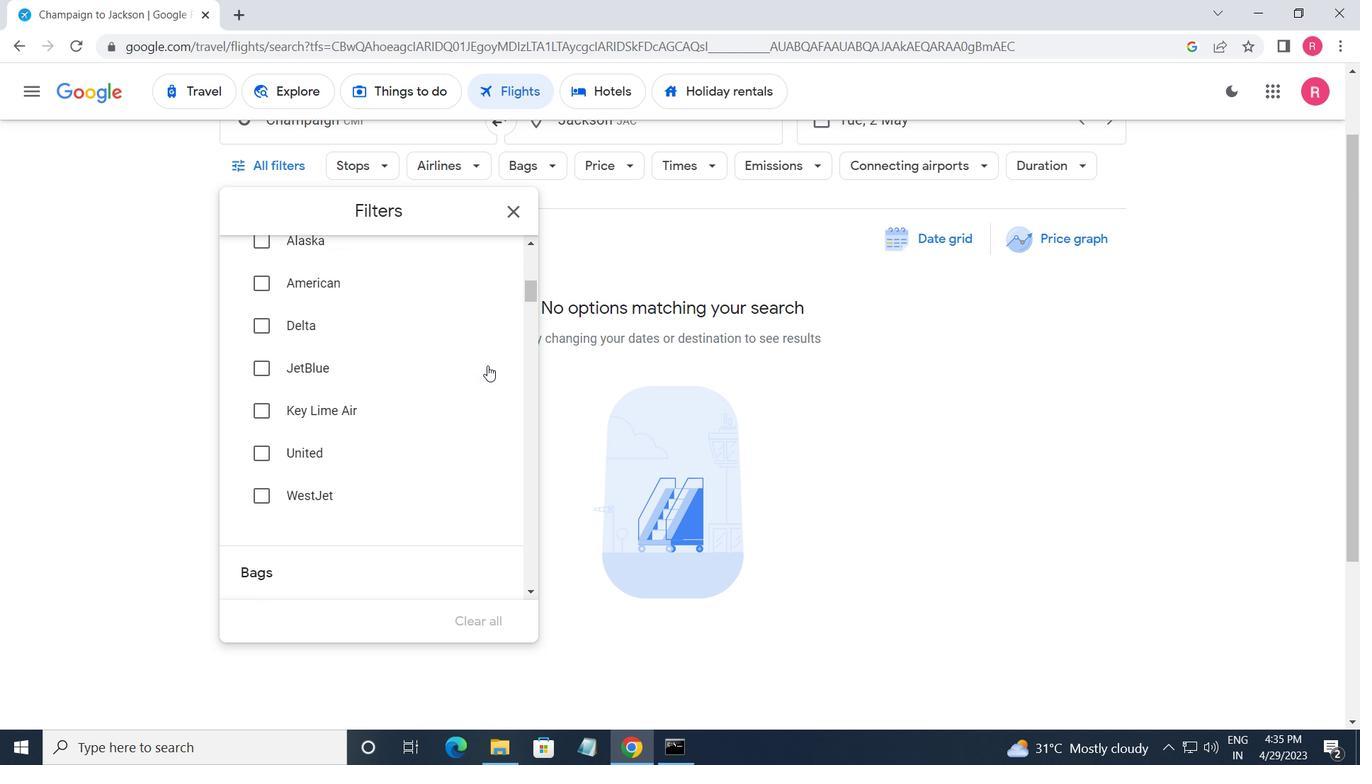 
Action: Mouse scrolled (486, 363) with delta (0, 0)
Screenshot: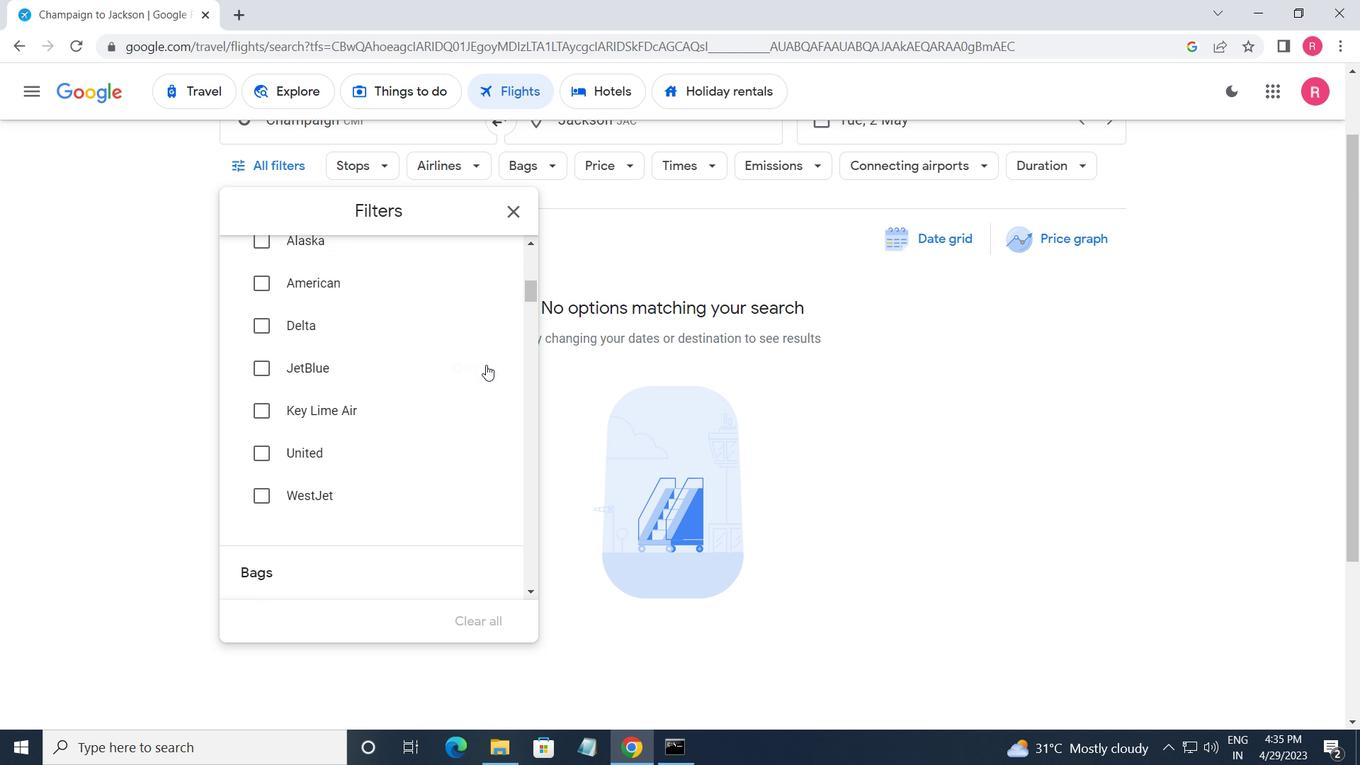 
Action: Mouse scrolled (486, 363) with delta (0, 0)
Screenshot: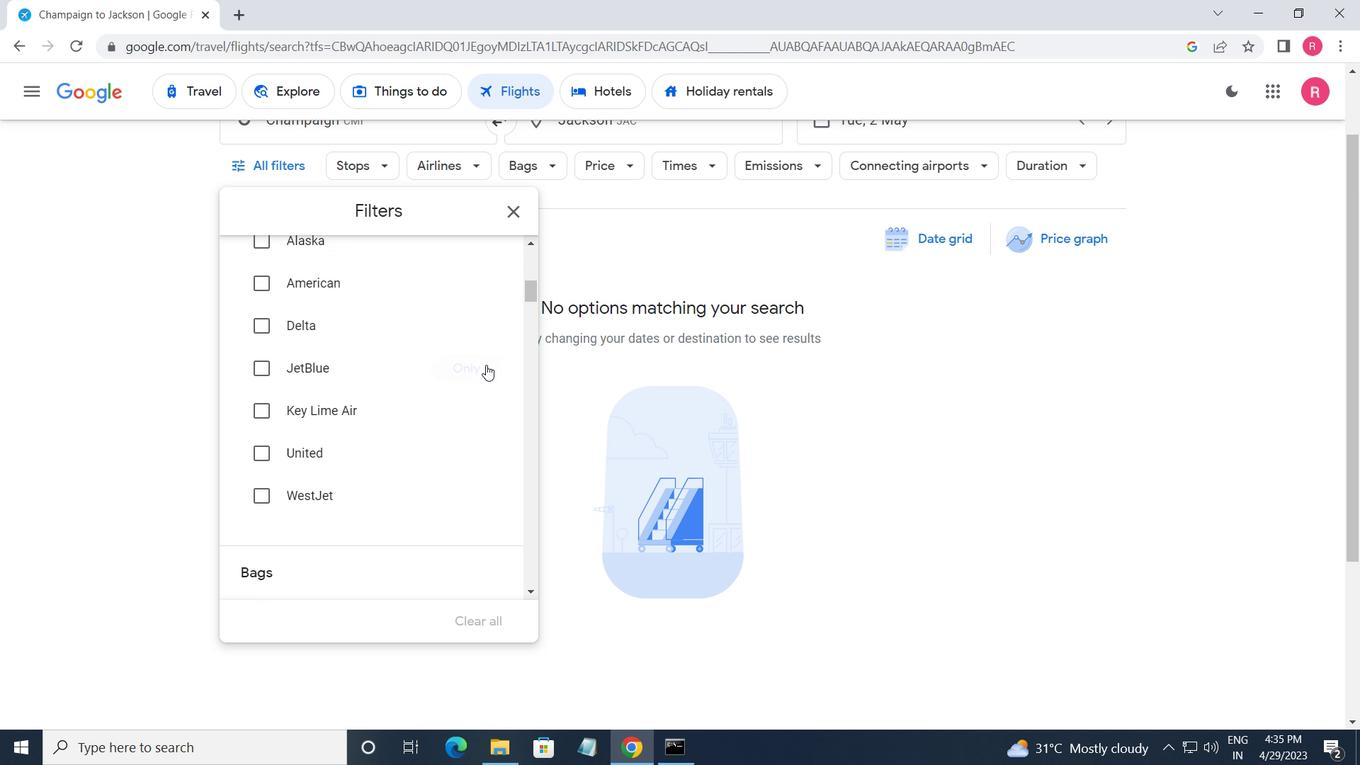 
Action: Mouse scrolled (486, 363) with delta (0, 0)
Screenshot: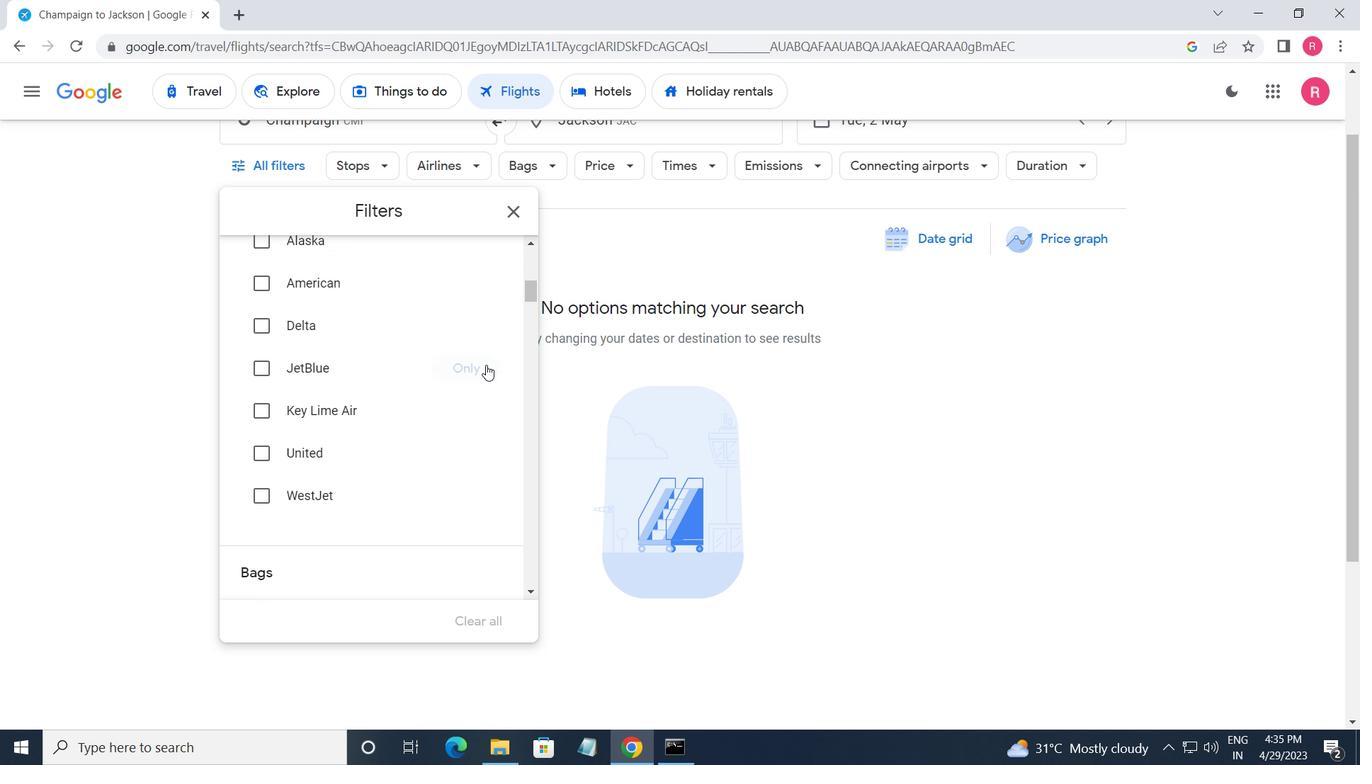 
Action: Mouse moved to (485, 364)
Screenshot: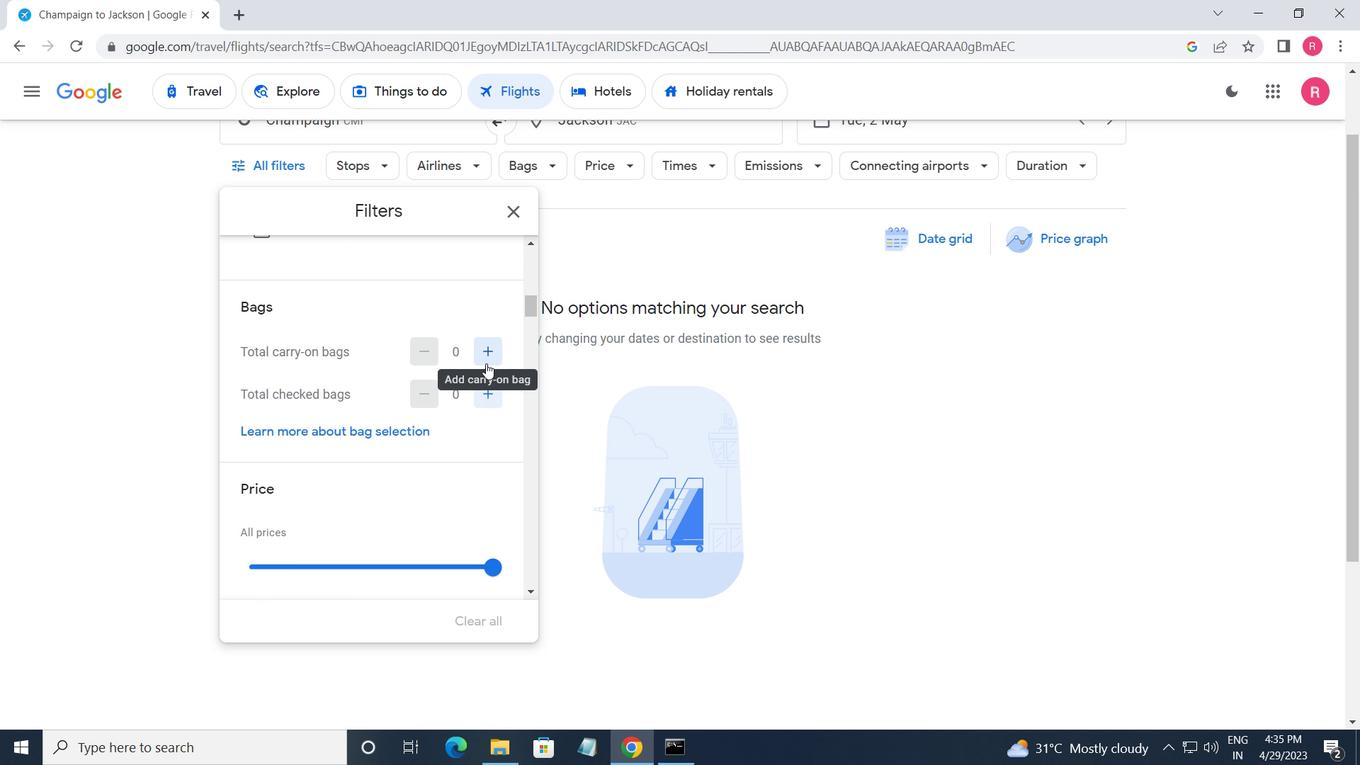 
Action: Mouse scrolled (485, 363) with delta (0, 0)
Screenshot: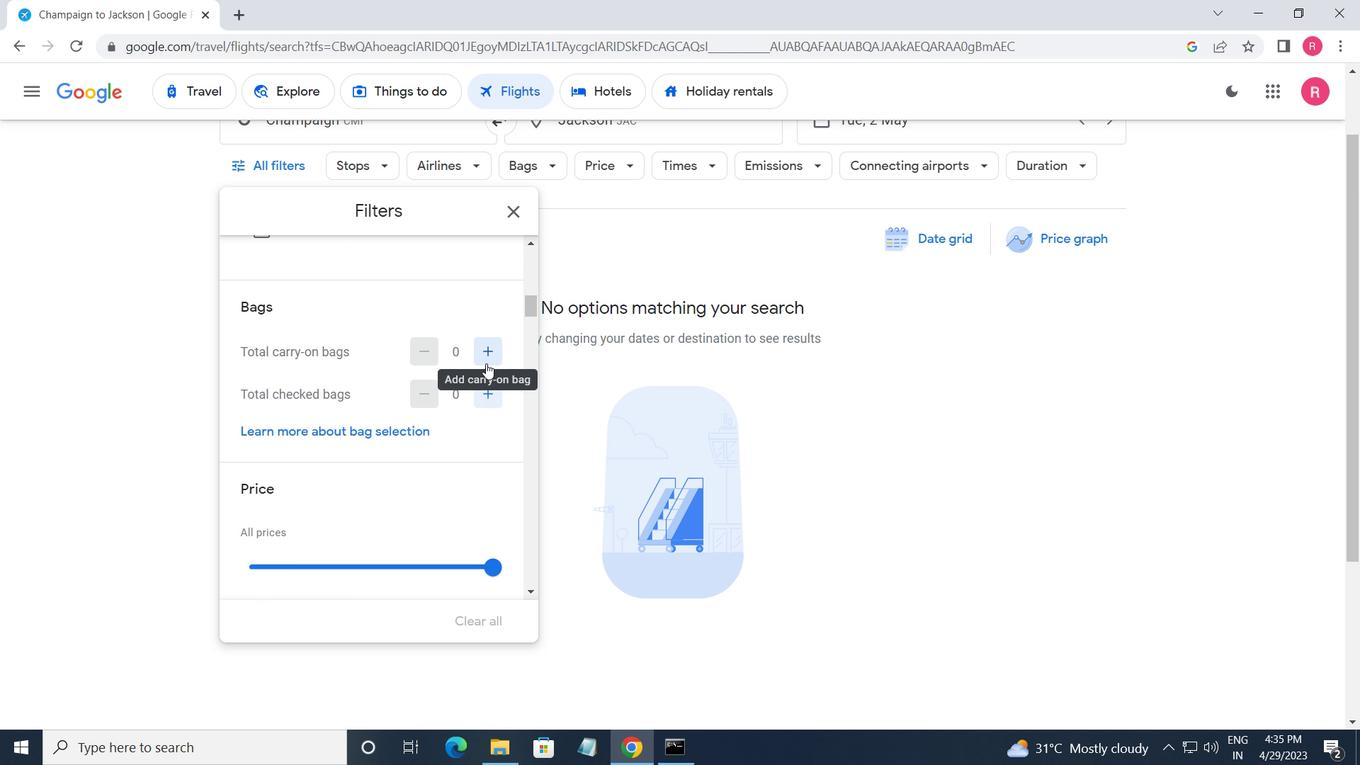 
Action: Mouse moved to (495, 476)
Screenshot: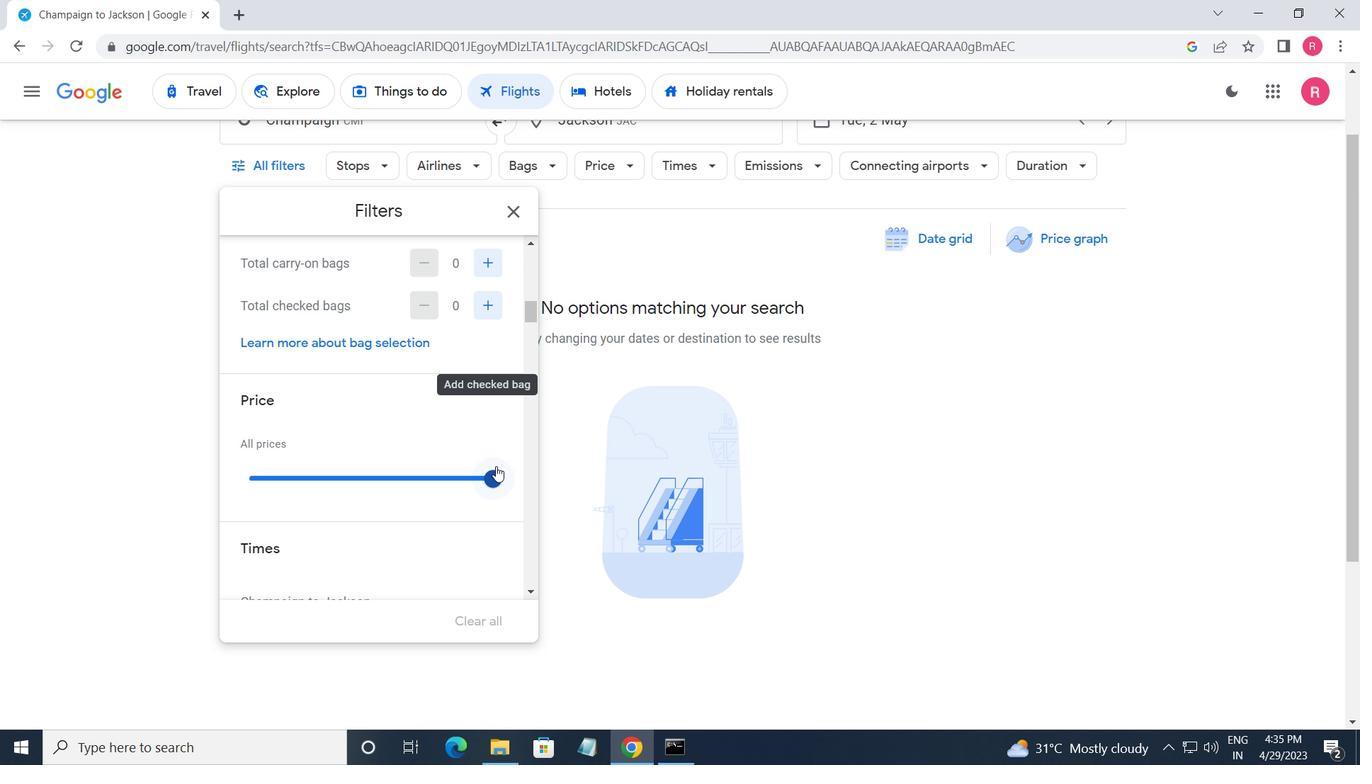 
Action: Mouse pressed left at (495, 476)
Screenshot: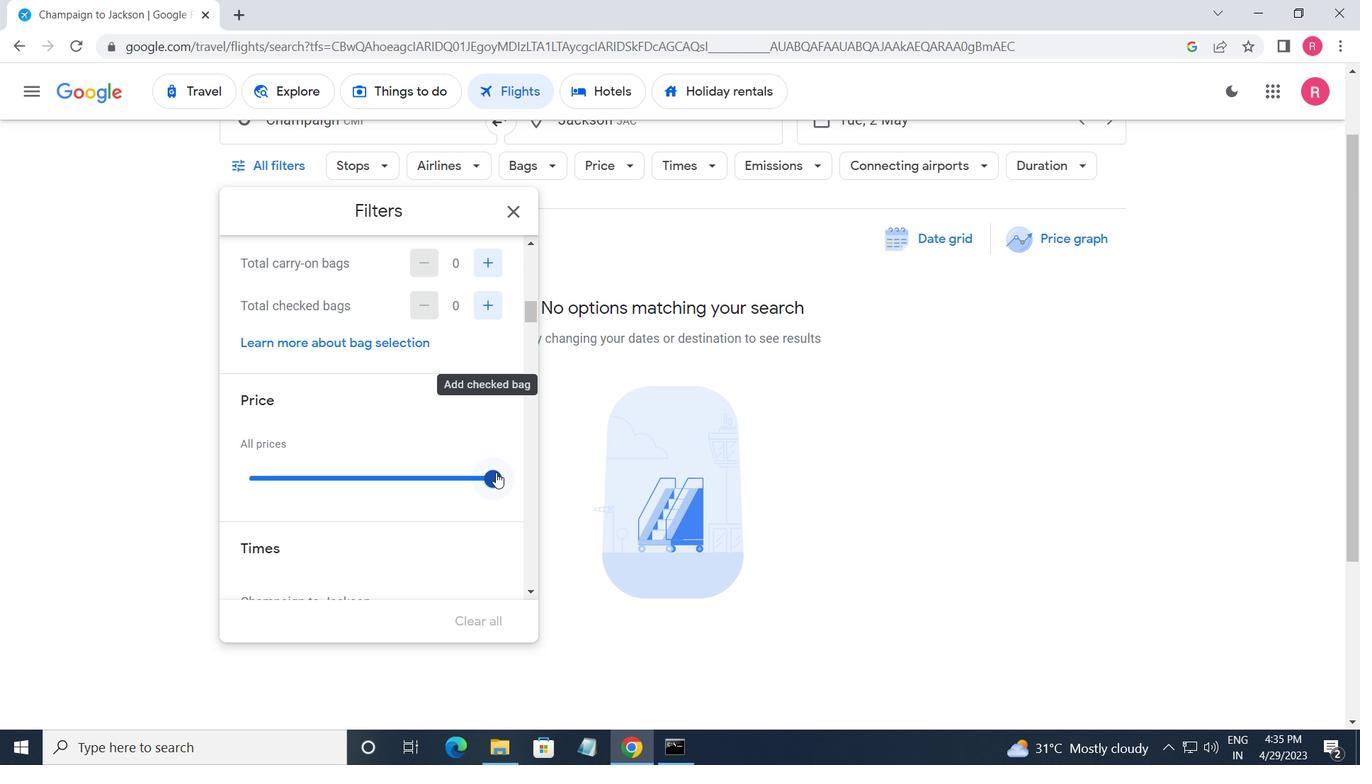 
Action: Mouse moved to (493, 476)
Screenshot: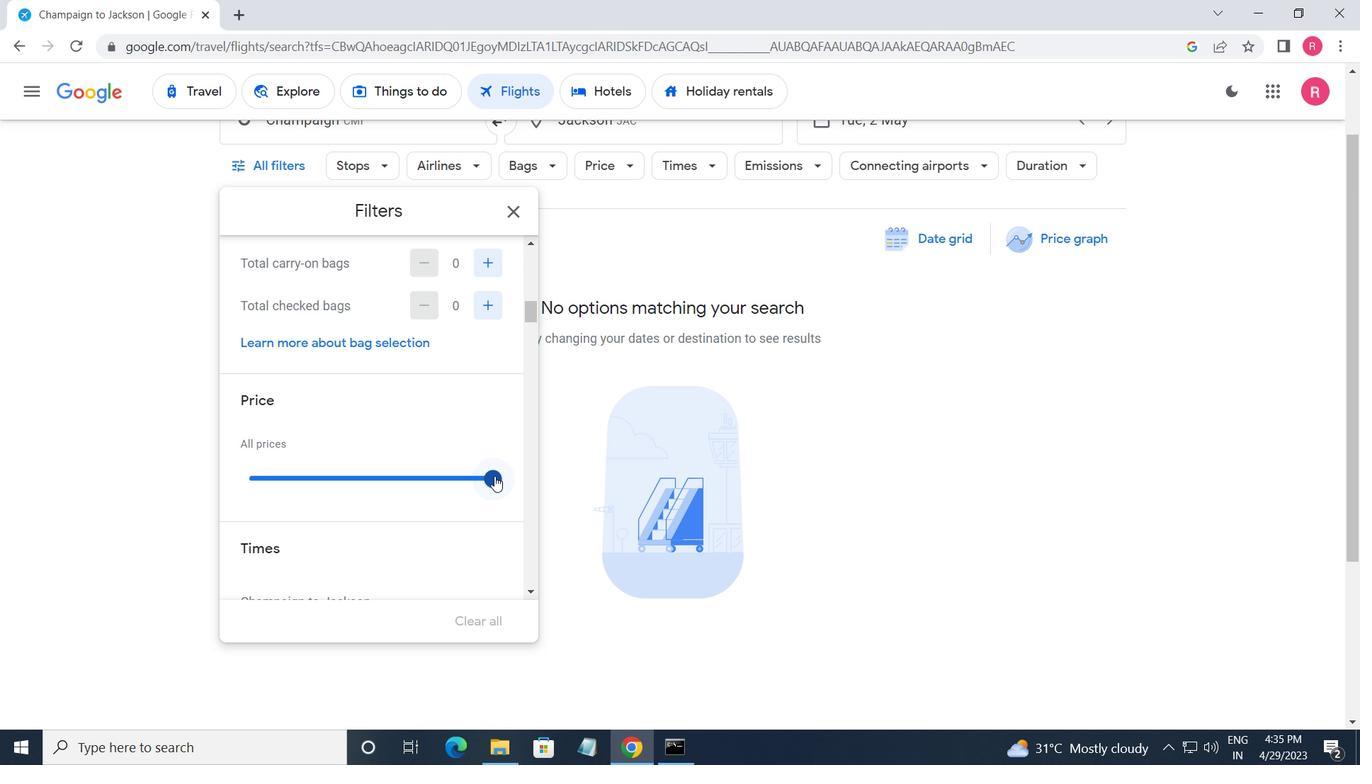 
Action: Mouse scrolled (493, 475) with delta (0, 0)
Screenshot: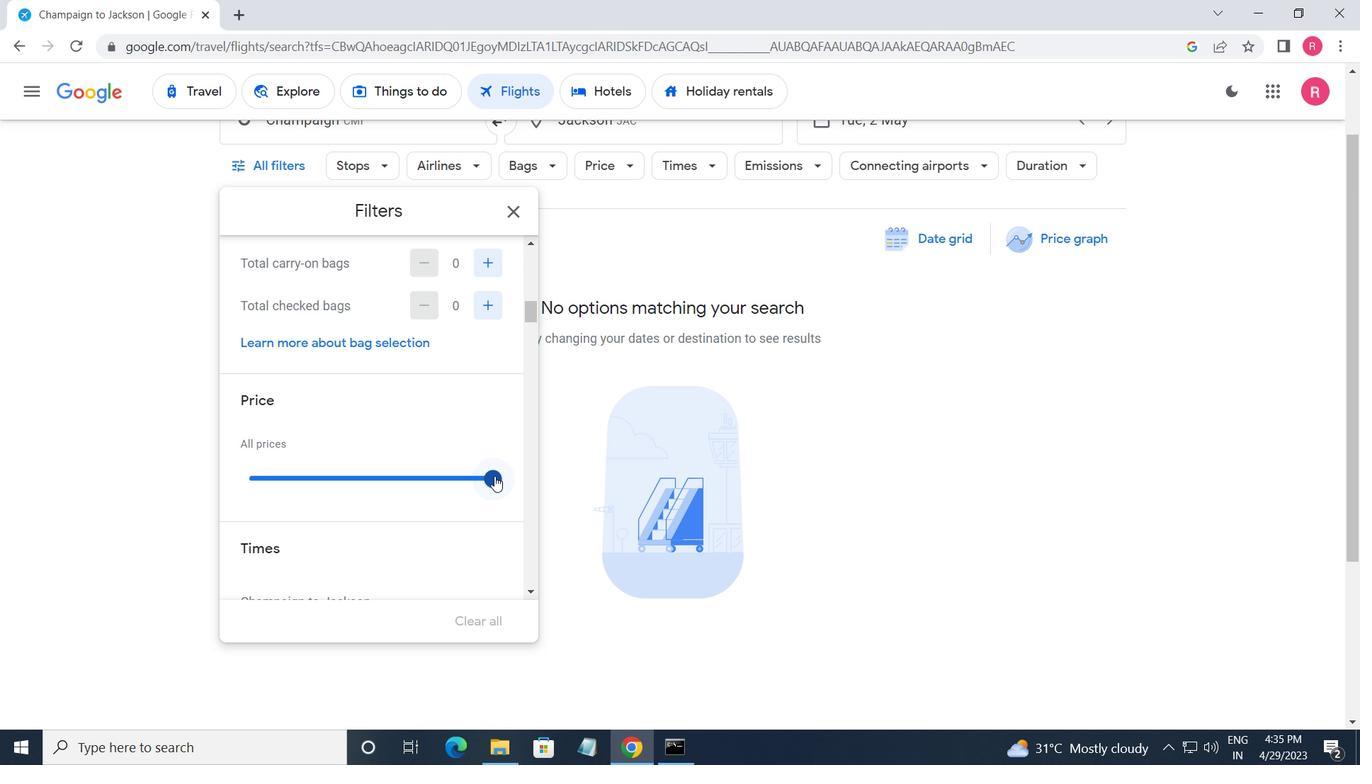 
Action: Mouse scrolled (493, 475) with delta (0, 0)
Screenshot: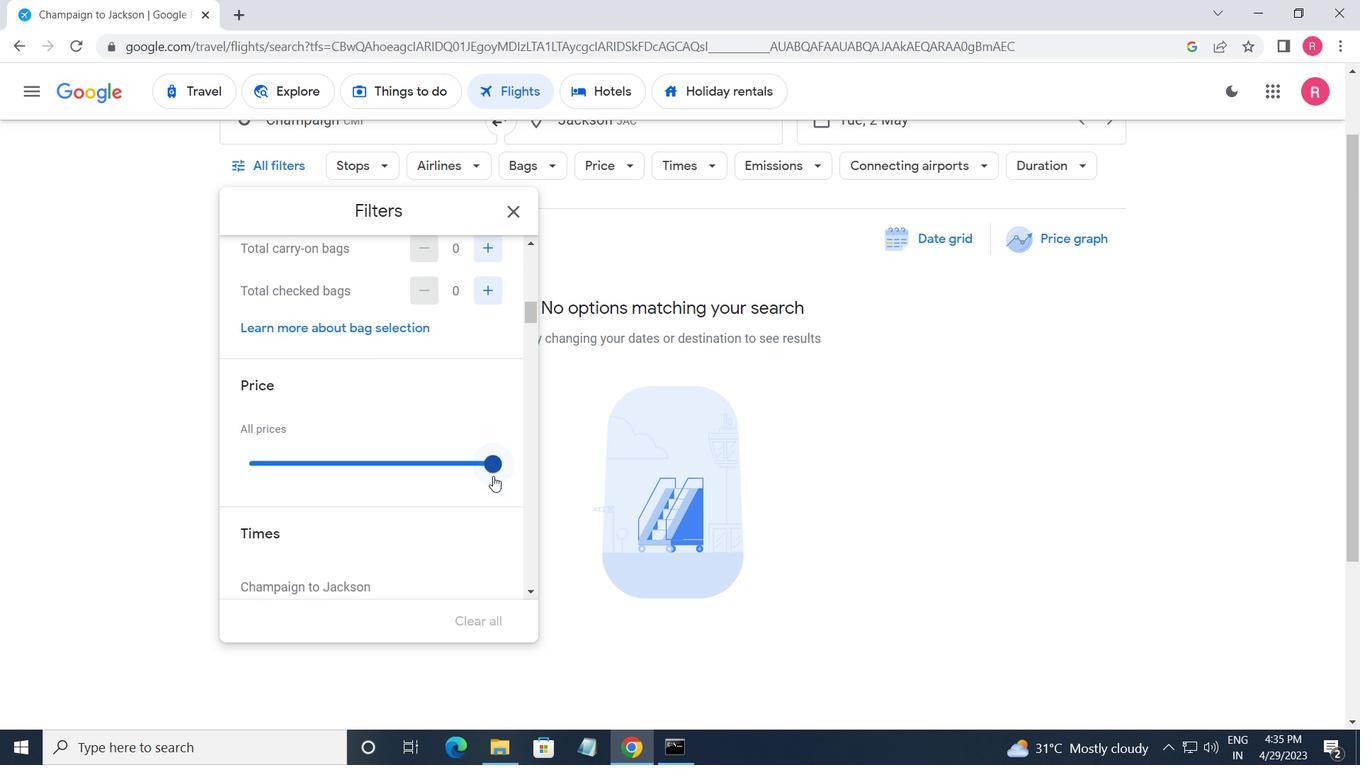 
Action: Mouse moved to (245, 500)
Screenshot: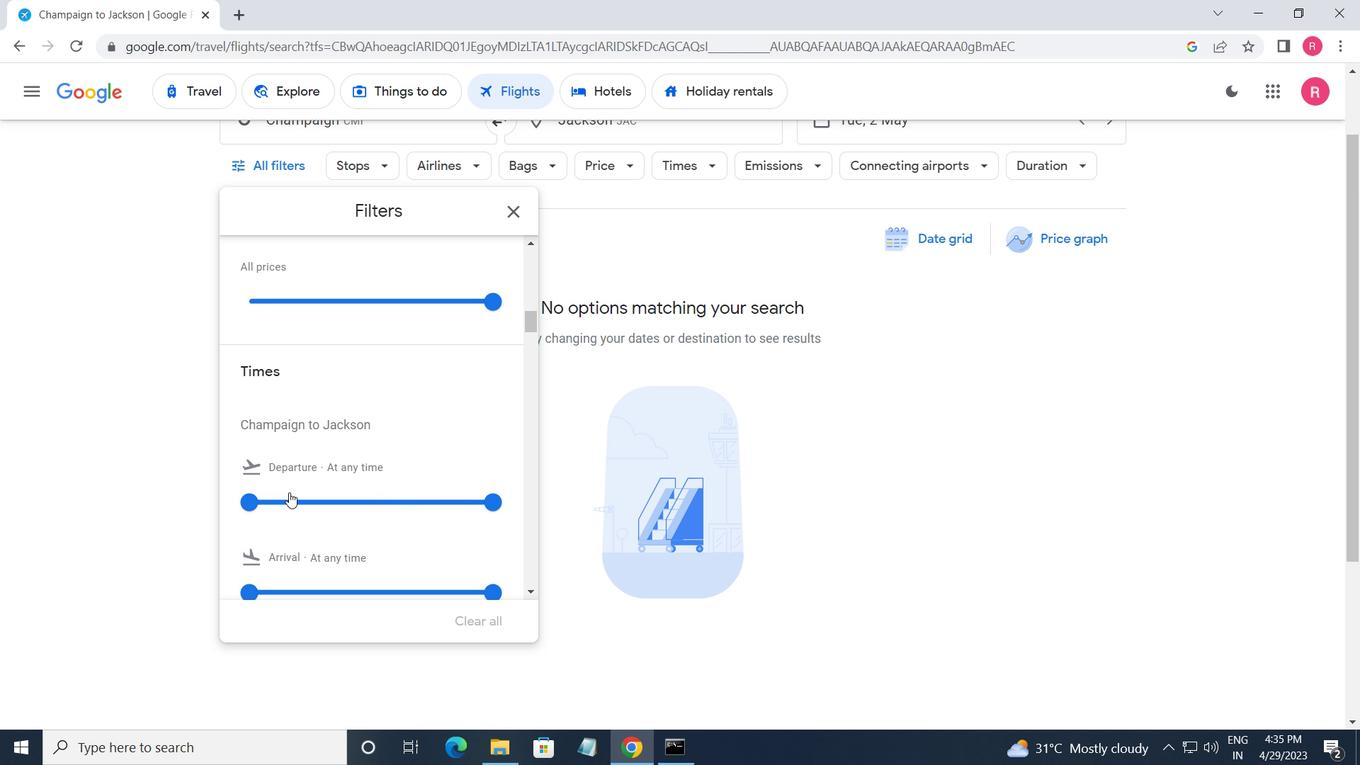 
Action: Mouse pressed left at (245, 500)
Screenshot: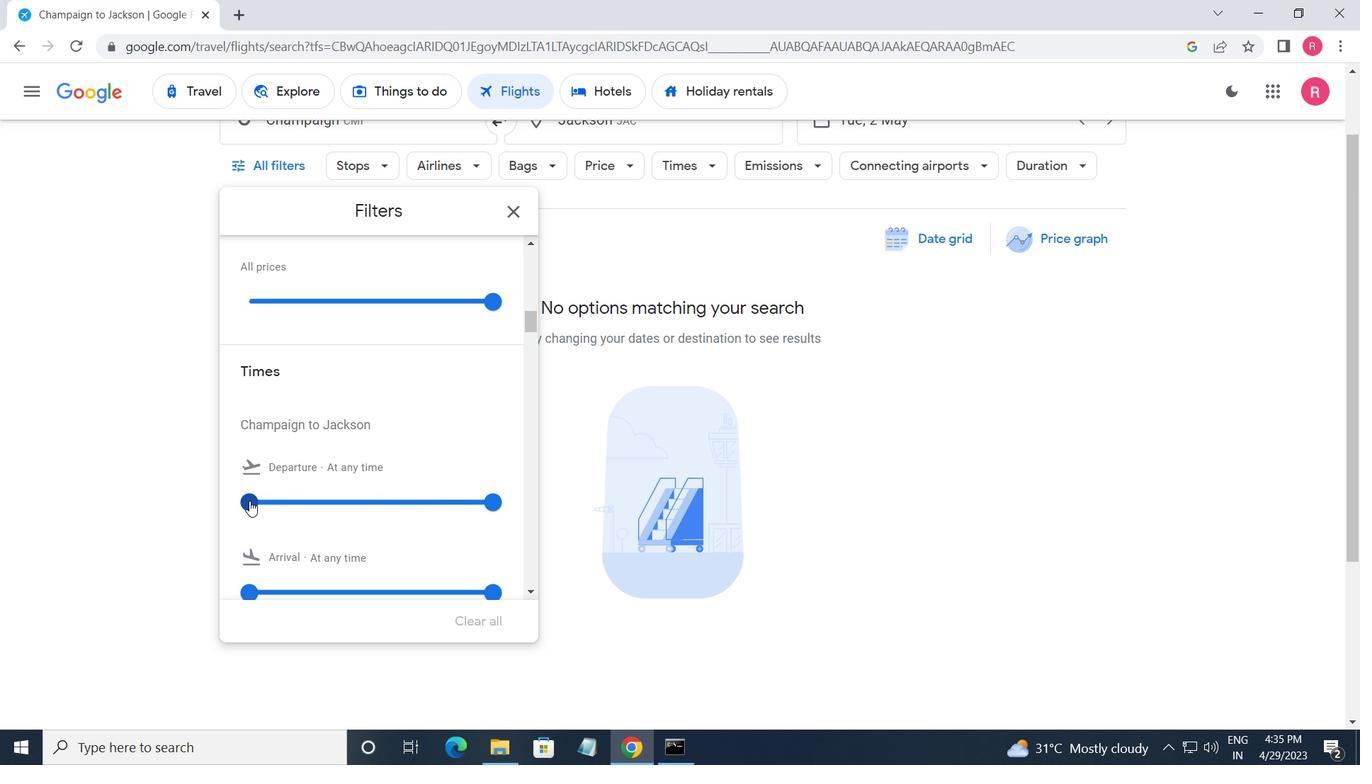 
Action: Mouse moved to (486, 502)
Screenshot: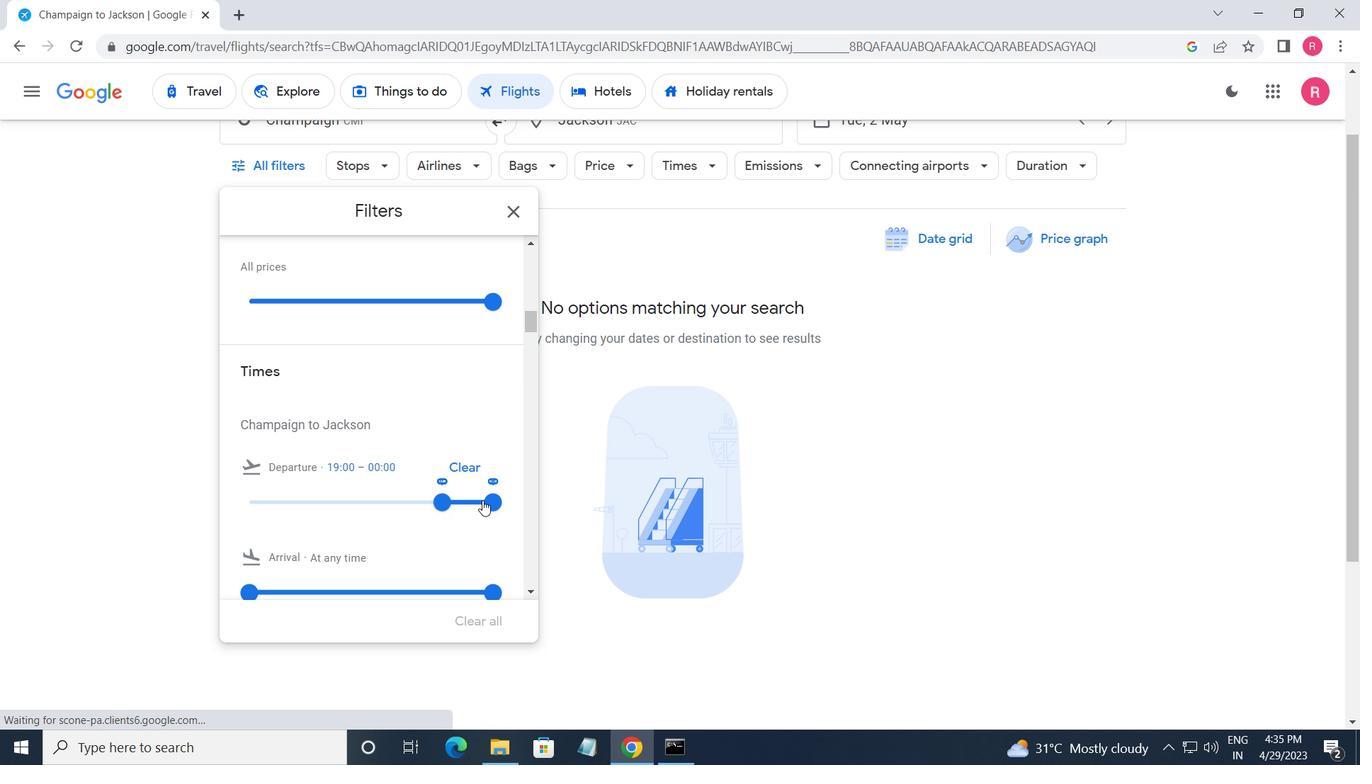 
Action: Mouse pressed left at (486, 502)
Screenshot: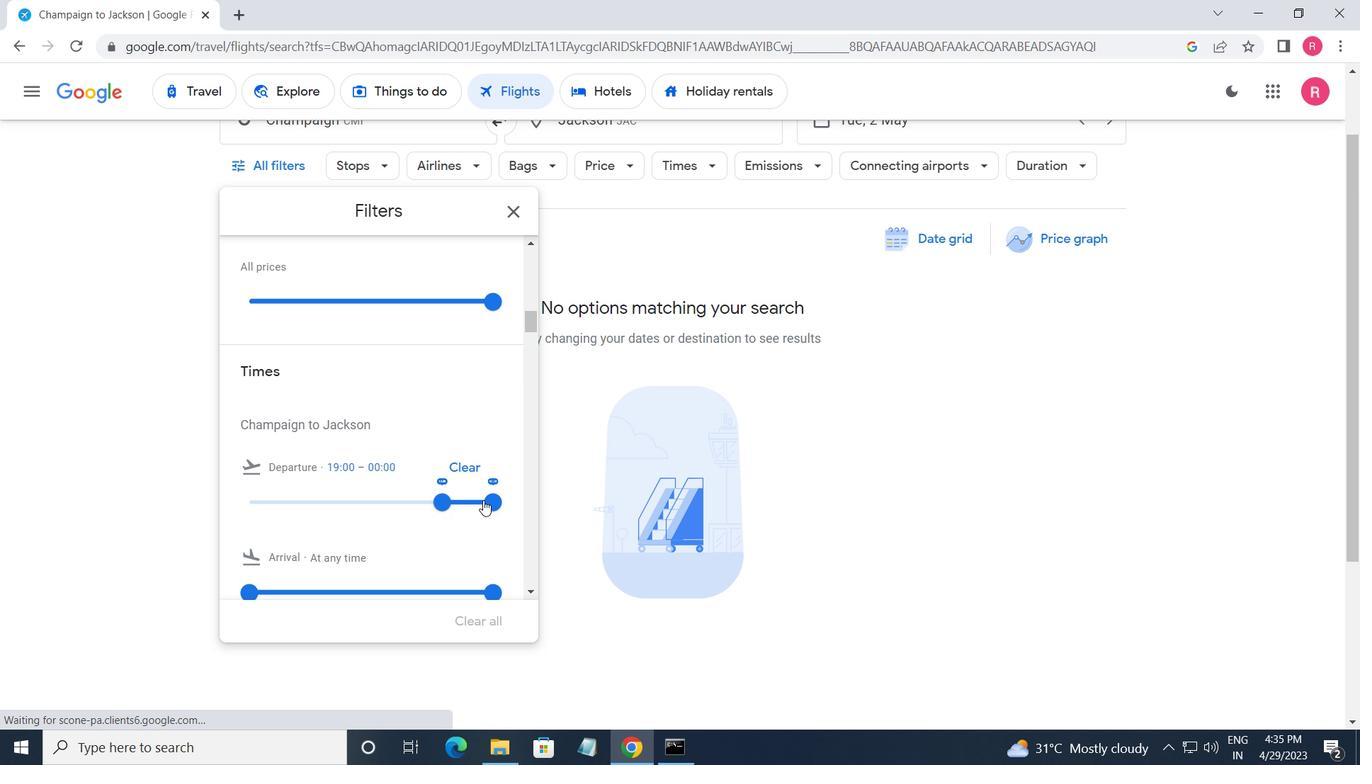 
Action: Mouse moved to (515, 224)
Screenshot: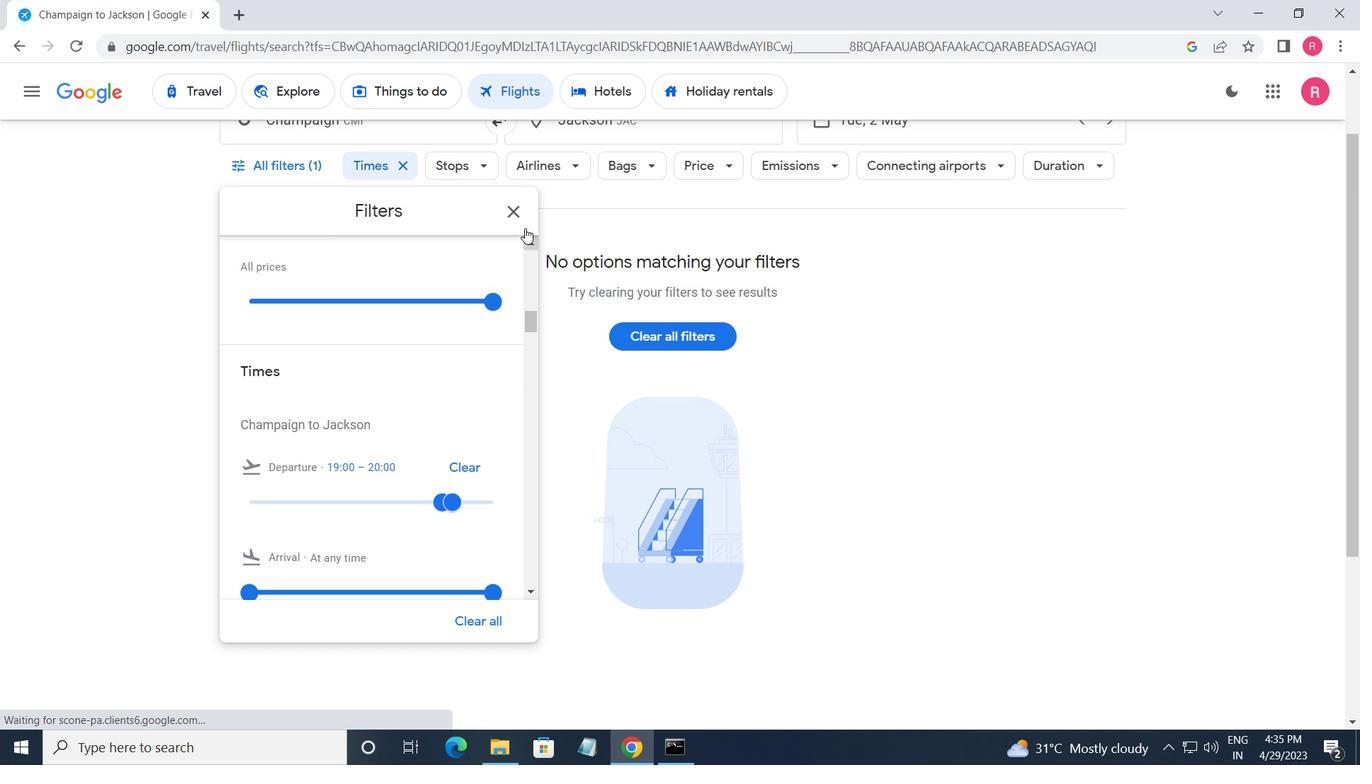 
Action: Mouse pressed left at (515, 224)
Screenshot: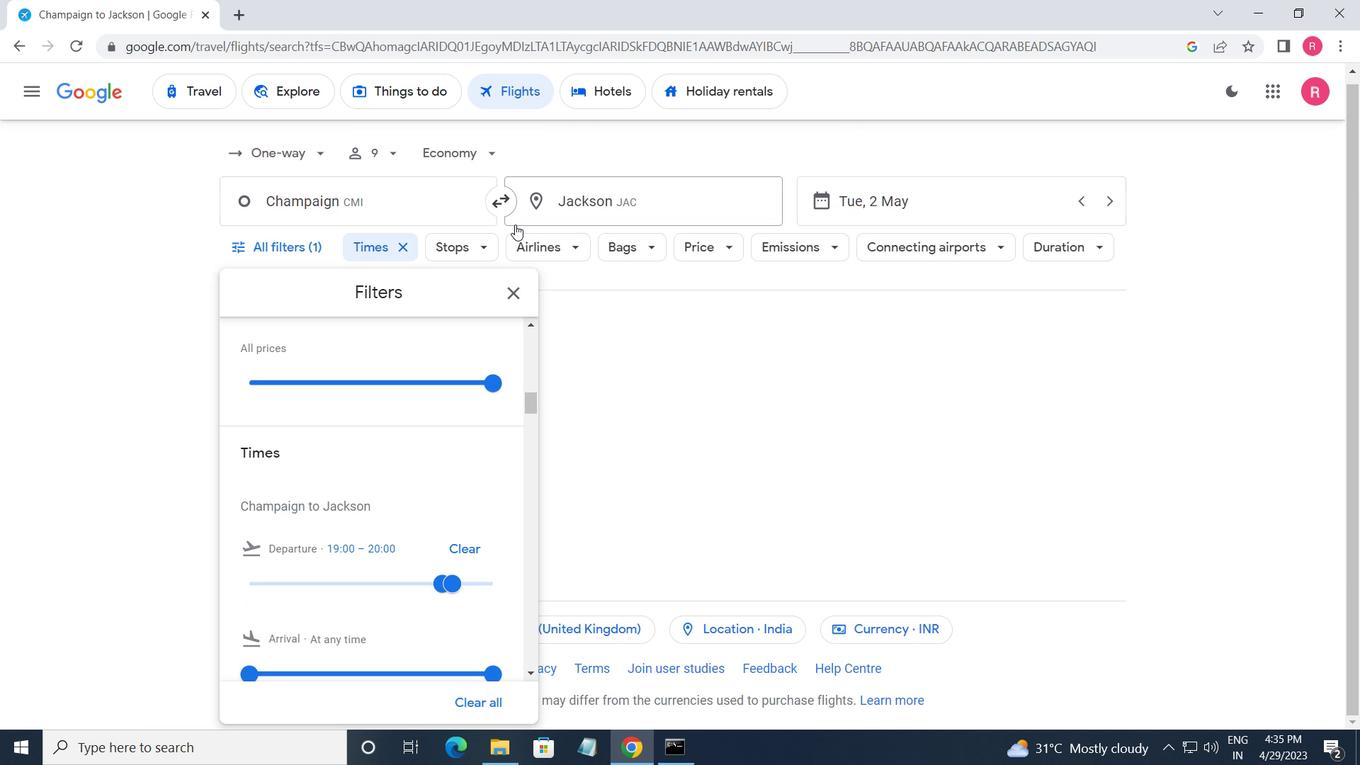 
